 Task: Plan a trip to Gujar Khan, Pakistan from 28th December, 2023 to 30th December, 2023 for 2 adults. Place can be private room with 1  bedroom having 1 bed and 1 bathroom. Property type can be flathotel.
Action: Mouse moved to (414, 110)
Screenshot: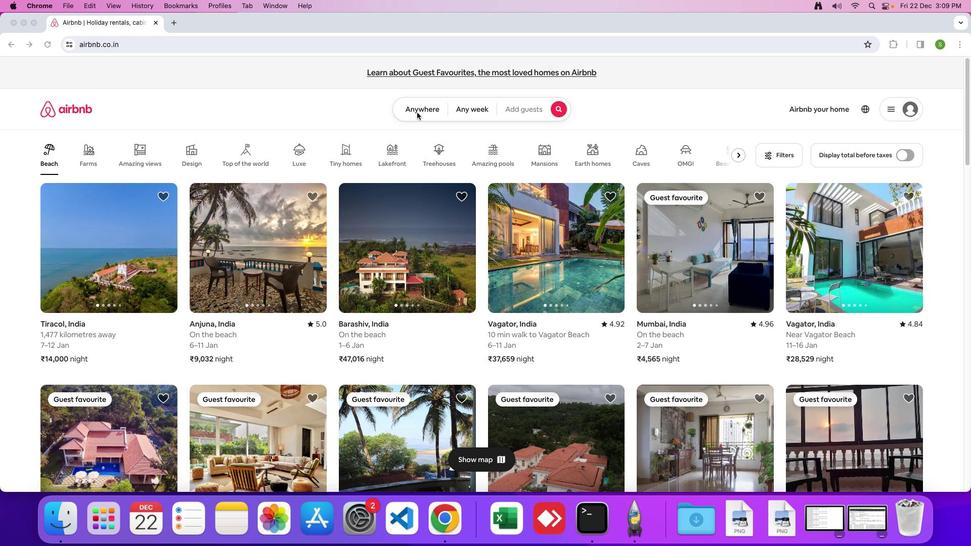 
Action: Mouse pressed left at (414, 110)
Screenshot: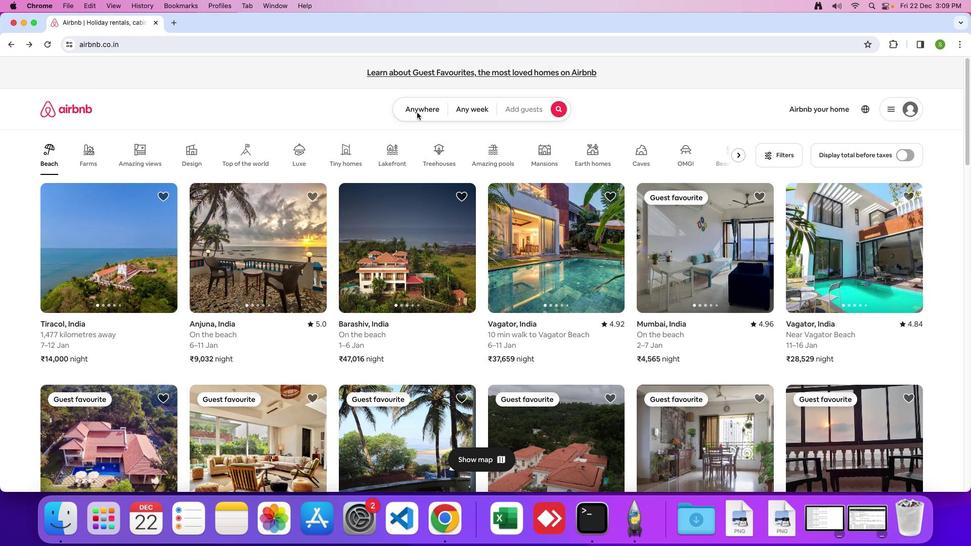 
Action: Mouse moved to (412, 108)
Screenshot: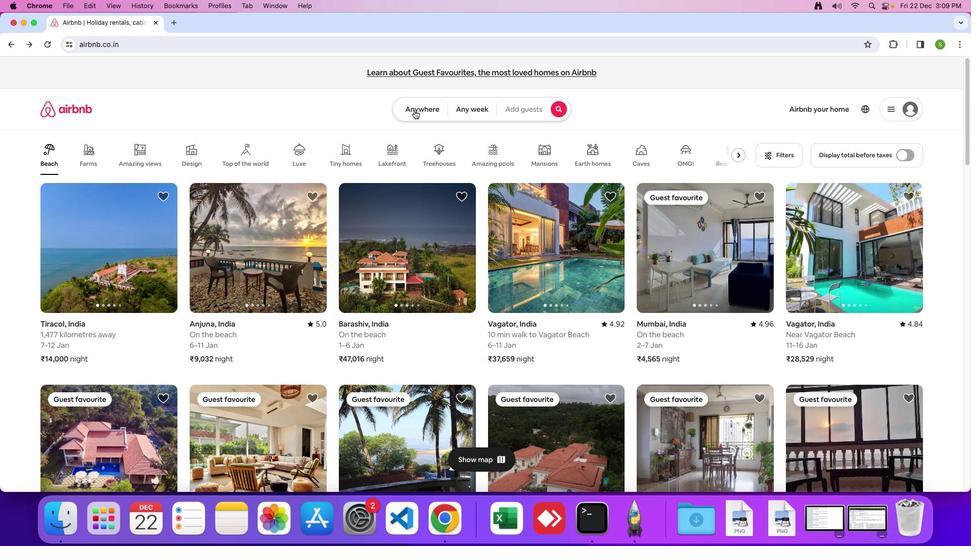 
Action: Mouse pressed left at (412, 108)
Screenshot: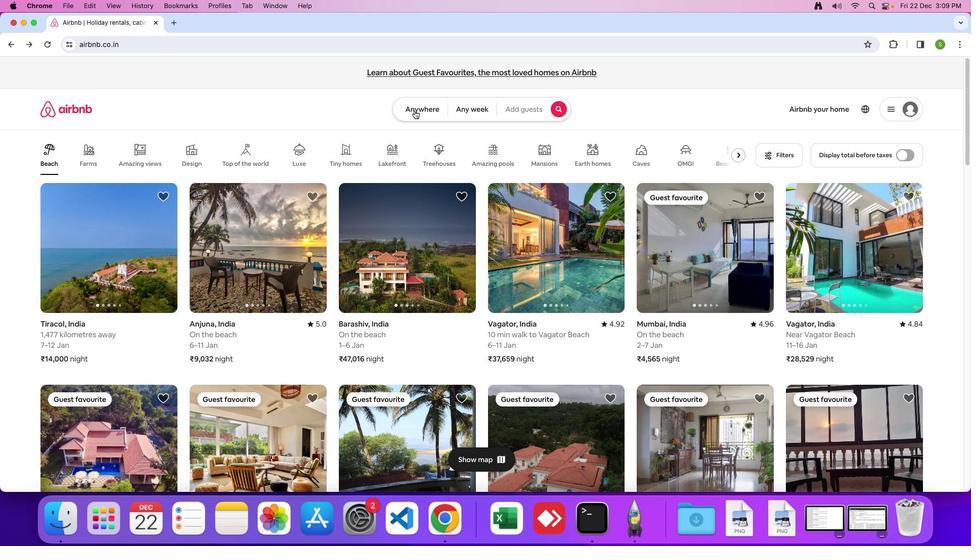 
Action: Mouse moved to (334, 138)
Screenshot: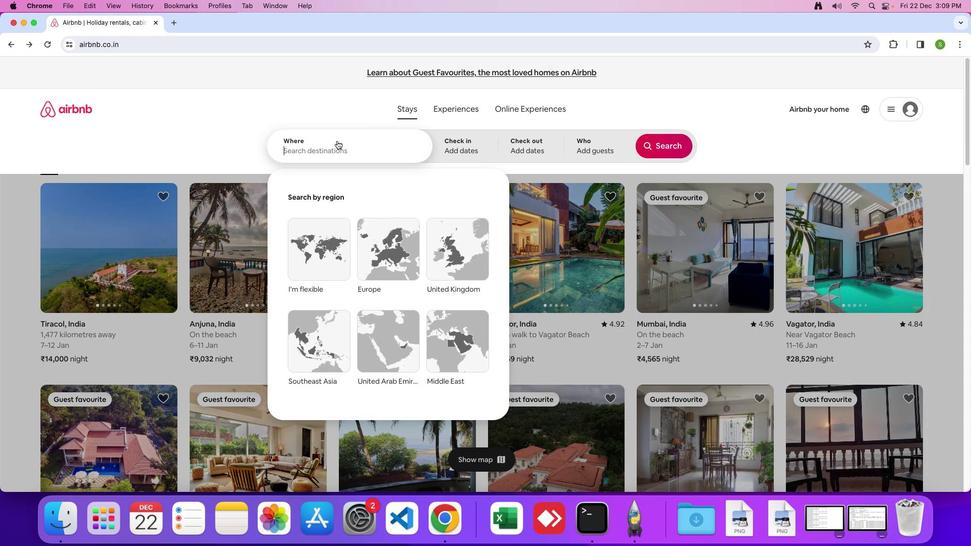 
Action: Mouse pressed left at (334, 138)
Screenshot: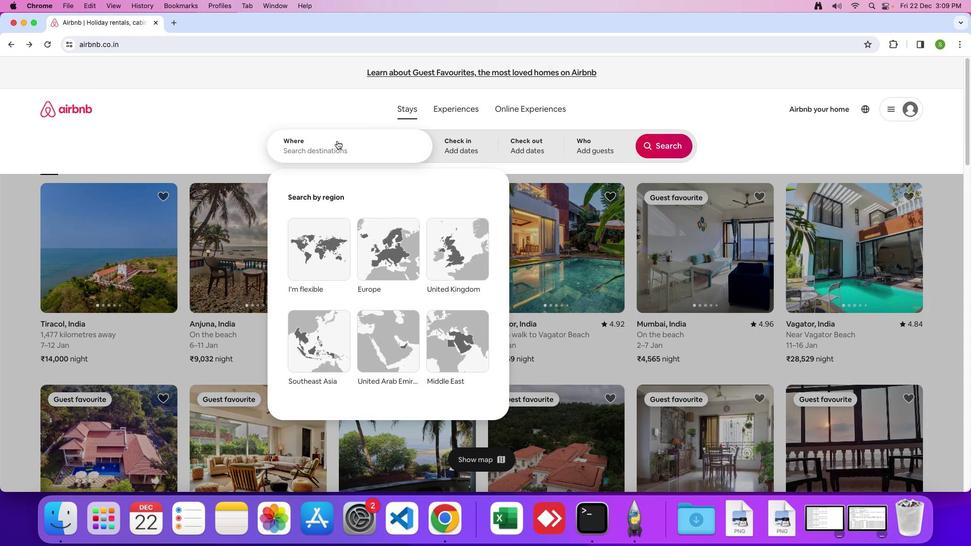 
Action: Key pressed 'G'Key.caps_lock'u''j''a''r'Key.spaceKey.shift'K''h''a''n'','Key.spaceKey.shift'P''a''k''i''s''t''a''n'Key.enter
Screenshot: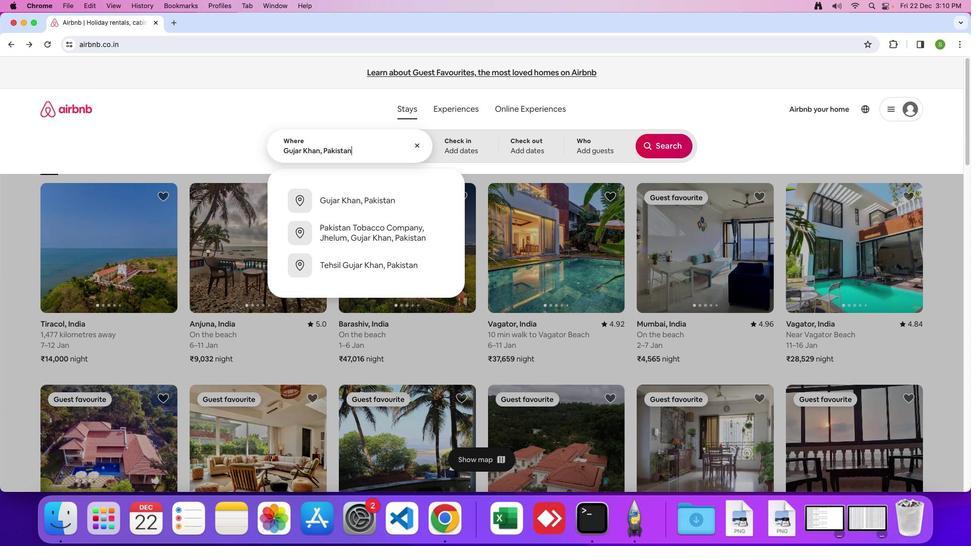 
Action: Mouse moved to (407, 362)
Screenshot: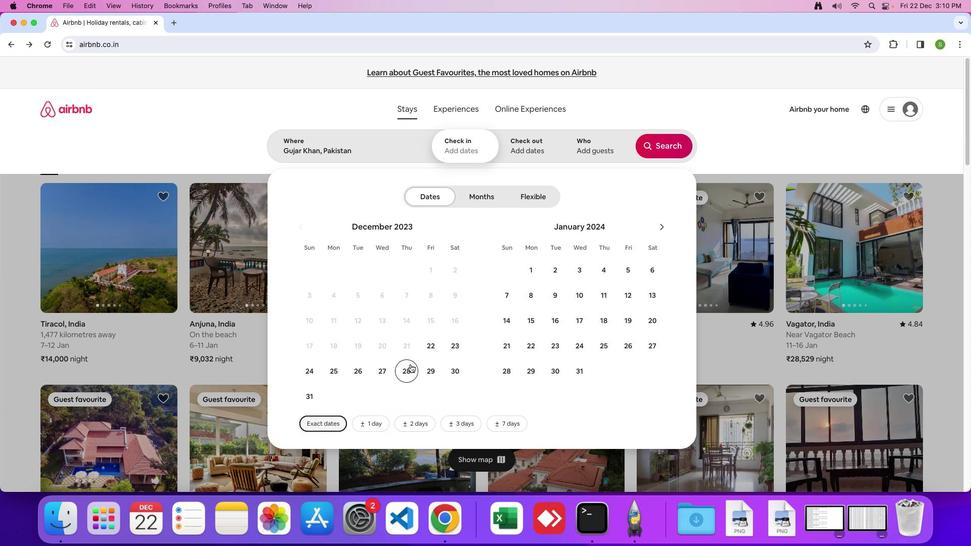 
Action: Mouse pressed left at (407, 362)
Screenshot: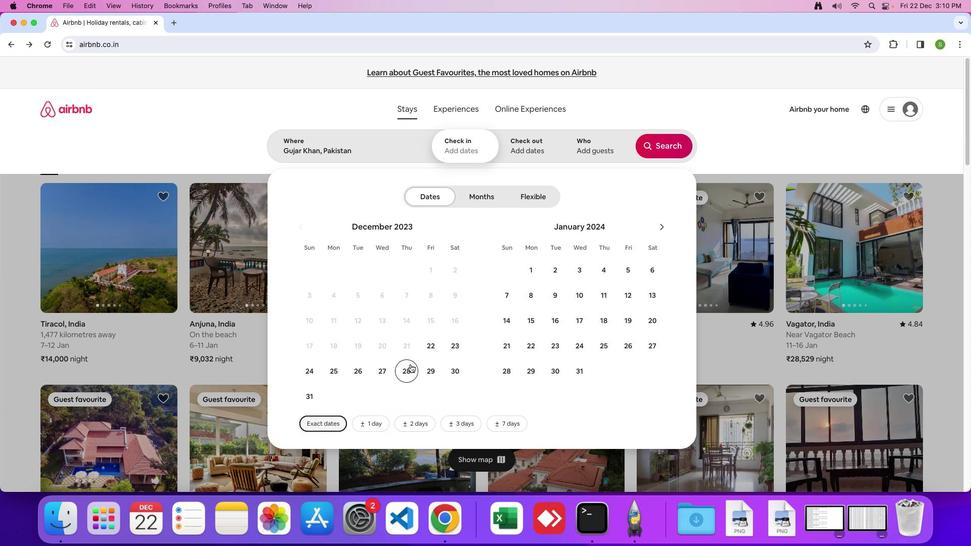 
Action: Mouse moved to (449, 371)
Screenshot: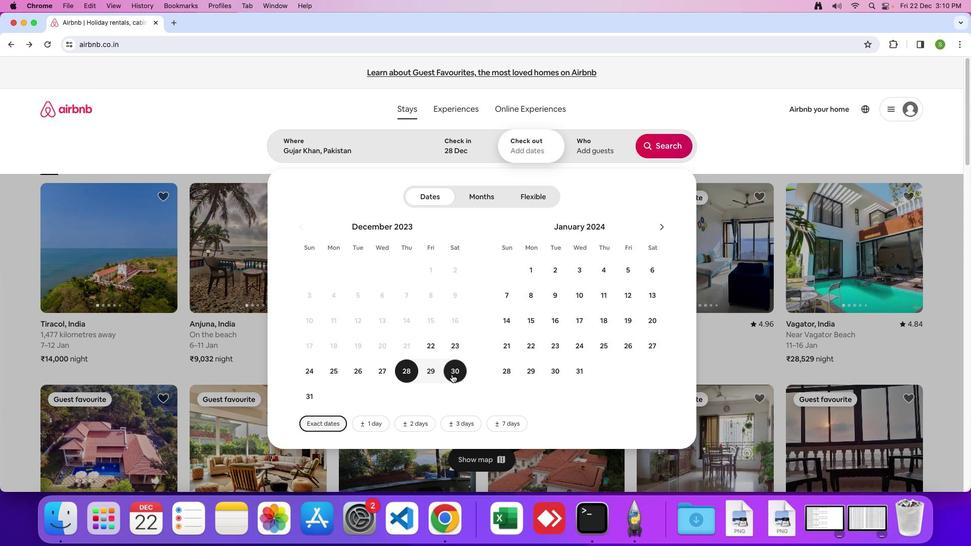 
Action: Mouse pressed left at (449, 371)
Screenshot: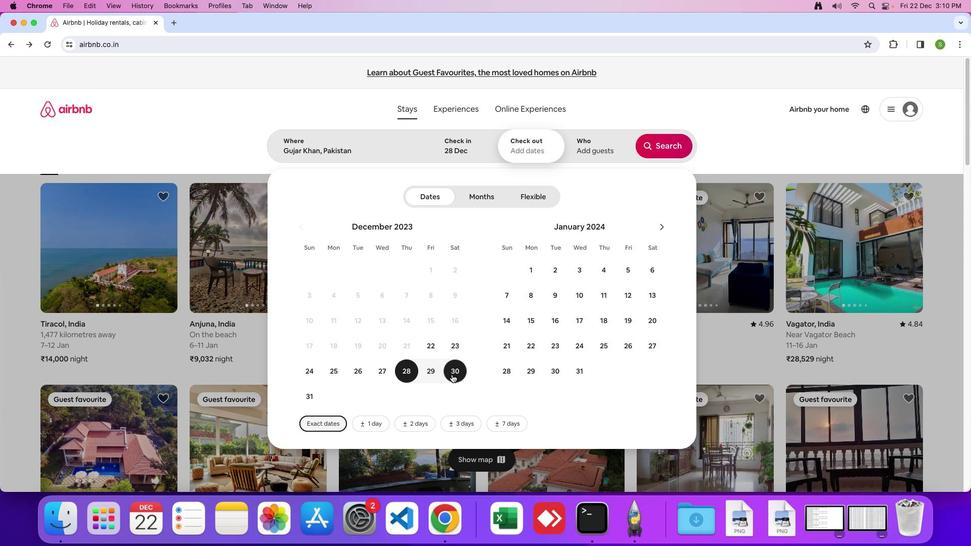 
Action: Mouse moved to (586, 147)
Screenshot: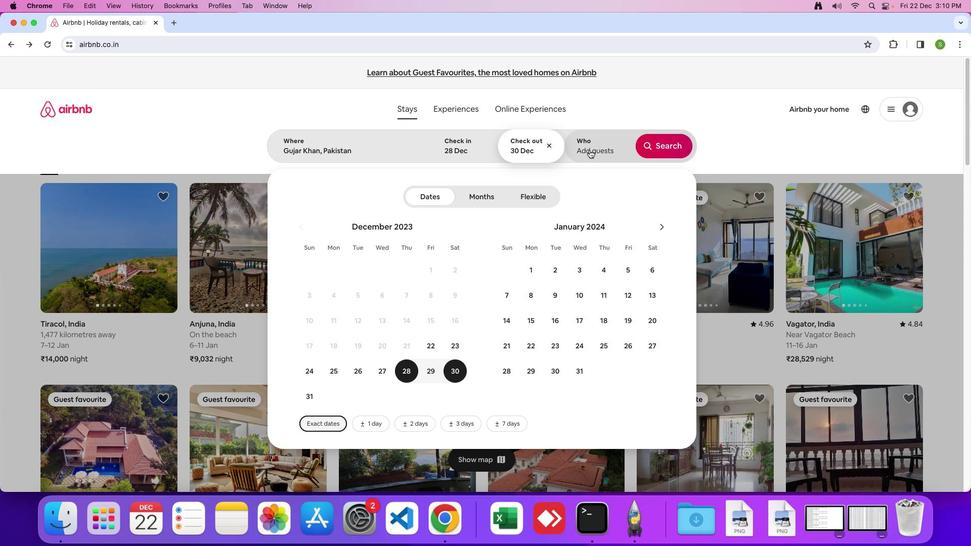 
Action: Mouse pressed left at (586, 147)
Screenshot: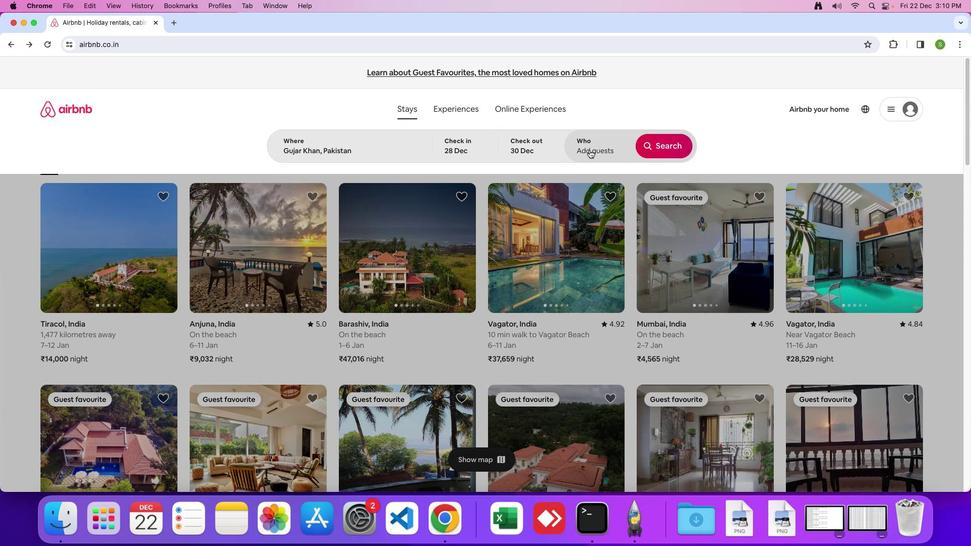 
Action: Mouse moved to (664, 194)
Screenshot: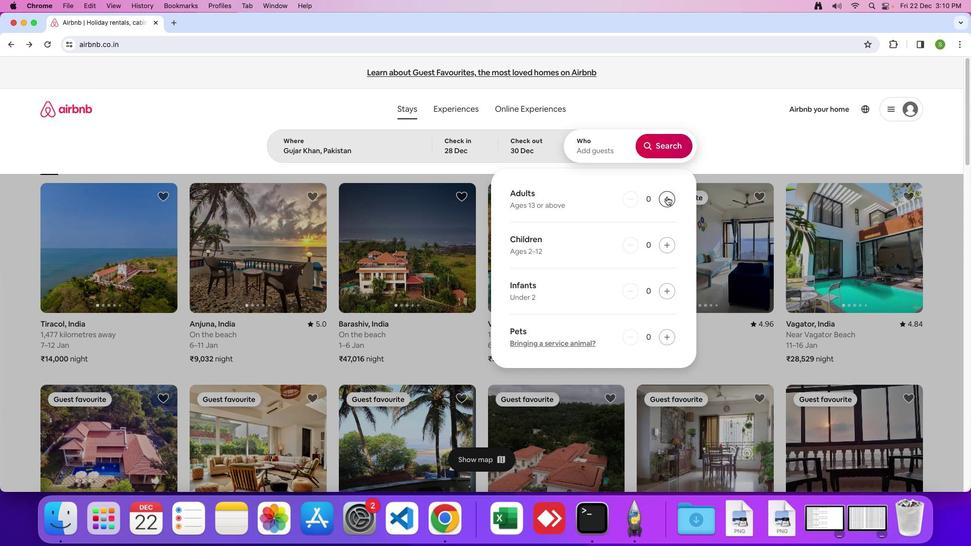 
Action: Mouse pressed left at (664, 194)
Screenshot: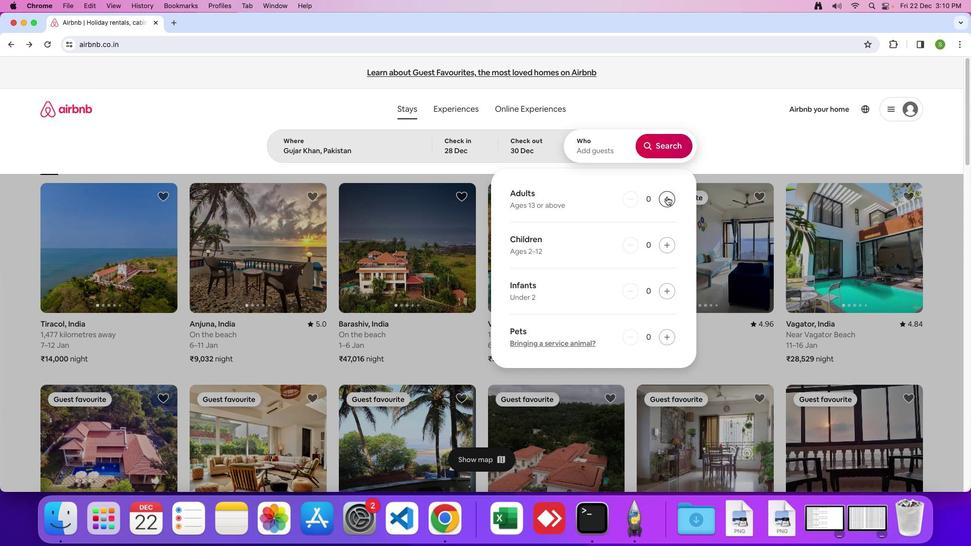 
Action: Mouse pressed left at (664, 194)
Screenshot: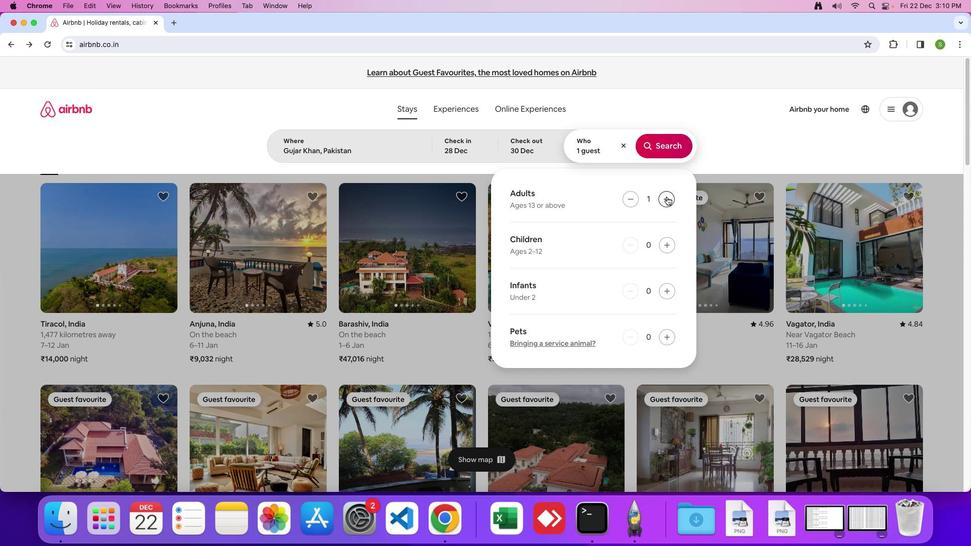 
Action: Mouse moved to (660, 142)
Screenshot: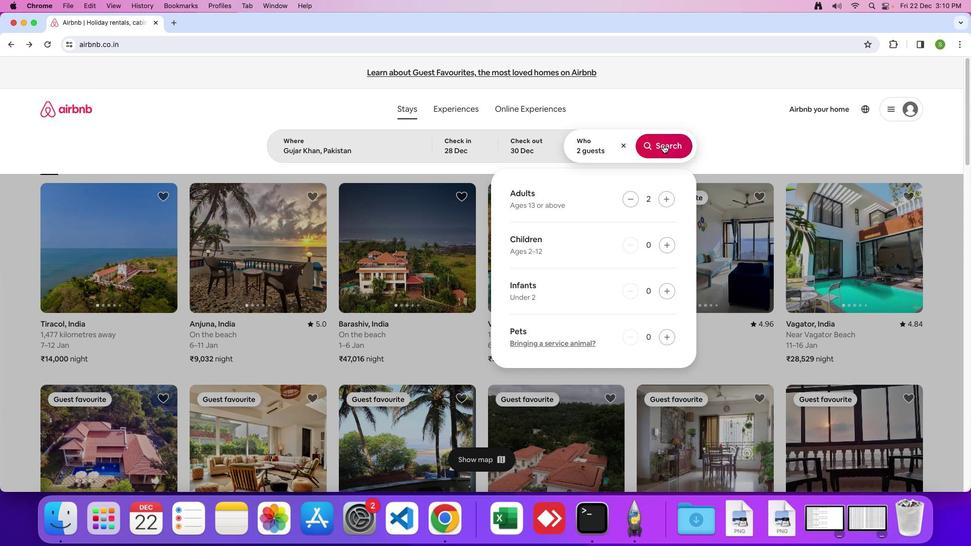 
Action: Mouse pressed left at (660, 142)
Screenshot: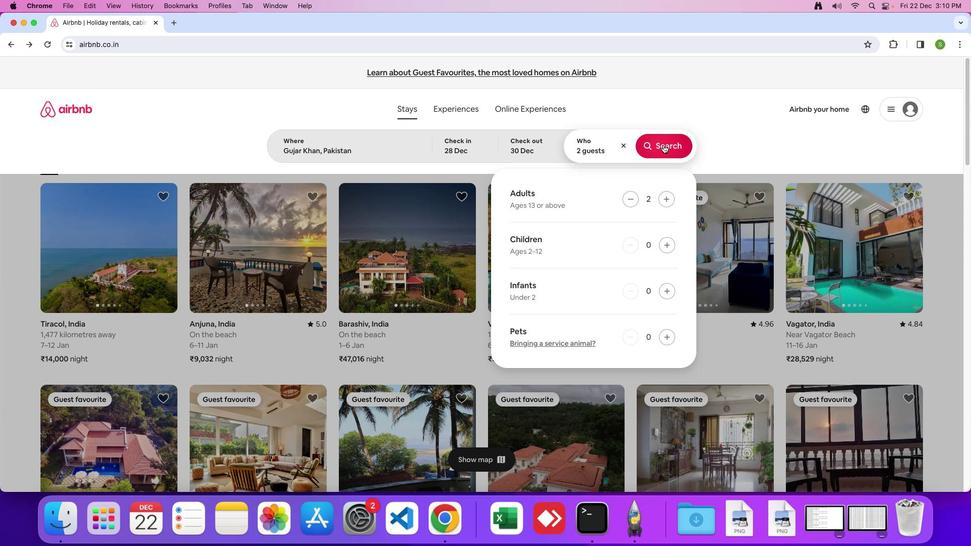 
Action: Mouse moved to (791, 112)
Screenshot: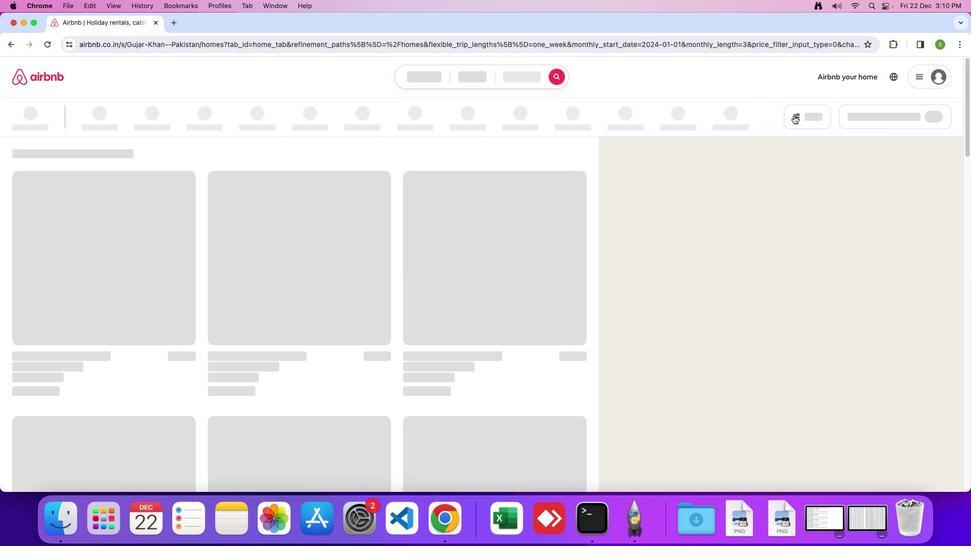 
Action: Mouse pressed left at (791, 112)
Screenshot: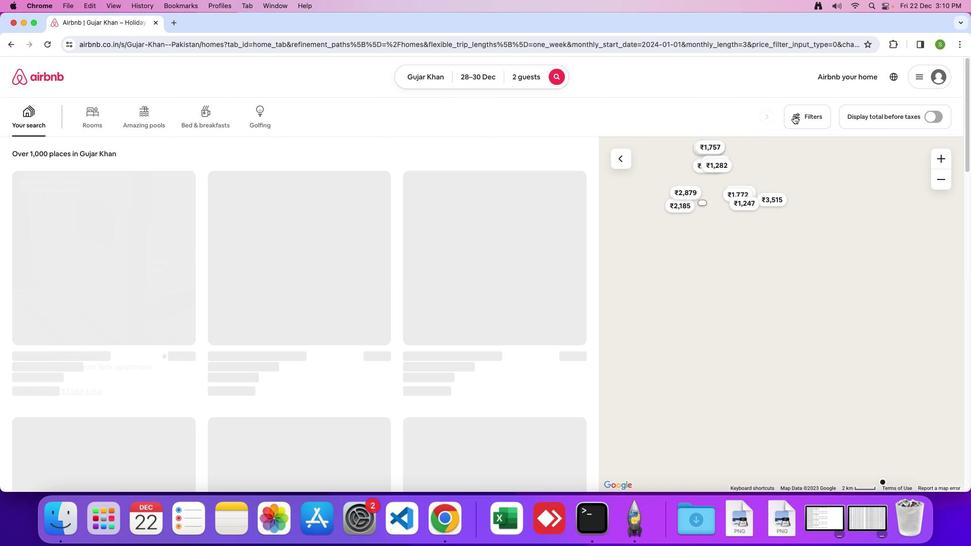 
Action: Mouse moved to (493, 262)
Screenshot: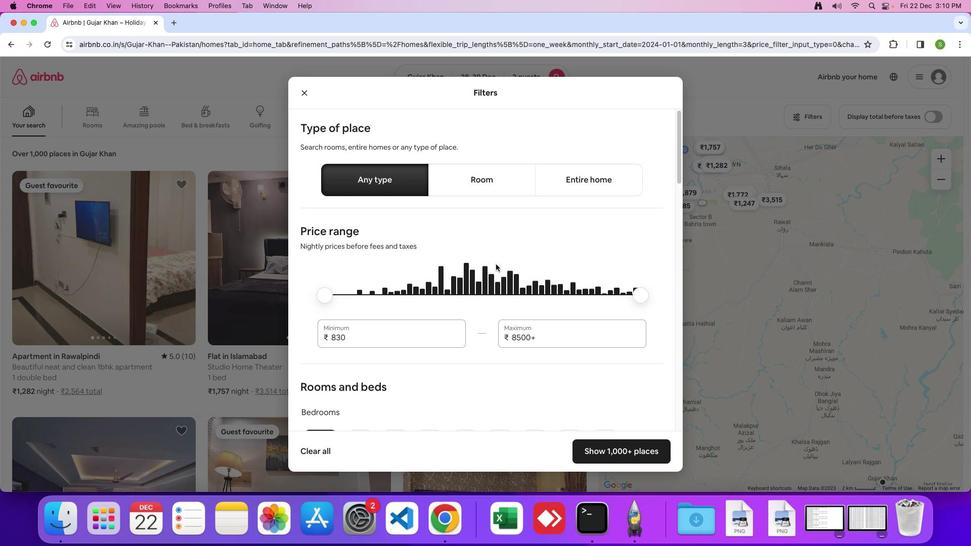 
Action: Mouse scrolled (493, 262) with delta (-2, -2)
Screenshot: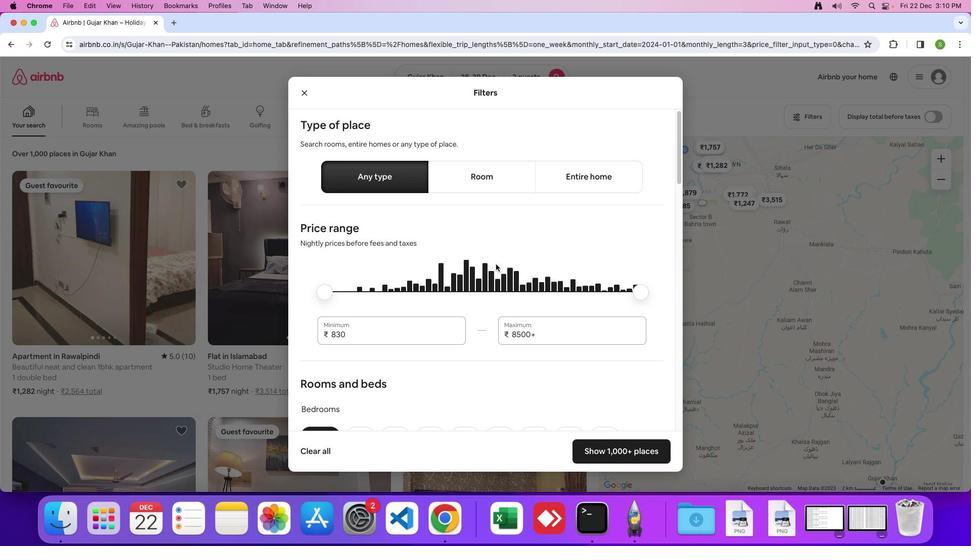 
Action: Mouse scrolled (493, 262) with delta (-2, -2)
Screenshot: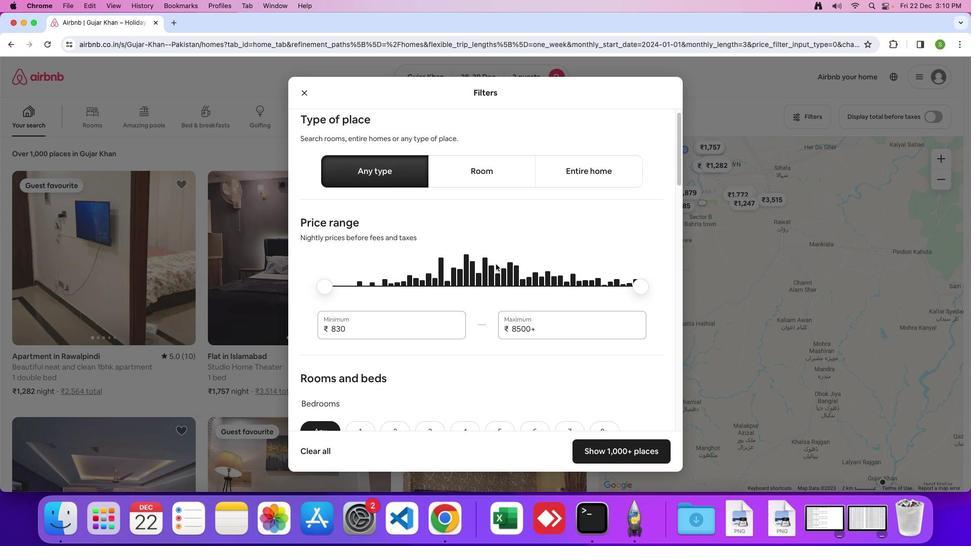 
Action: Mouse scrolled (493, 262) with delta (-2, -3)
Screenshot: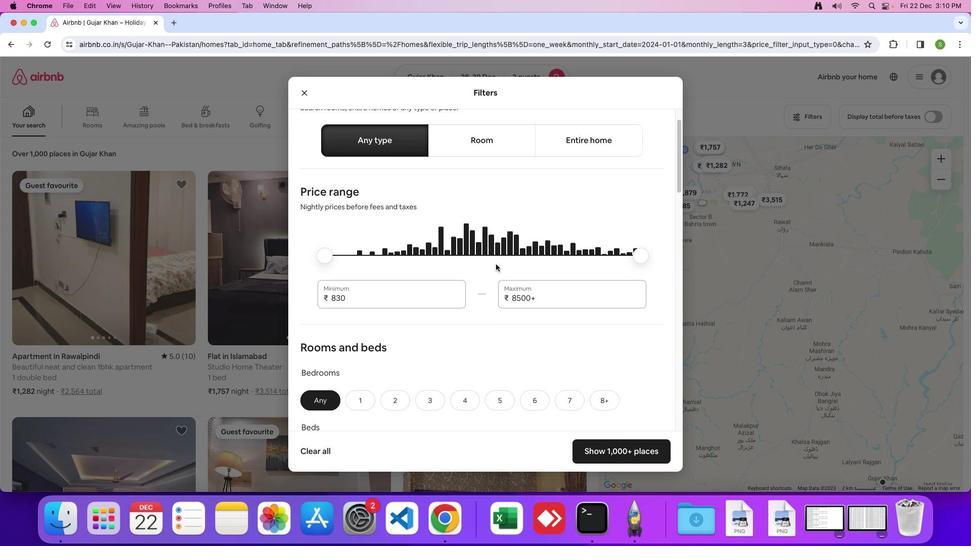 
Action: Mouse scrolled (493, 262) with delta (-2, -3)
Screenshot: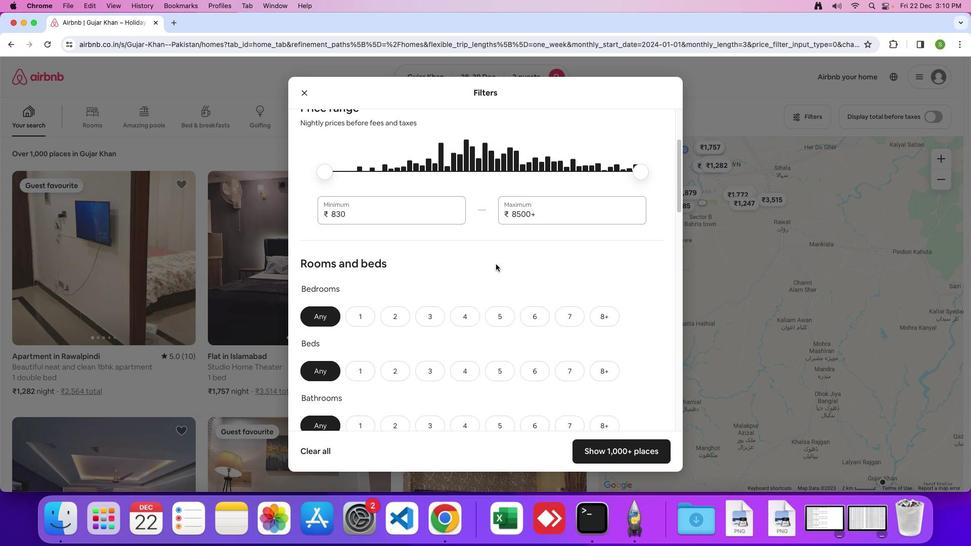 
Action: Mouse scrolled (493, 262) with delta (-2, -2)
Screenshot: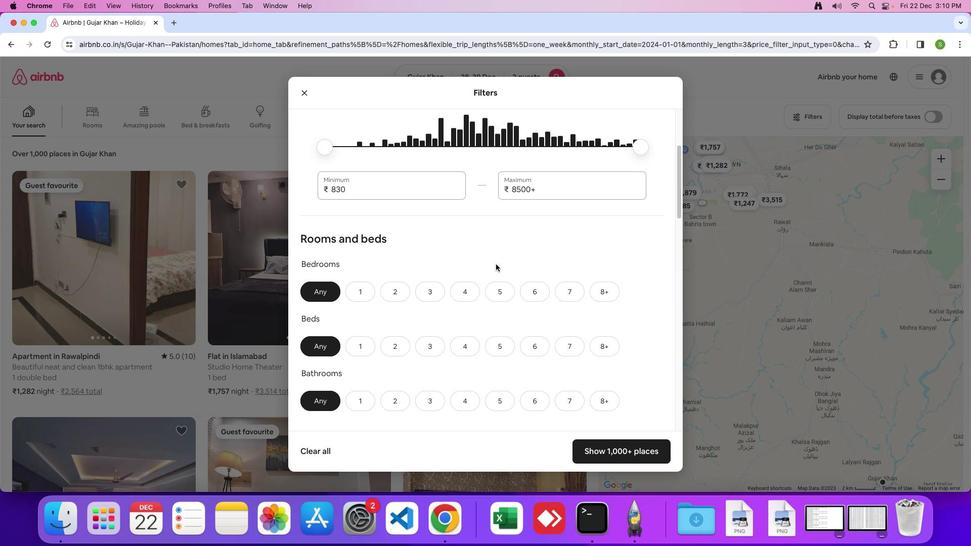 
Action: Mouse scrolled (493, 262) with delta (-2, -2)
Screenshot: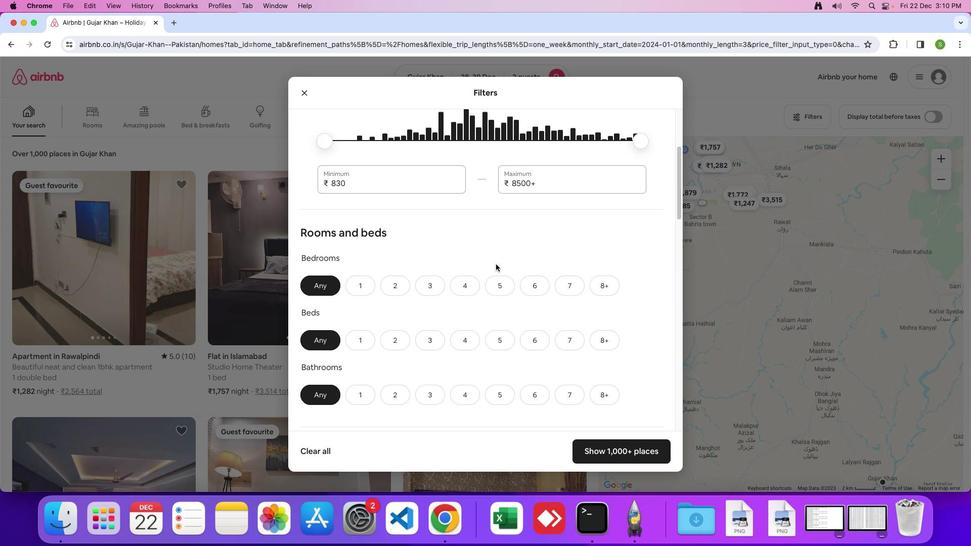 
Action: Mouse scrolled (493, 262) with delta (-2, -2)
Screenshot: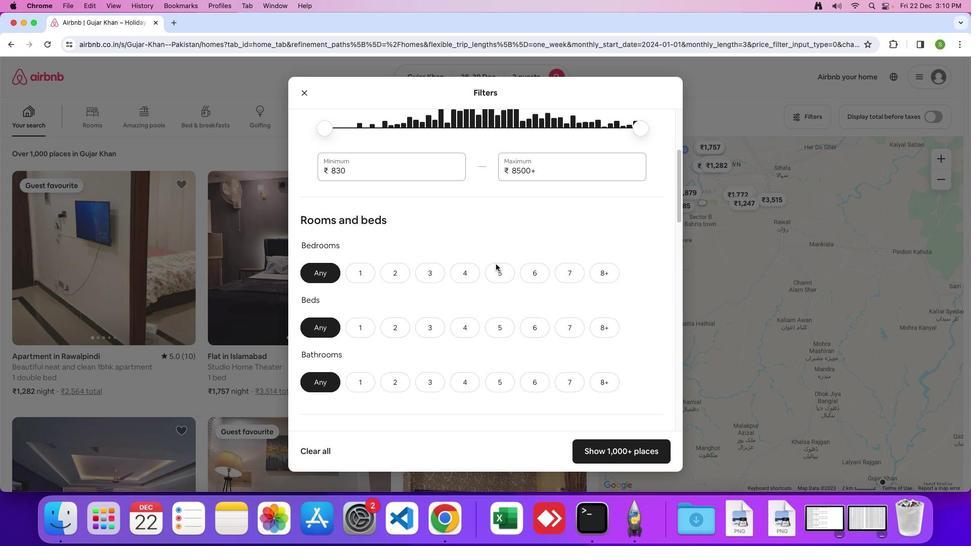 
Action: Mouse scrolled (493, 262) with delta (-2, -2)
Screenshot: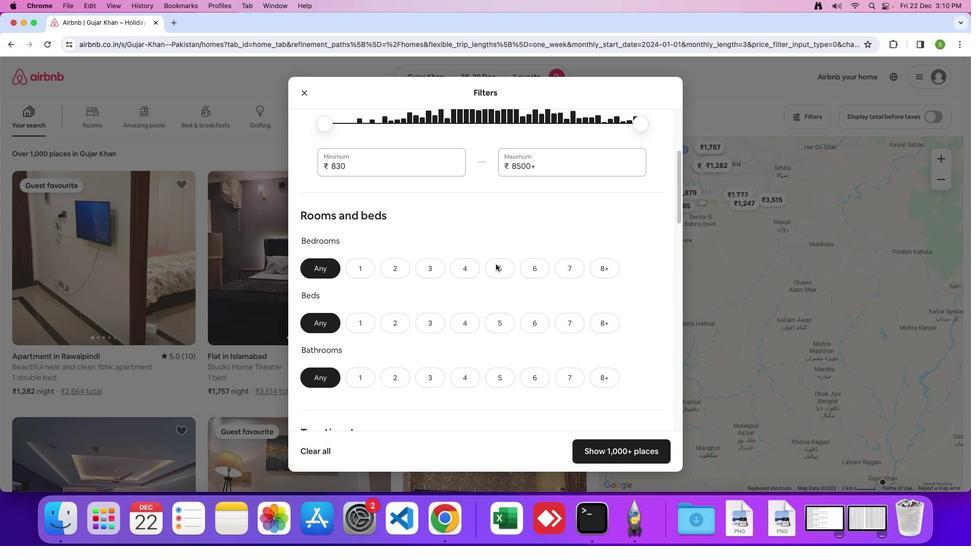 
Action: Mouse scrolled (493, 262) with delta (-2, -2)
Screenshot: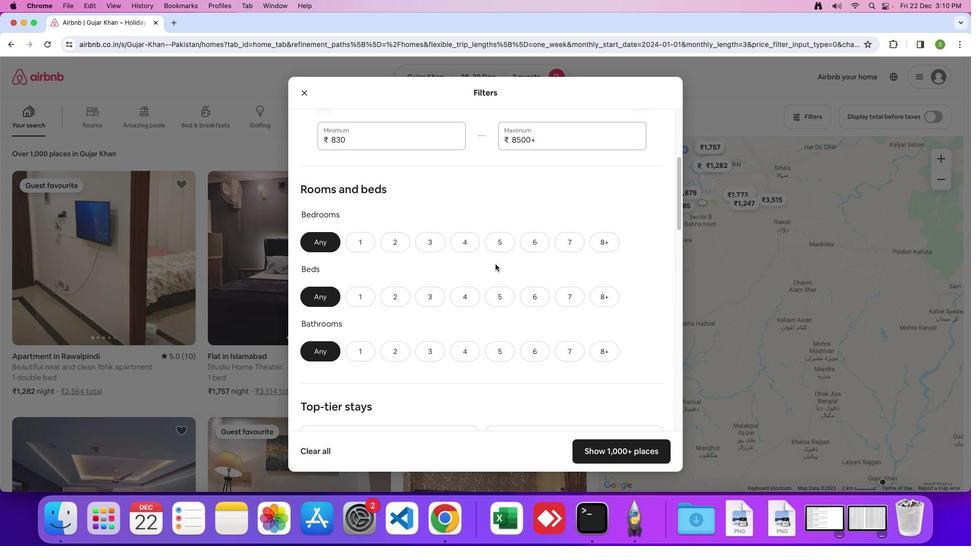 
Action: Mouse moved to (360, 231)
Screenshot: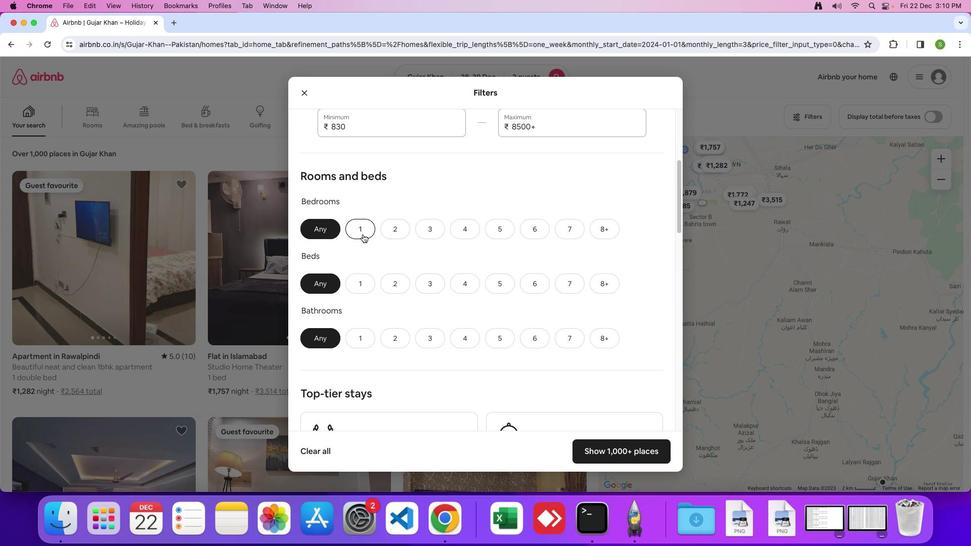 
Action: Mouse pressed left at (360, 231)
Screenshot: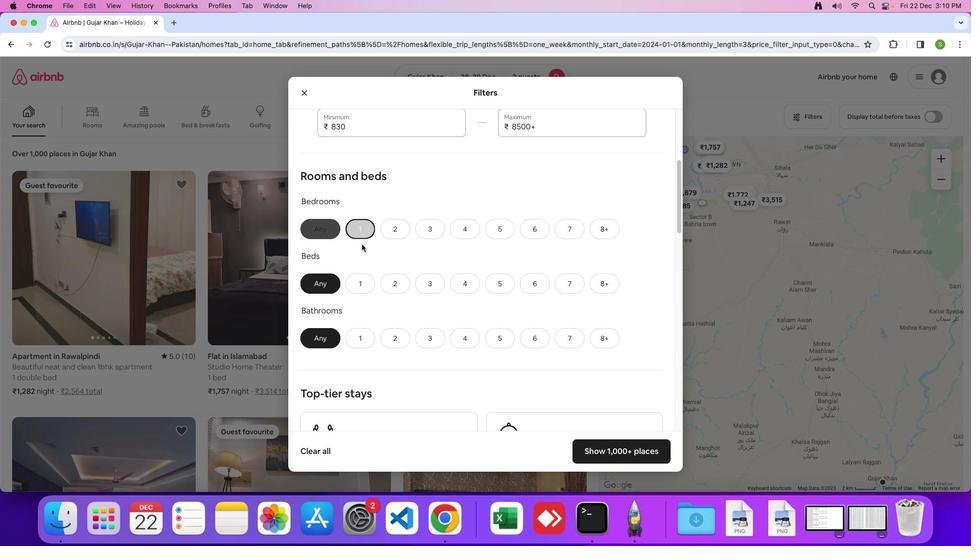 
Action: Mouse moved to (356, 279)
Screenshot: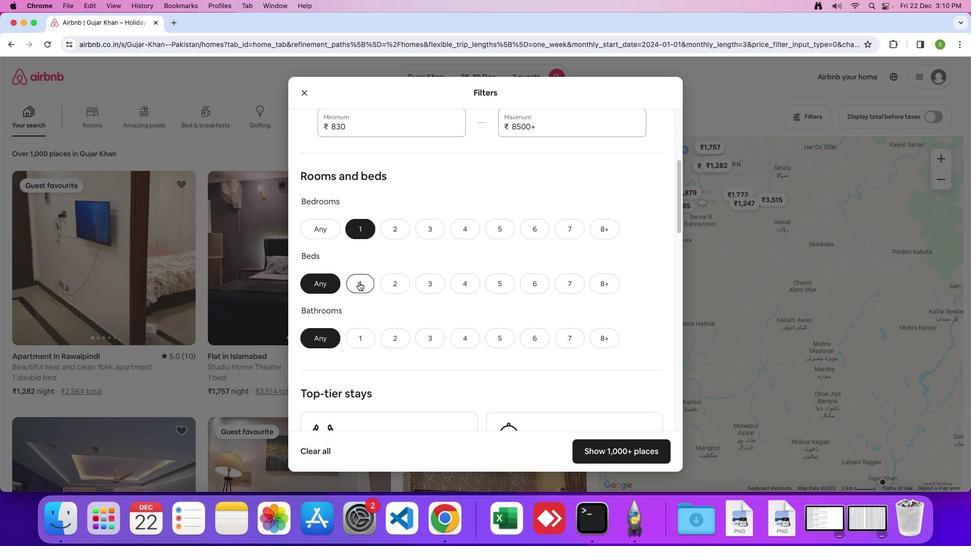 
Action: Mouse pressed left at (356, 279)
Screenshot: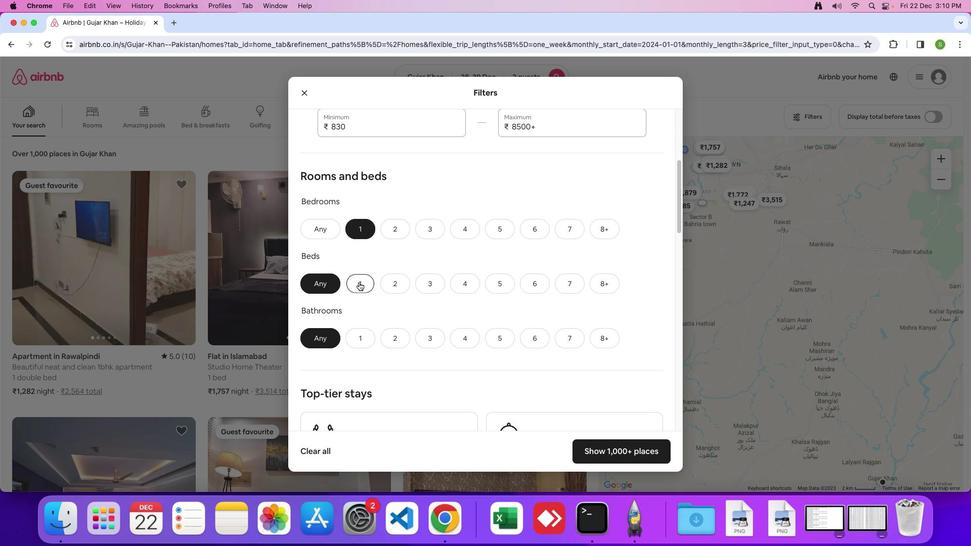 
Action: Mouse moved to (357, 335)
Screenshot: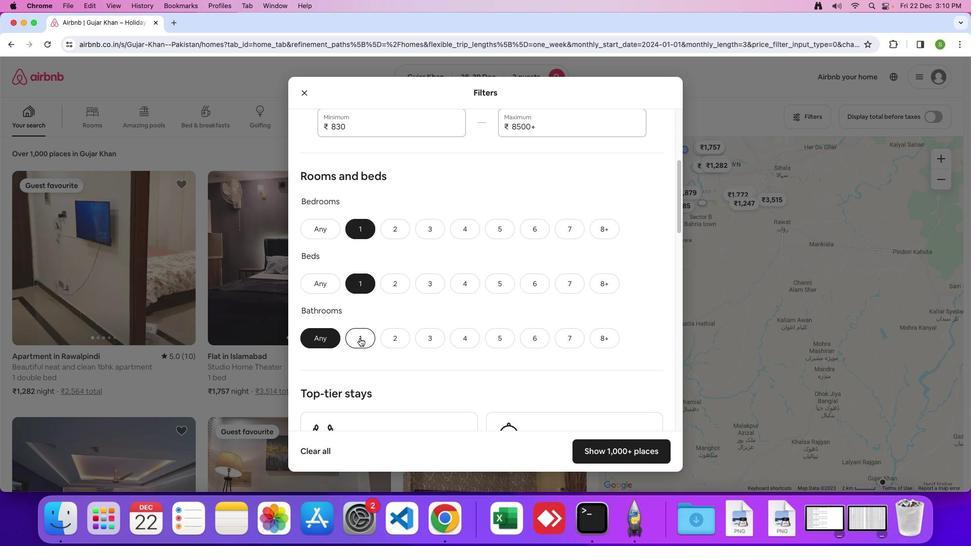 
Action: Mouse pressed left at (357, 335)
Screenshot: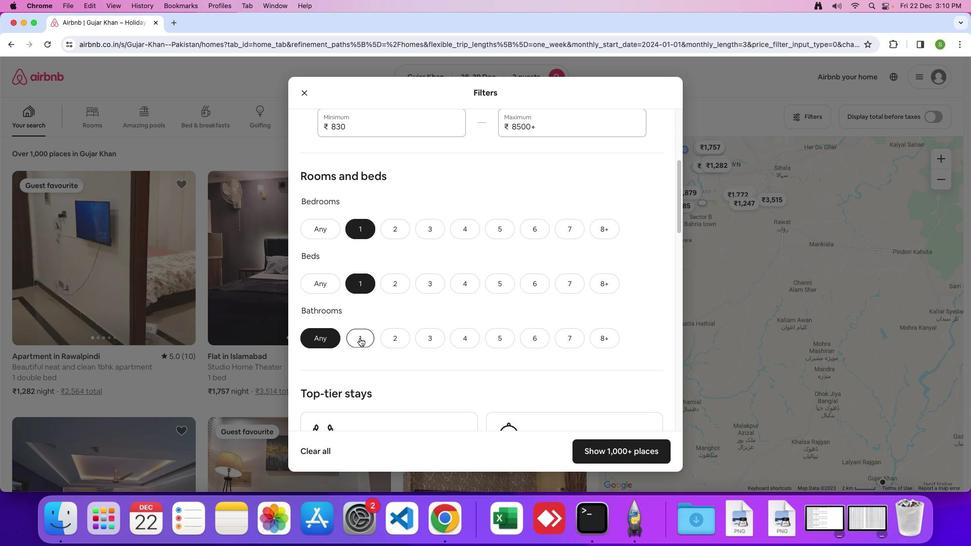 
Action: Mouse moved to (458, 292)
Screenshot: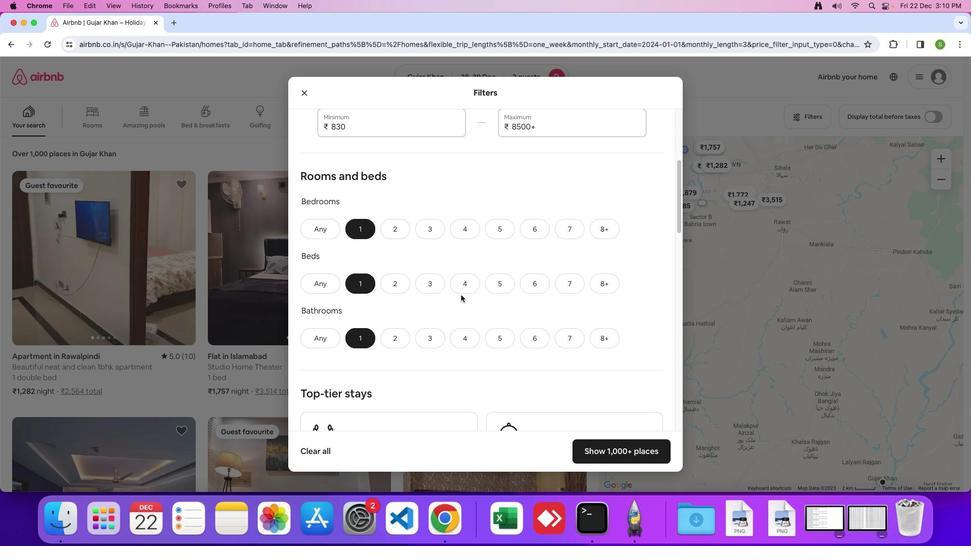 
Action: Mouse scrolled (458, 292) with delta (-2, -2)
Screenshot: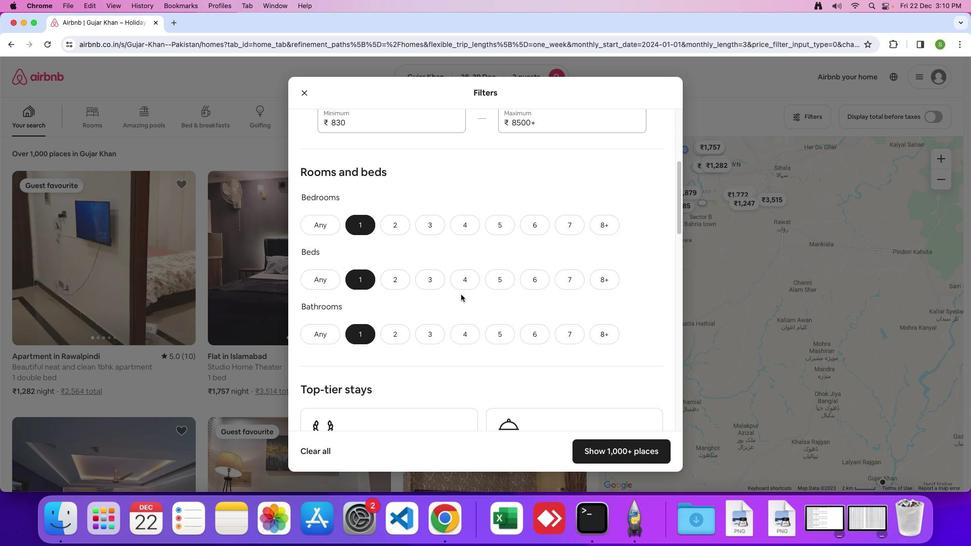 
Action: Mouse scrolled (458, 292) with delta (-2, -2)
Screenshot: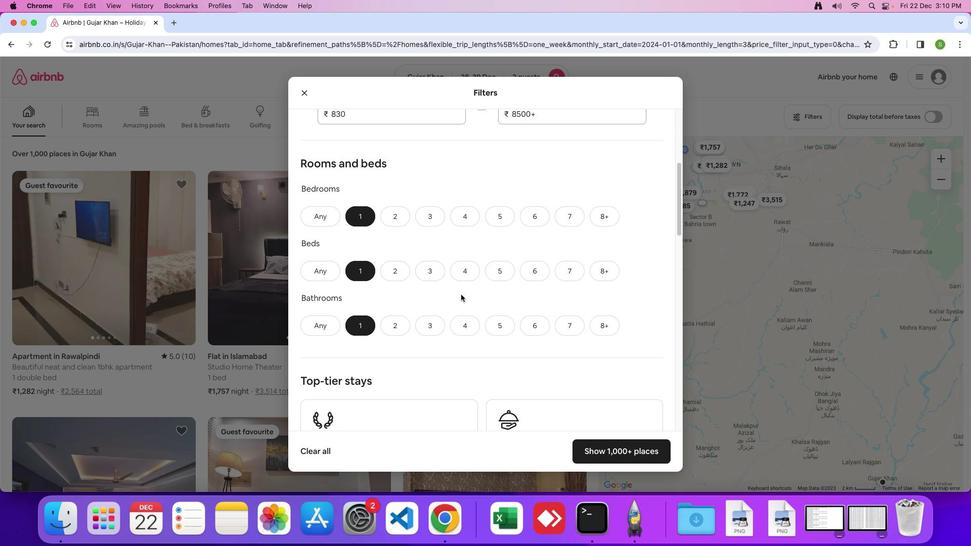 
Action: Mouse moved to (458, 291)
Screenshot: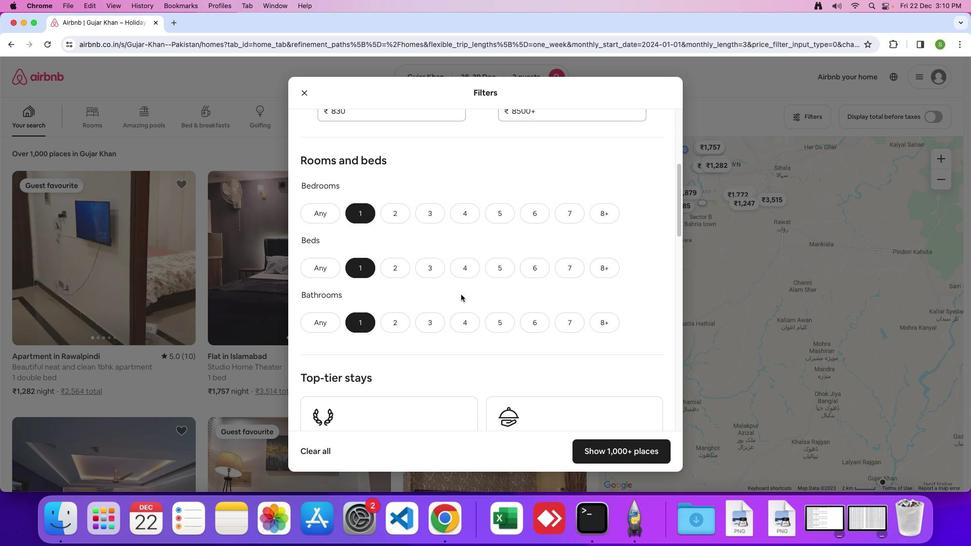 
Action: Mouse scrolled (458, 291) with delta (-2, -2)
Screenshot: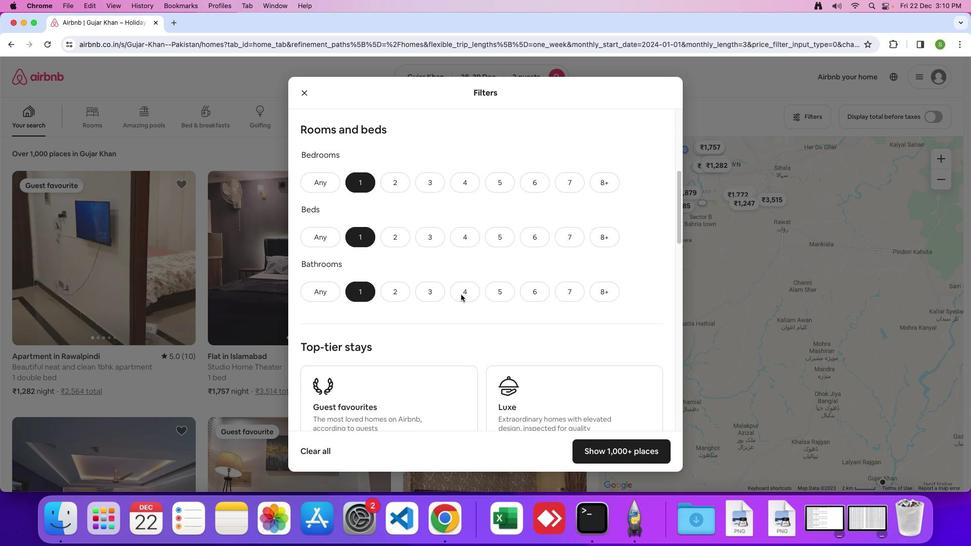 
Action: Mouse moved to (458, 291)
Screenshot: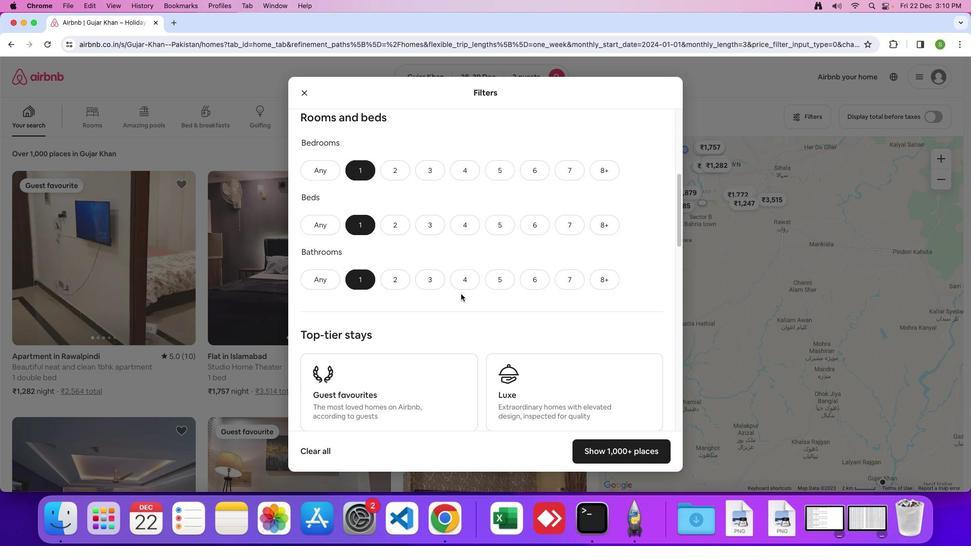 
Action: Mouse scrolled (458, 291) with delta (-2, -2)
Screenshot: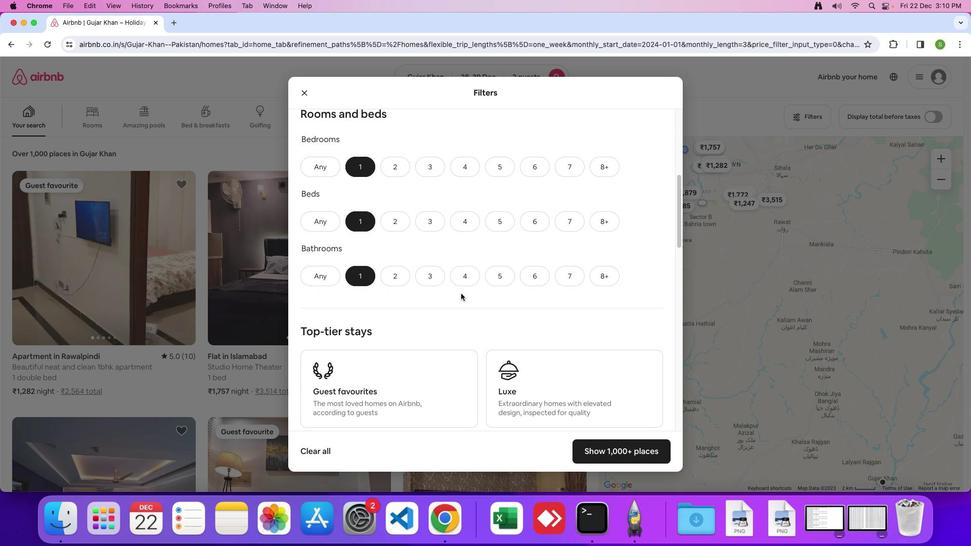 
Action: Mouse moved to (458, 291)
Screenshot: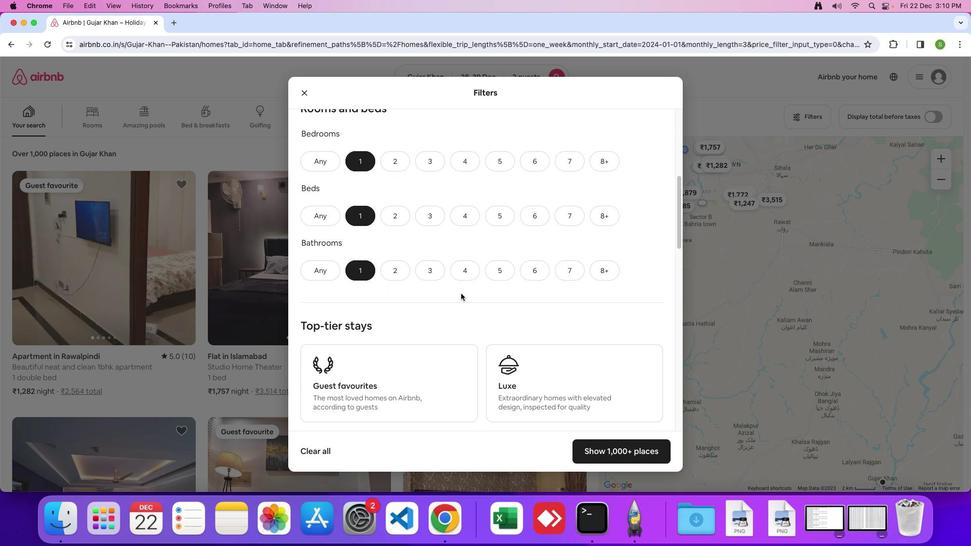 
Action: Mouse scrolled (458, 291) with delta (-2, -2)
Screenshot: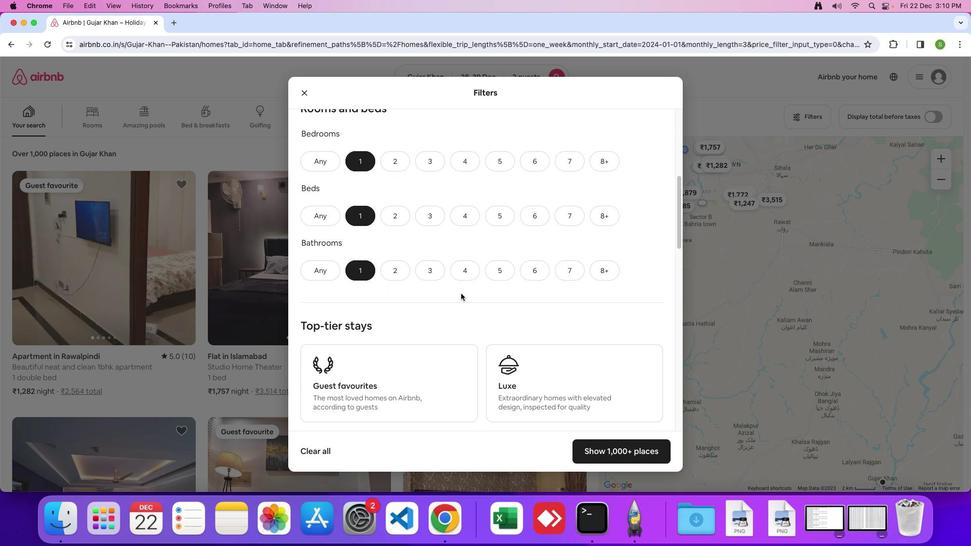 
Action: Mouse moved to (458, 290)
Screenshot: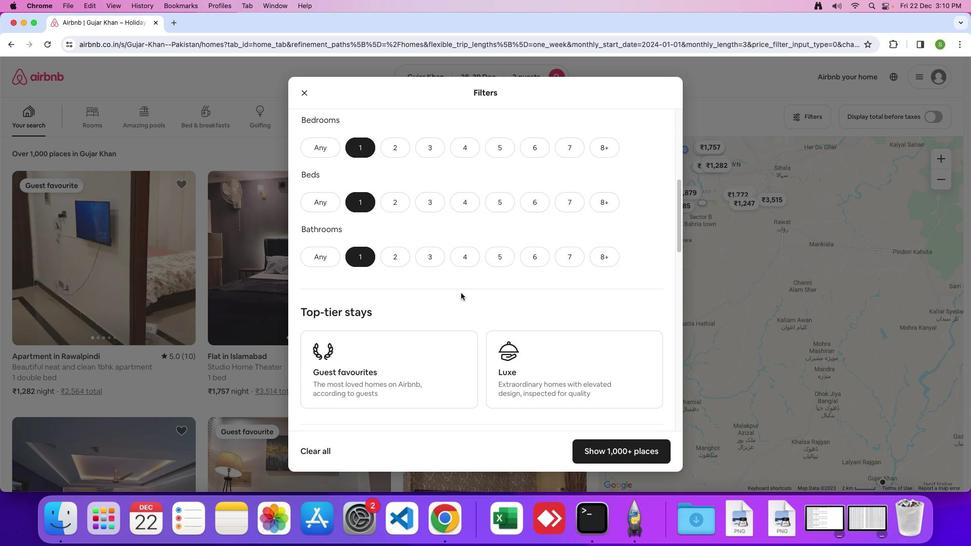 
Action: Mouse scrolled (458, 290) with delta (-2, -2)
Screenshot: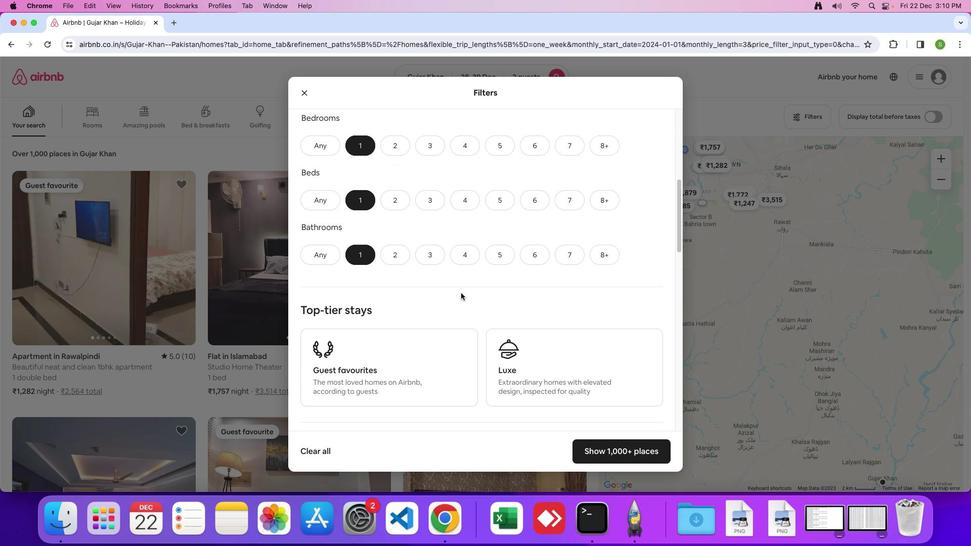 
Action: Mouse scrolled (458, 290) with delta (-2, -2)
Screenshot: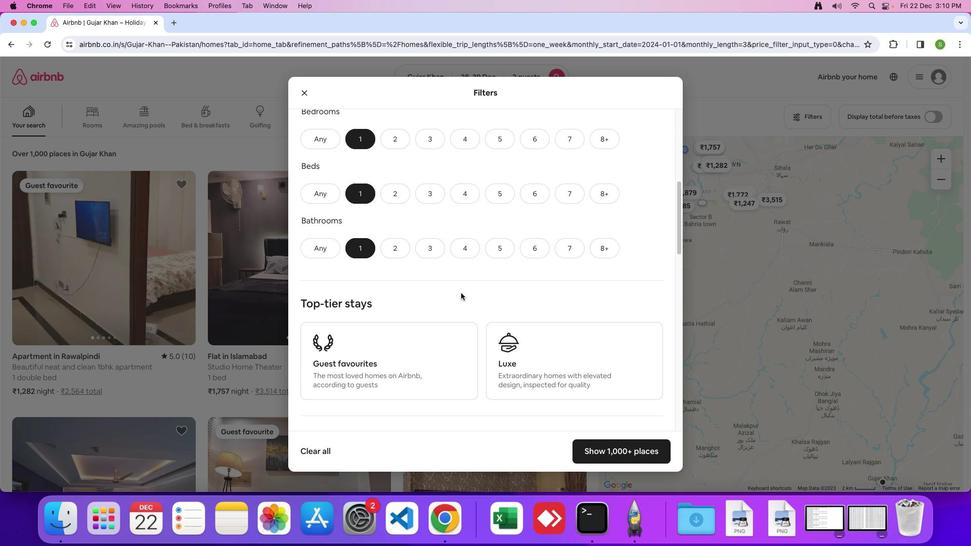 
Action: Mouse scrolled (458, 290) with delta (-2, -2)
Screenshot: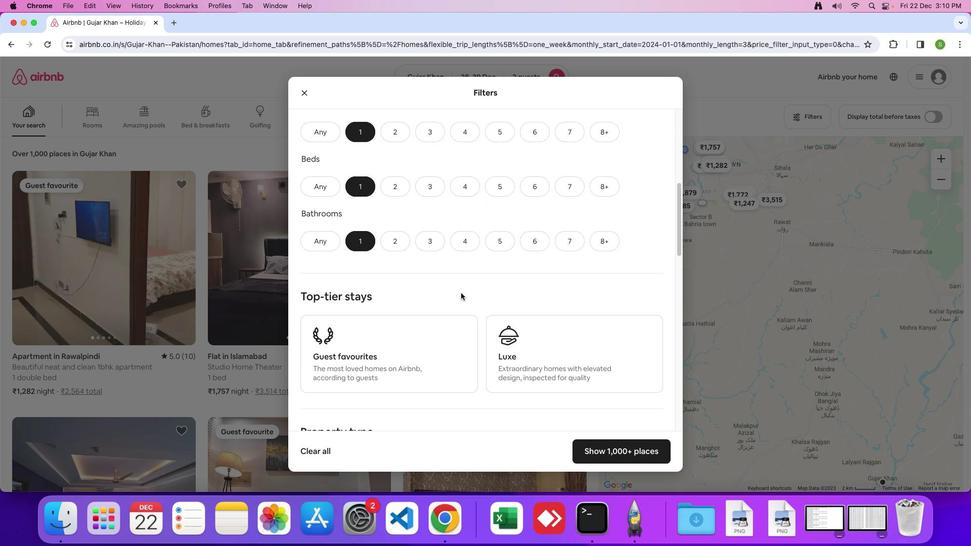 
Action: Mouse scrolled (458, 290) with delta (-2, -2)
Screenshot: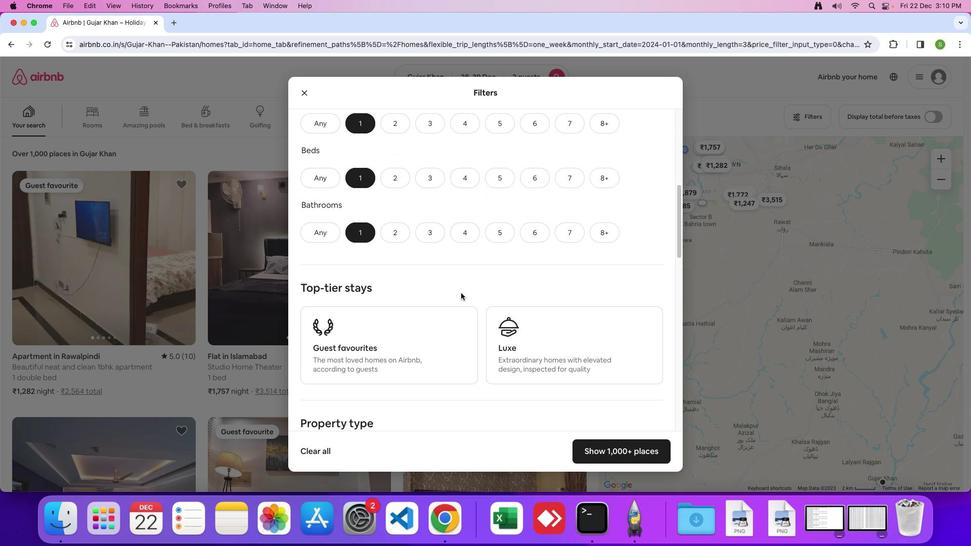 
Action: Mouse scrolled (458, 290) with delta (-2, -2)
Screenshot: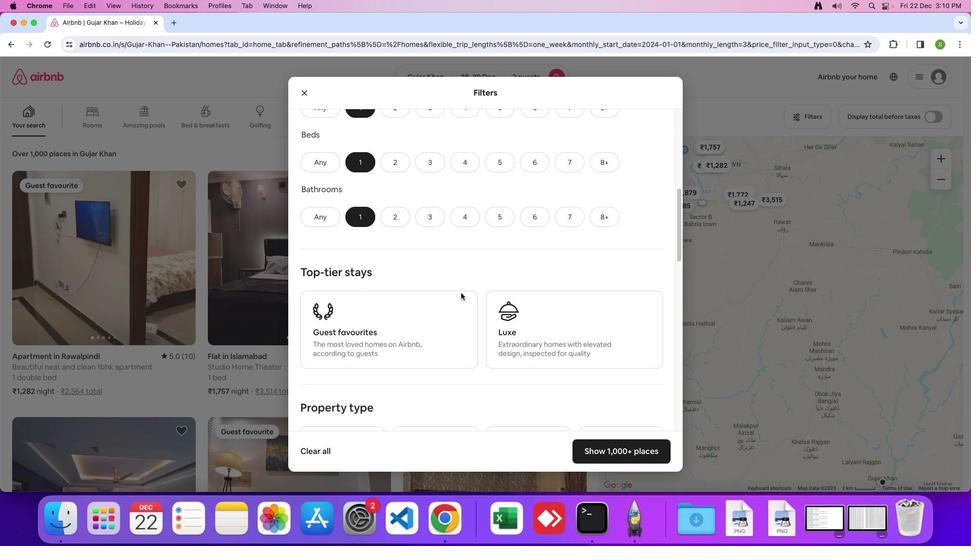 
Action: Mouse scrolled (458, 290) with delta (-2, -2)
Screenshot: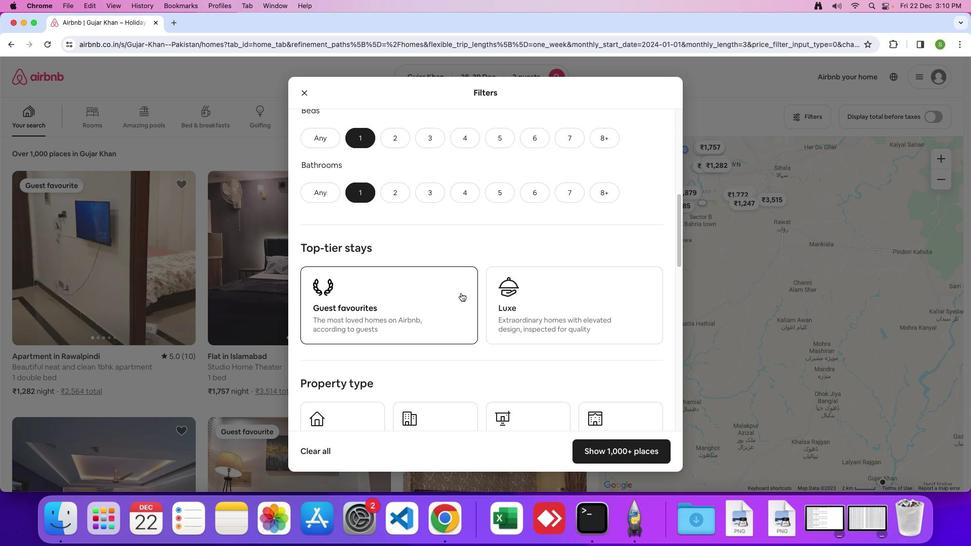 
Action: Mouse scrolled (458, 290) with delta (-2, -2)
Screenshot: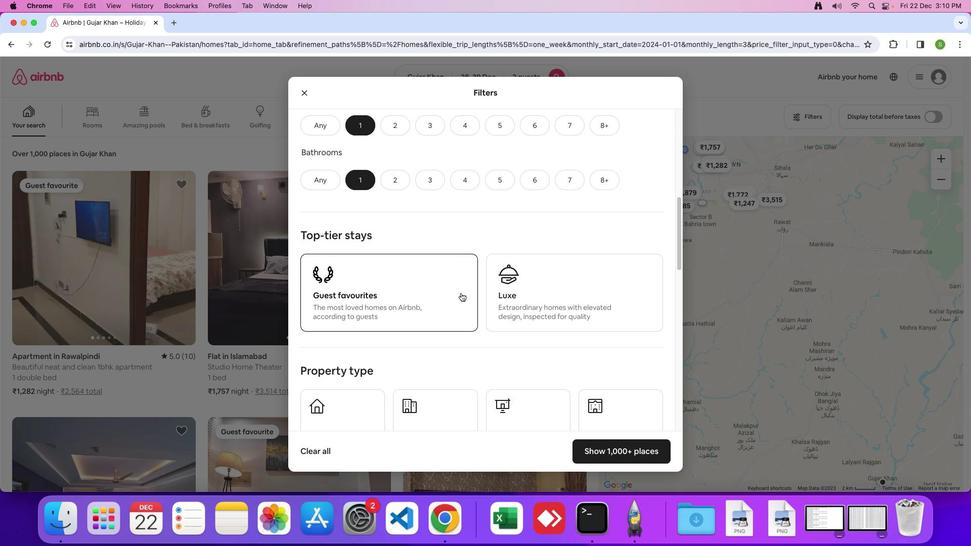 
Action: Mouse scrolled (458, 290) with delta (-2, -3)
Screenshot: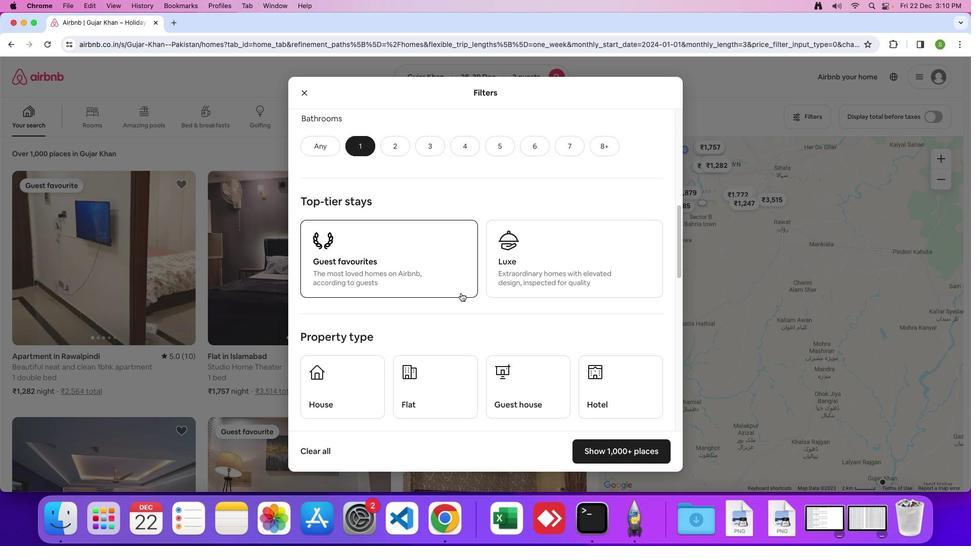 
Action: Mouse scrolled (458, 290) with delta (-2, -2)
Screenshot: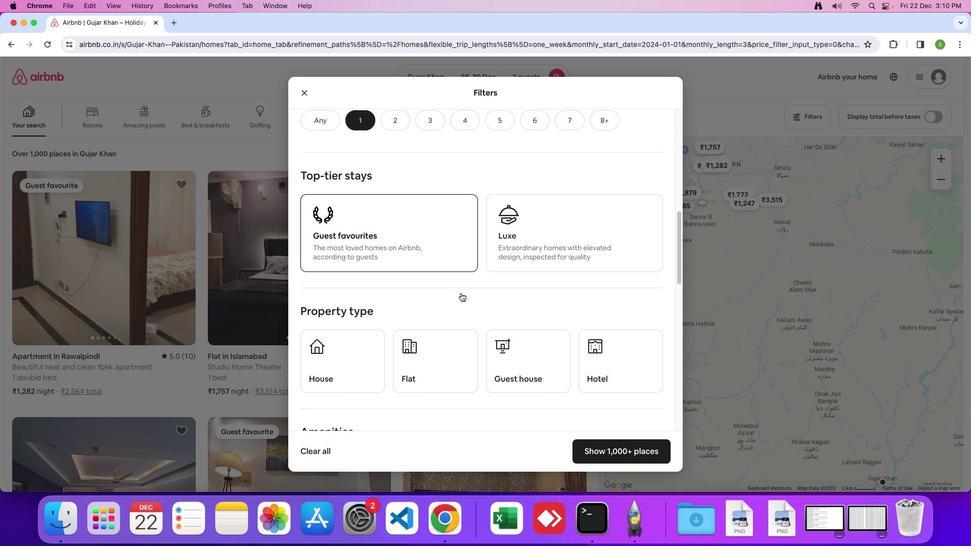 
Action: Mouse scrolled (458, 290) with delta (-2, -2)
Screenshot: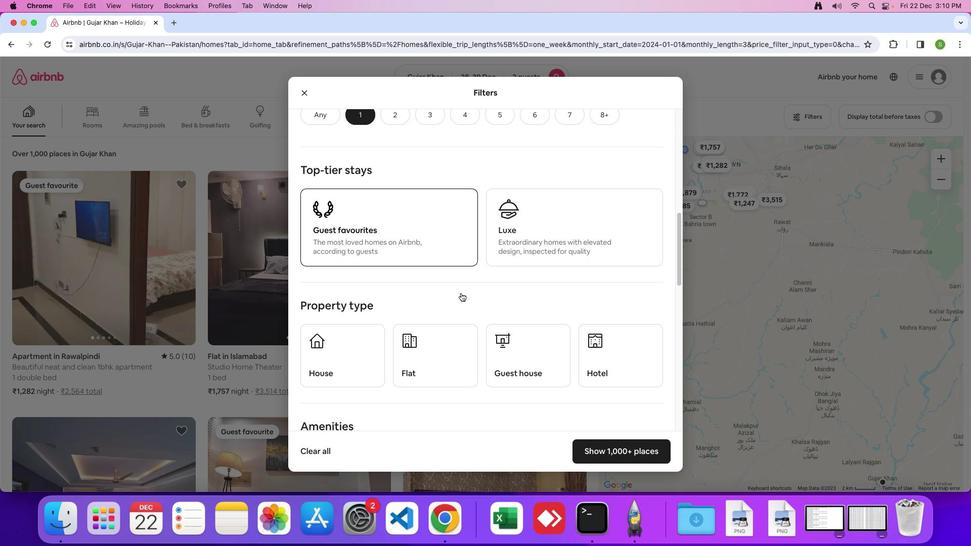 
Action: Mouse scrolled (458, 290) with delta (-2, -2)
Screenshot: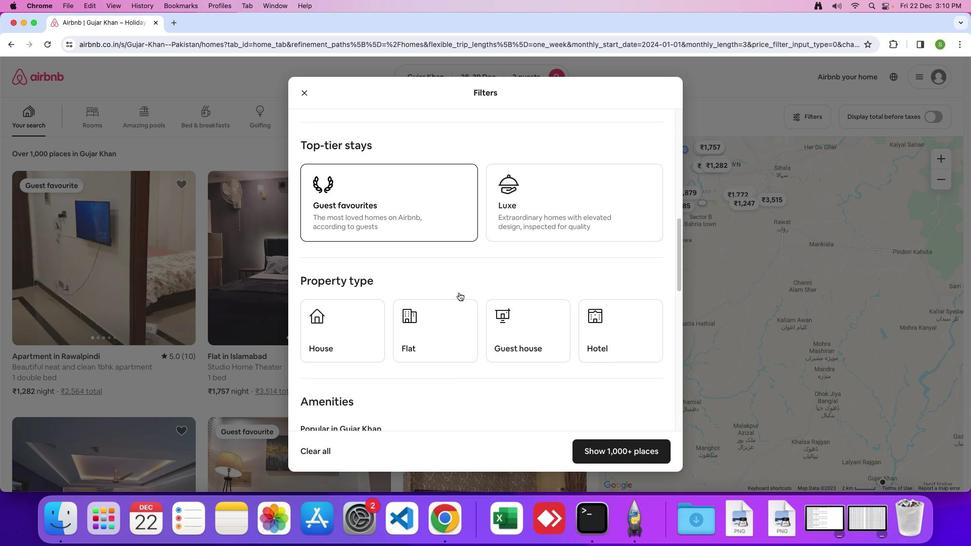 
Action: Mouse moved to (413, 302)
Screenshot: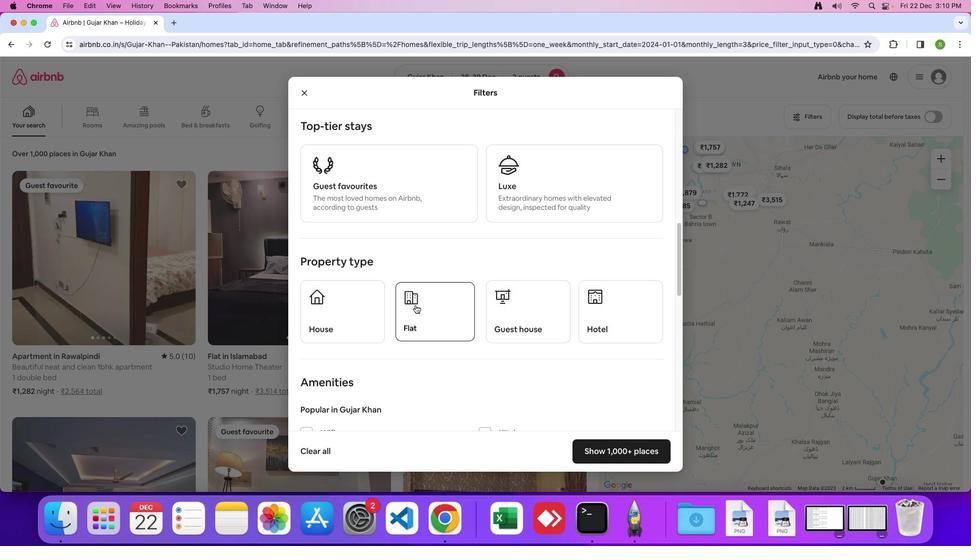 
Action: Mouse pressed left at (413, 302)
Screenshot: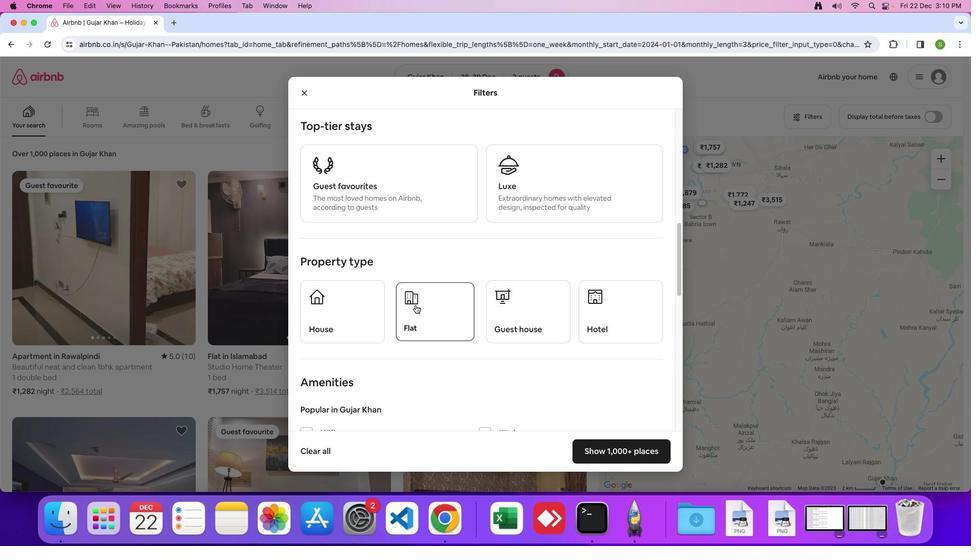 
Action: Mouse moved to (594, 321)
Screenshot: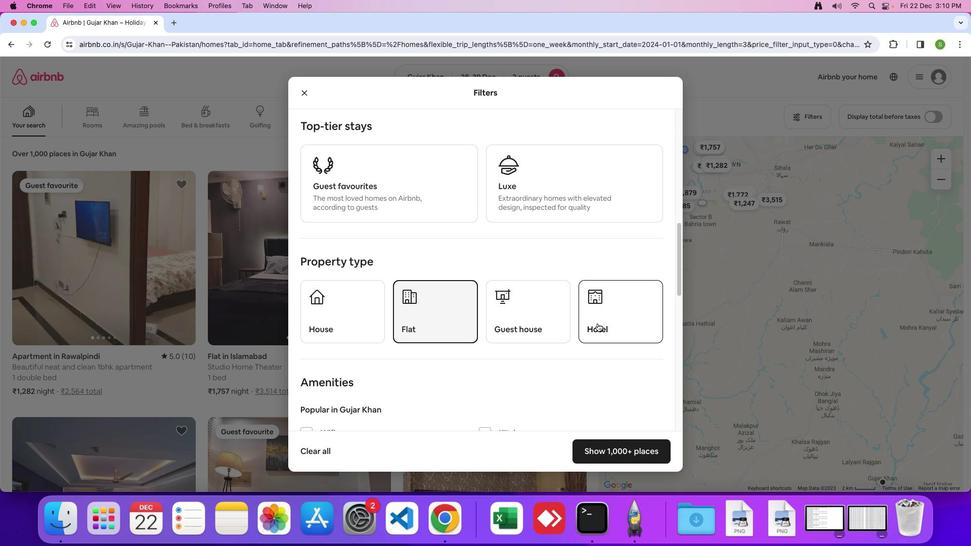 
Action: Mouse pressed left at (594, 321)
Screenshot: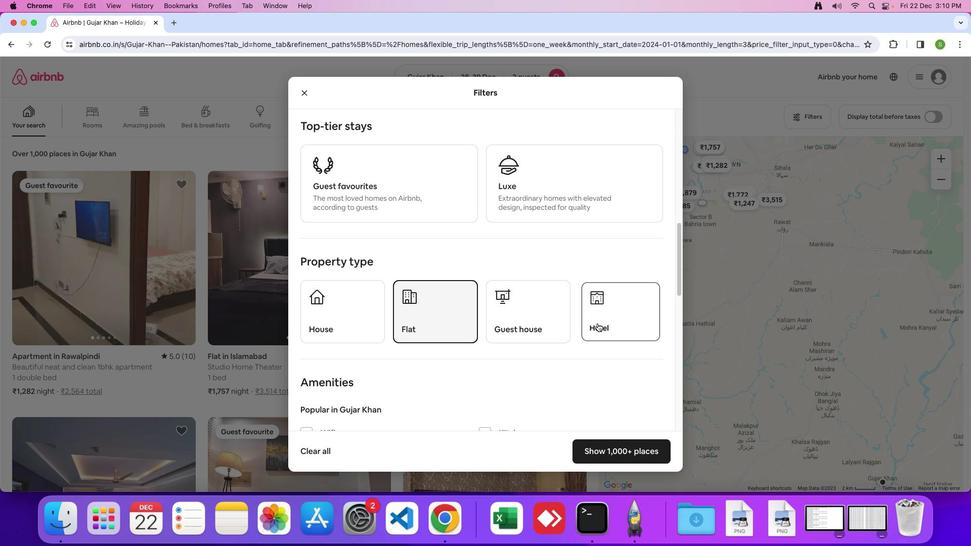 
Action: Mouse moved to (431, 281)
Screenshot: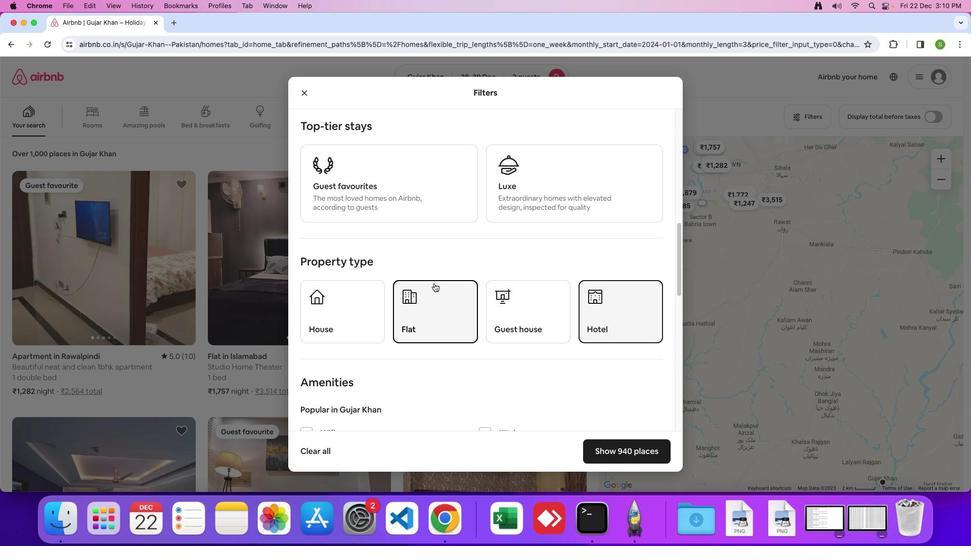 
Action: Mouse scrolled (431, 281) with delta (-2, -2)
Screenshot: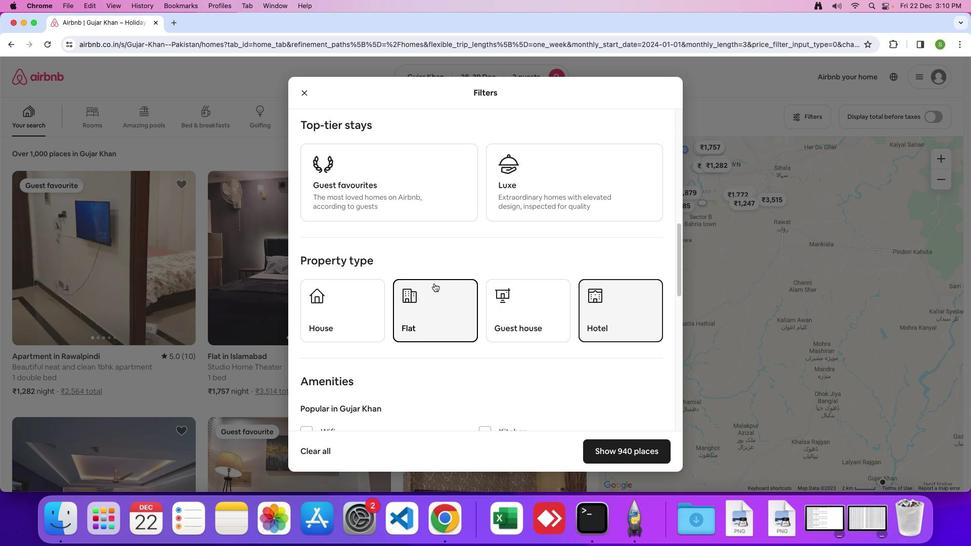 
Action: Mouse scrolled (431, 281) with delta (-2, -2)
Screenshot: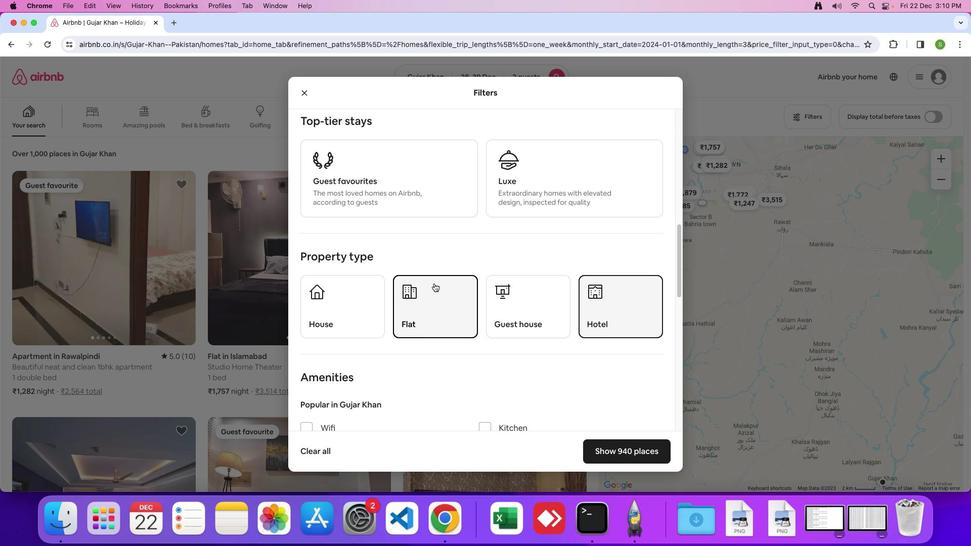 
Action: Mouse scrolled (431, 281) with delta (-2, -2)
Screenshot: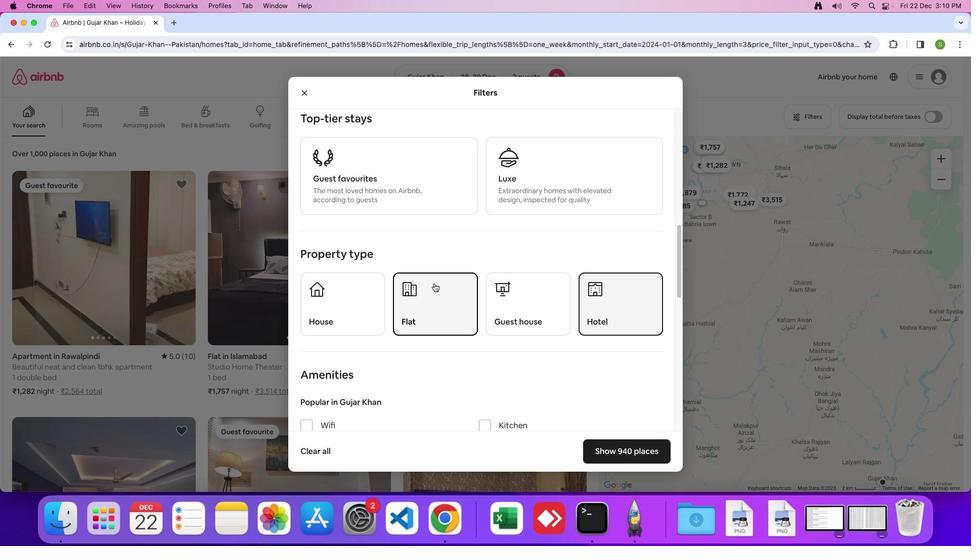 
Action: Mouse scrolled (431, 281) with delta (-2, -2)
Screenshot: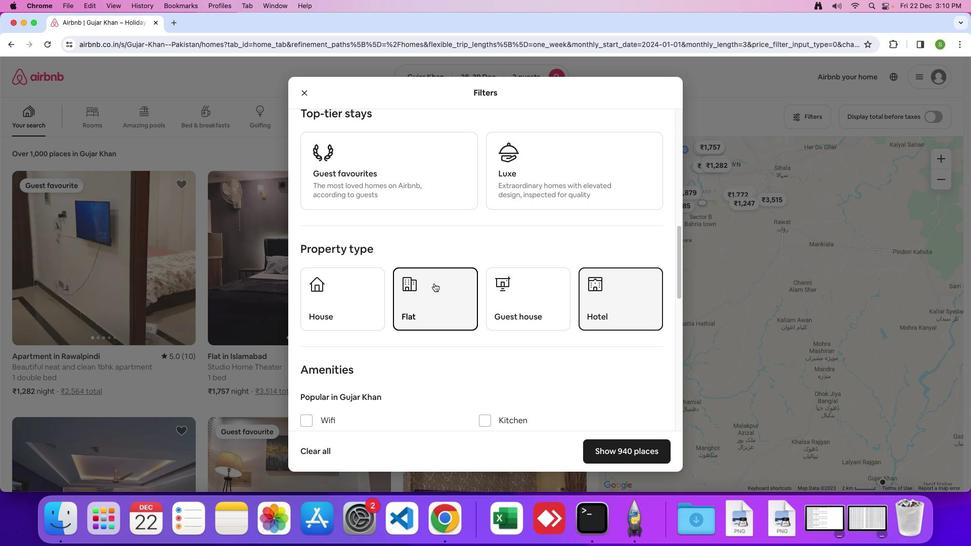 
Action: Mouse scrolled (431, 281) with delta (-2, -2)
Screenshot: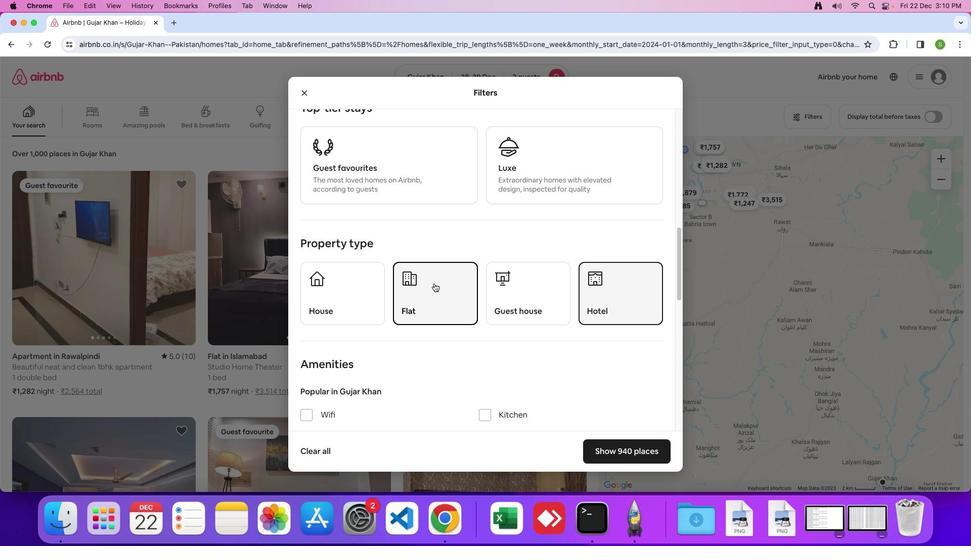 
Action: Mouse scrolled (431, 281) with delta (-2, -2)
Screenshot: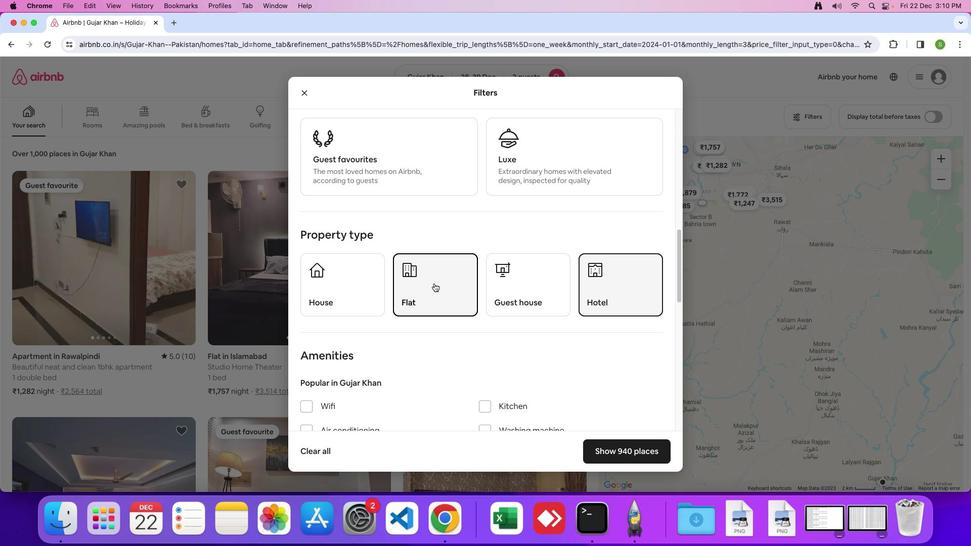 
Action: Mouse scrolled (431, 281) with delta (-2, -2)
Screenshot: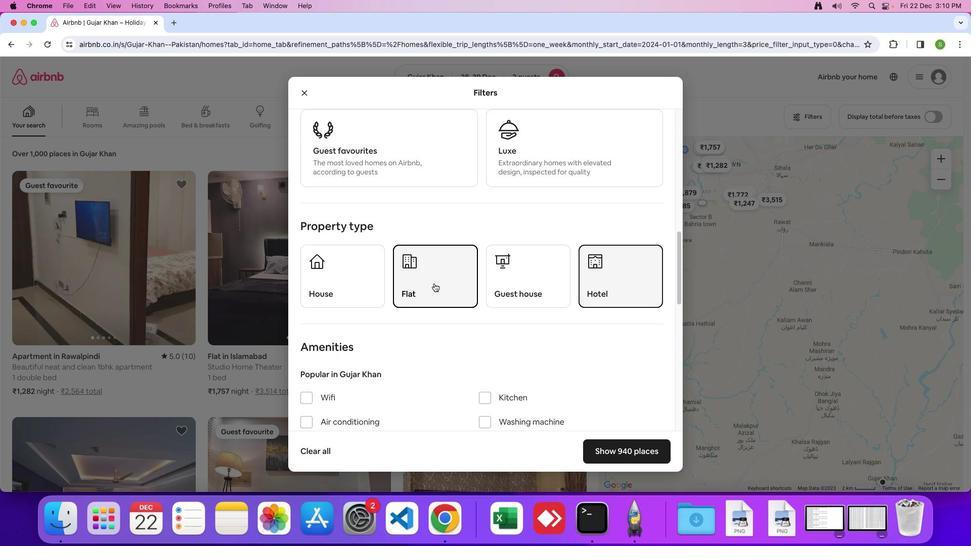 
Action: Mouse scrolled (431, 281) with delta (-2, -2)
Screenshot: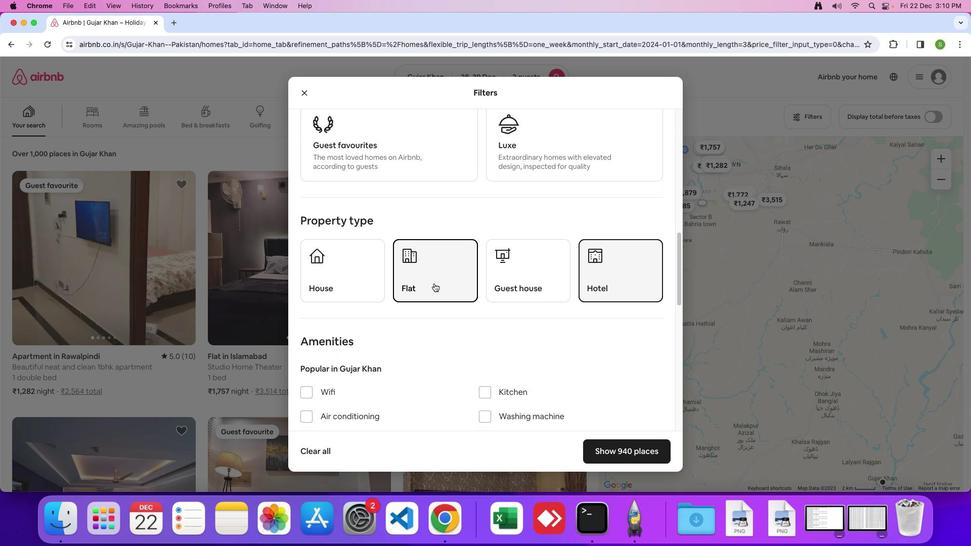 
Action: Mouse scrolled (431, 281) with delta (-2, -2)
Screenshot: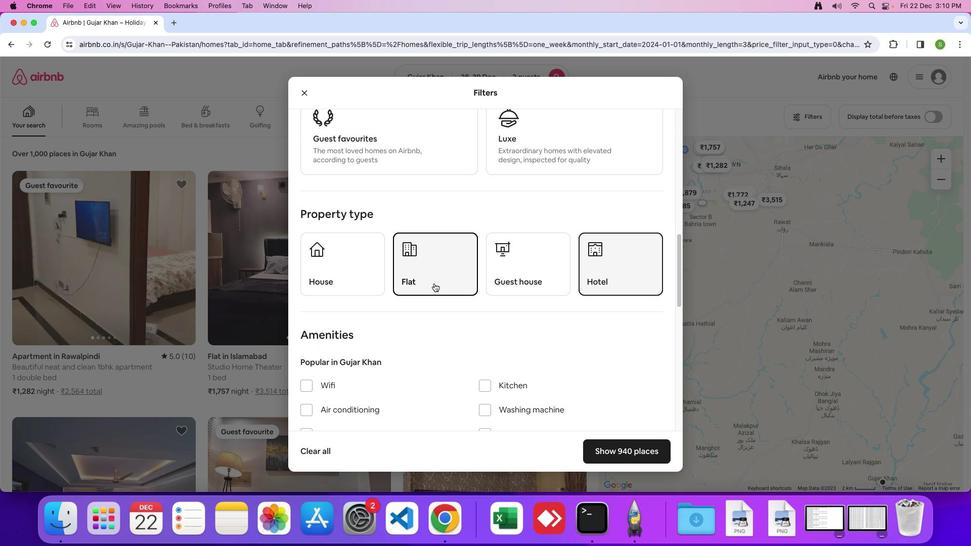 
Action: Mouse scrolled (431, 281) with delta (-2, -2)
Screenshot: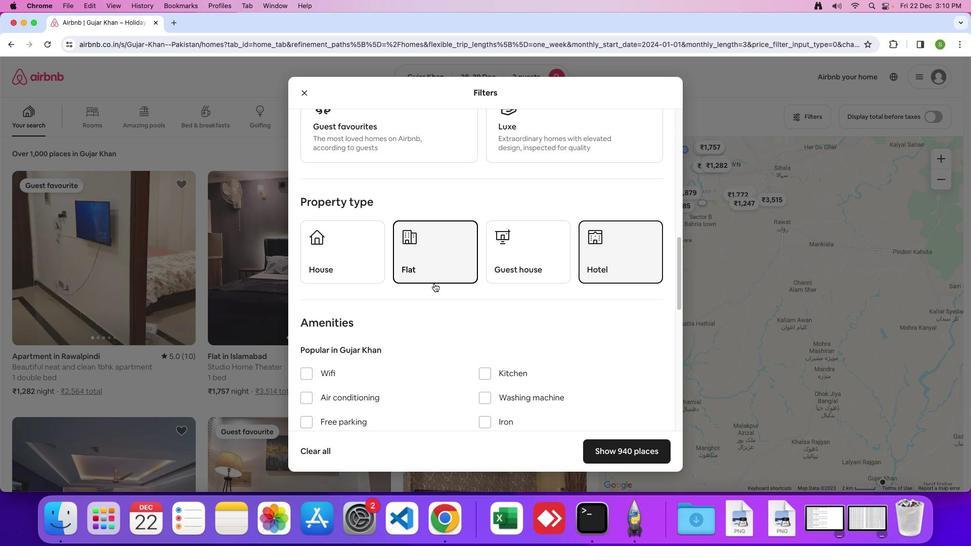 
Action: Mouse scrolled (431, 281) with delta (-2, -3)
Screenshot: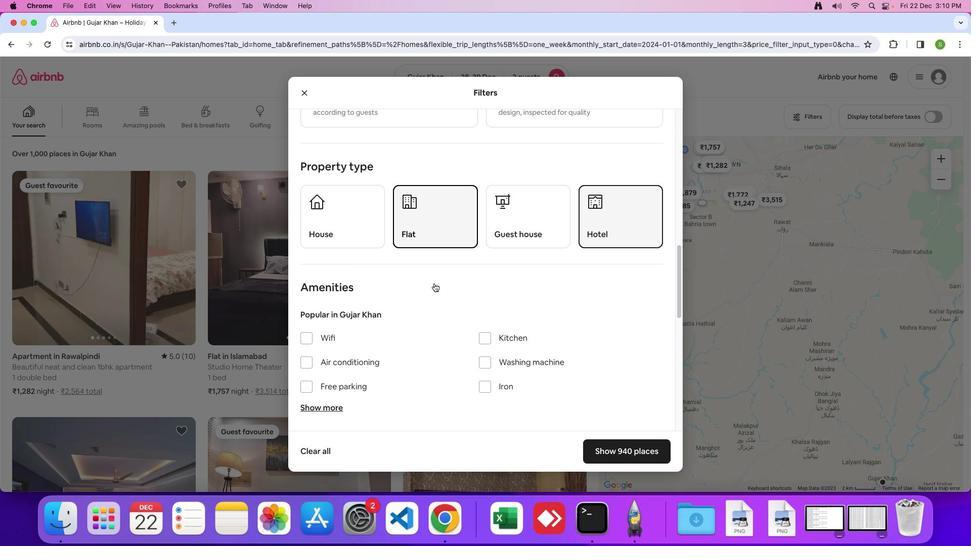 
Action: Mouse scrolled (431, 281) with delta (-2, -2)
Screenshot: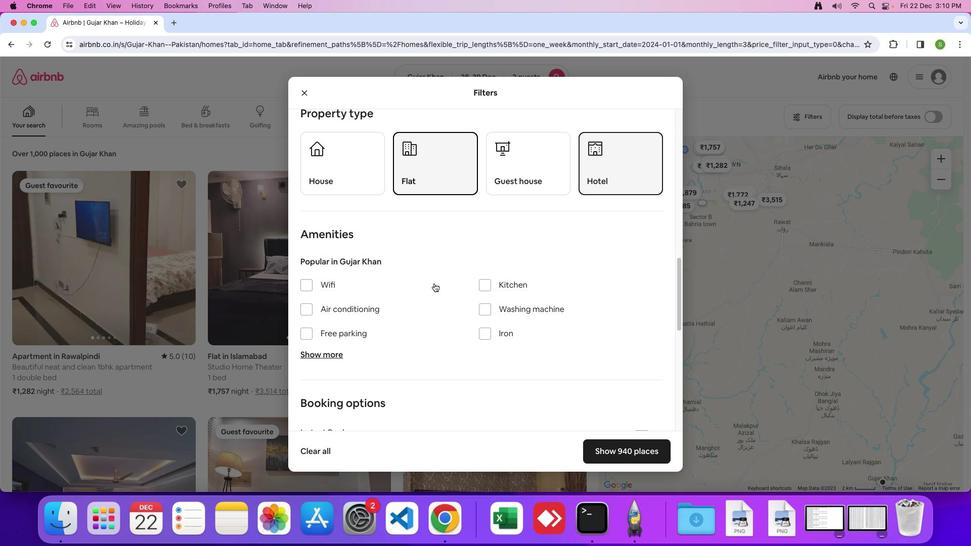 
Action: Mouse scrolled (431, 281) with delta (-2, -2)
Screenshot: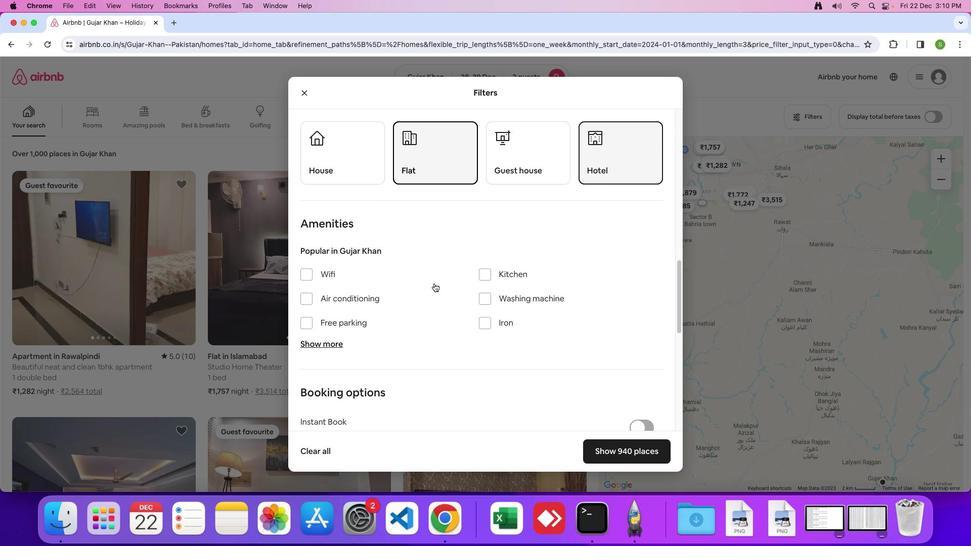 
Action: Mouse scrolled (431, 281) with delta (-2, -3)
Screenshot: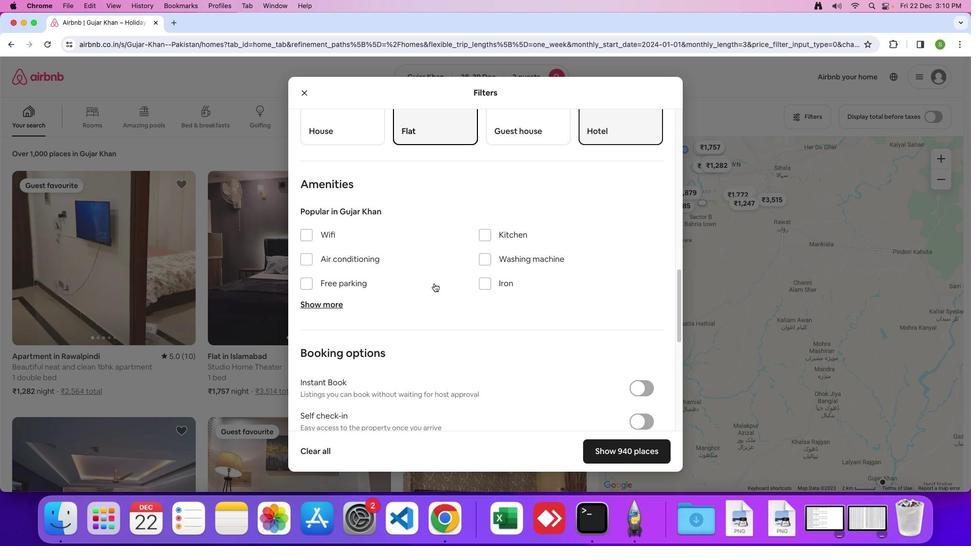 
Action: Mouse scrolled (431, 281) with delta (-2, -2)
Screenshot: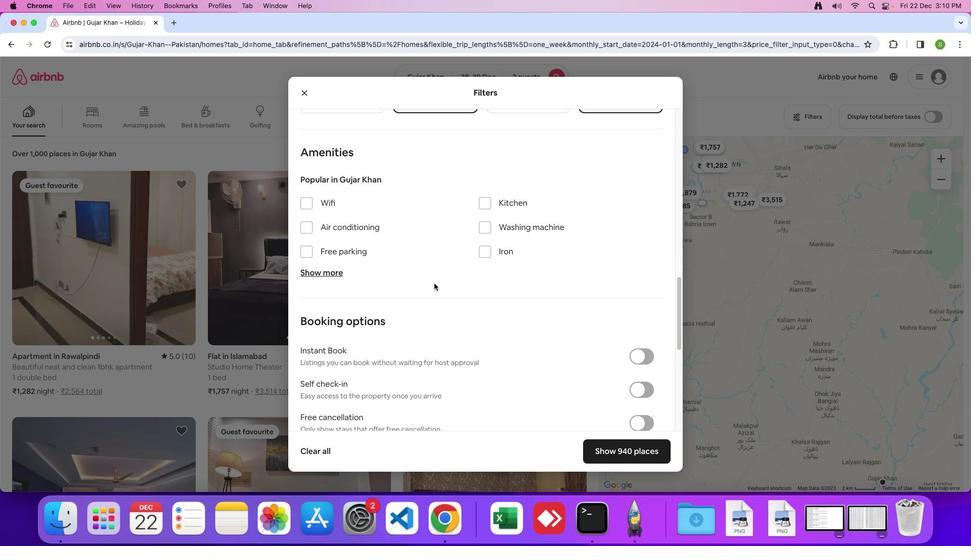 
Action: Mouse scrolled (431, 281) with delta (-2, -2)
Screenshot: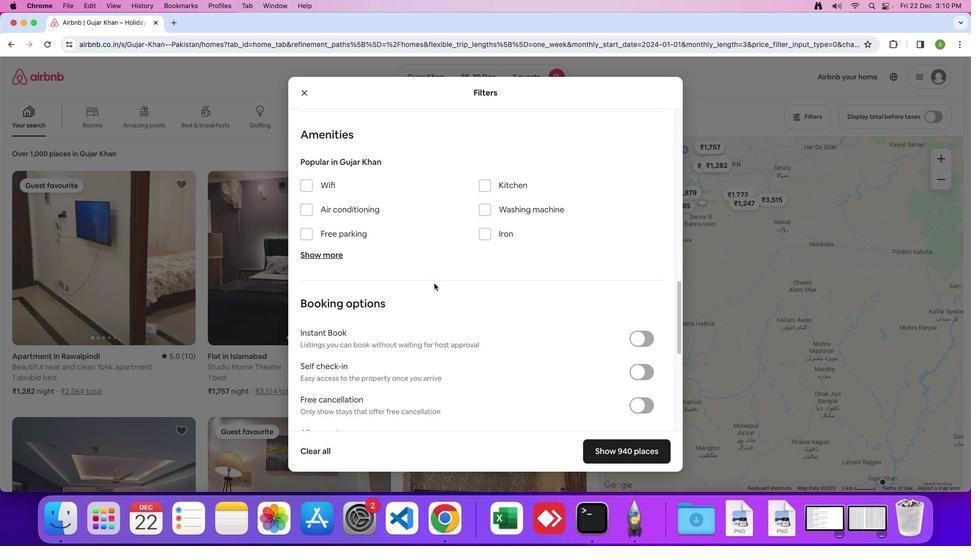 
Action: Mouse scrolled (431, 281) with delta (-2, -3)
Screenshot: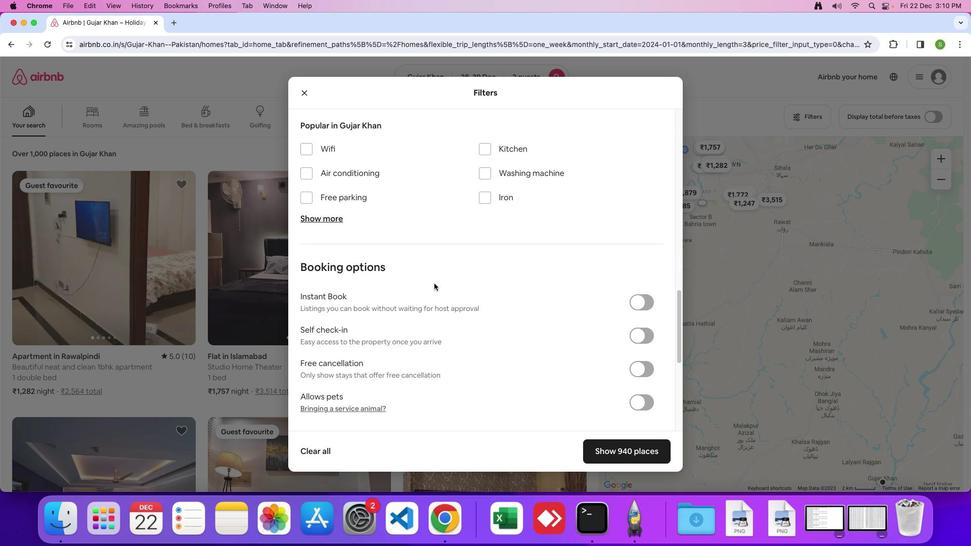
Action: Mouse scrolled (431, 281) with delta (-2, -2)
Screenshot: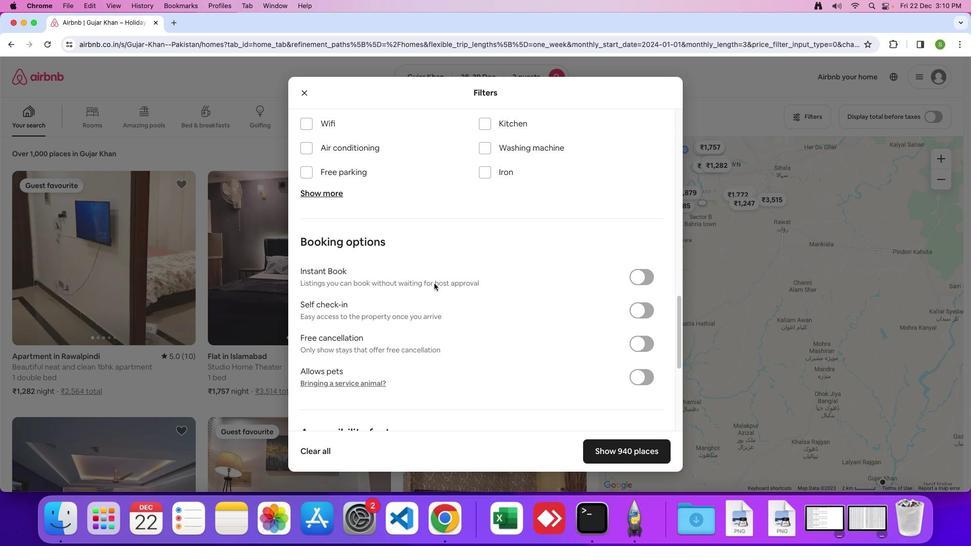 
Action: Mouse scrolled (431, 281) with delta (-2, -2)
Screenshot: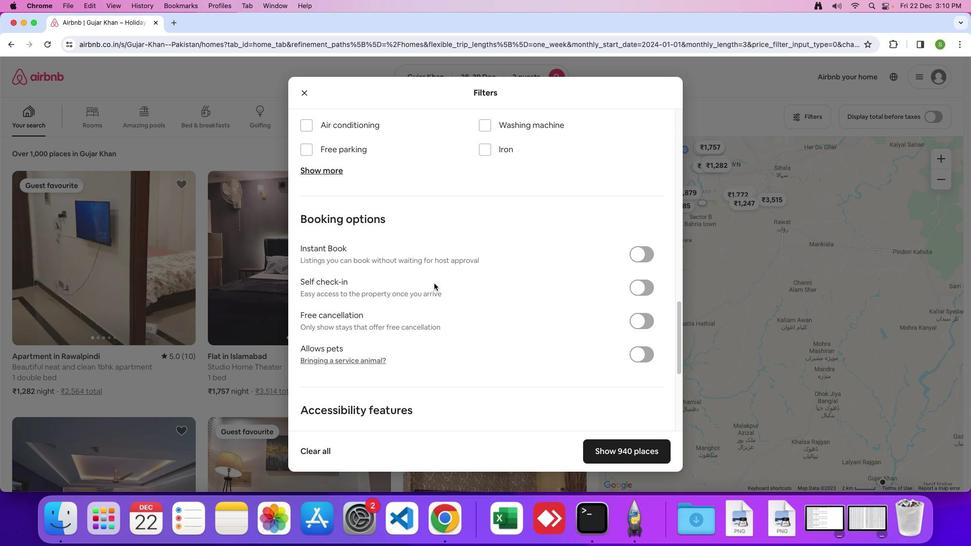 
Action: Mouse scrolled (431, 281) with delta (-2, -3)
Screenshot: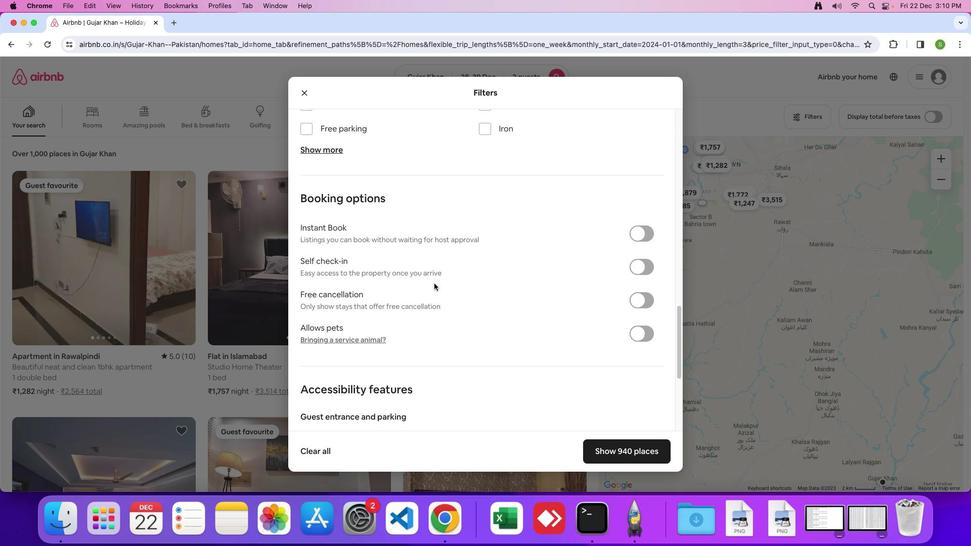 
Action: Mouse scrolled (431, 281) with delta (-2, -2)
Screenshot: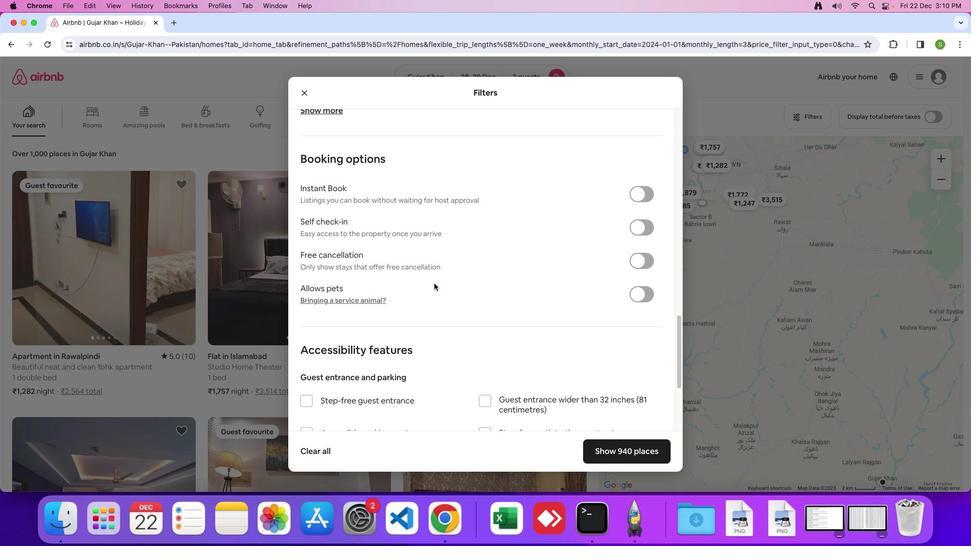 
Action: Mouse scrolled (431, 281) with delta (-2, -2)
Screenshot: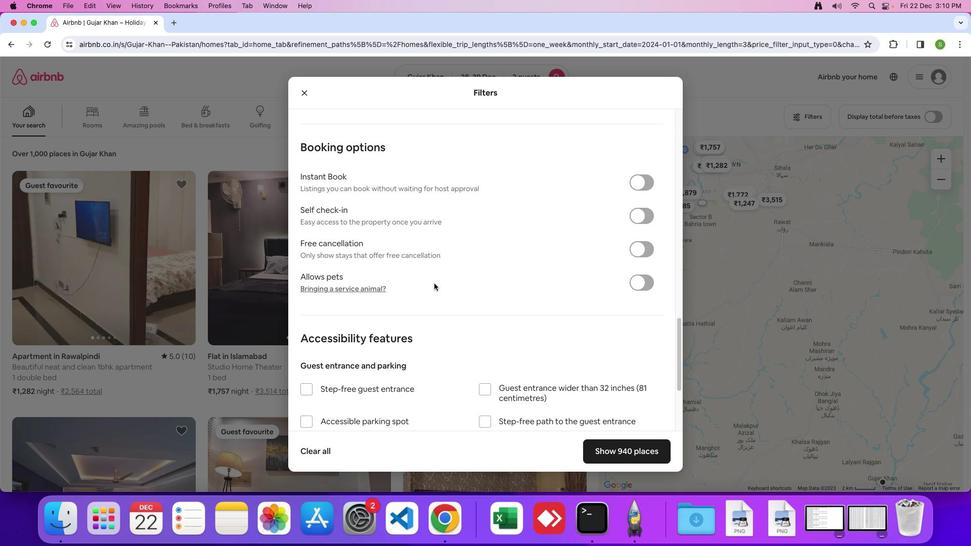 
Action: Mouse scrolled (431, 281) with delta (-2, -2)
Screenshot: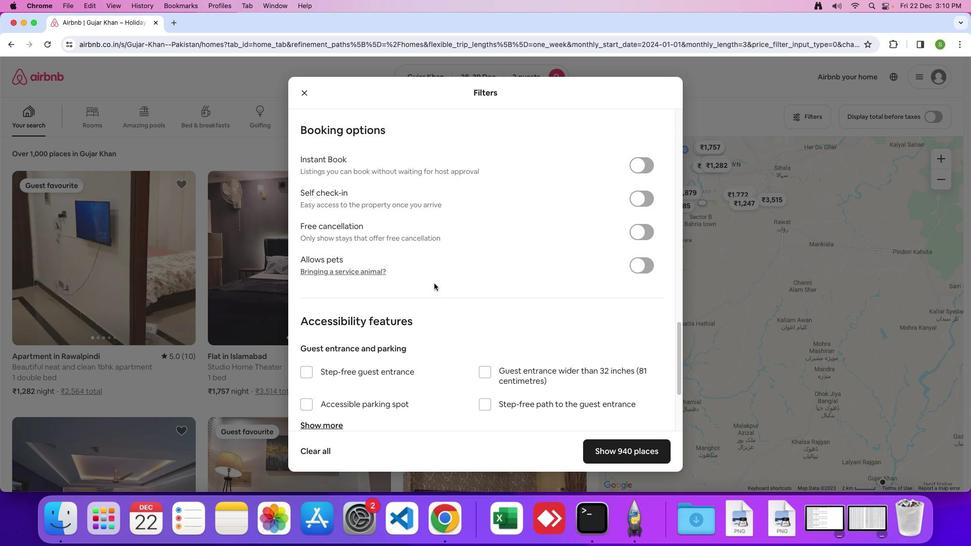 
Action: Mouse scrolled (431, 281) with delta (-2, -2)
Screenshot: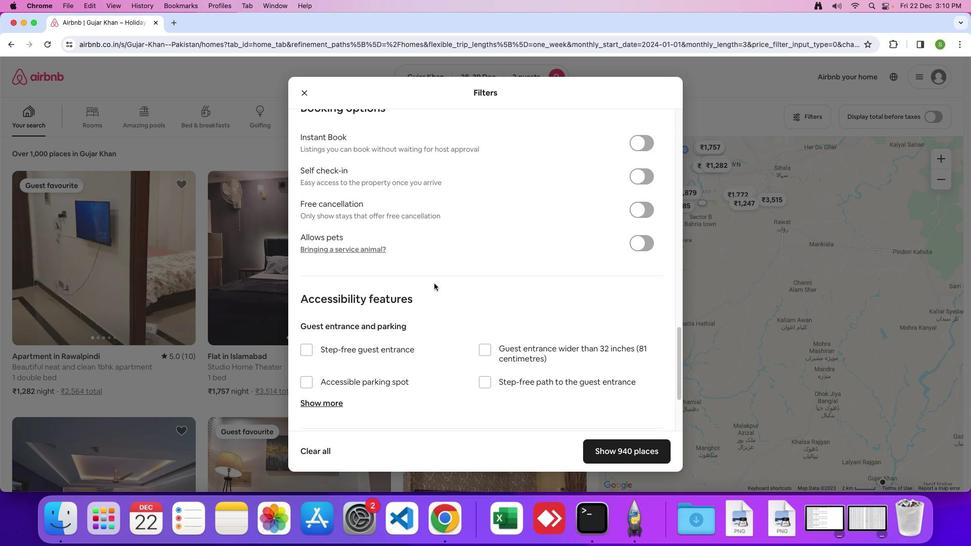 
Action: Mouse scrolled (431, 281) with delta (-2, -3)
Screenshot: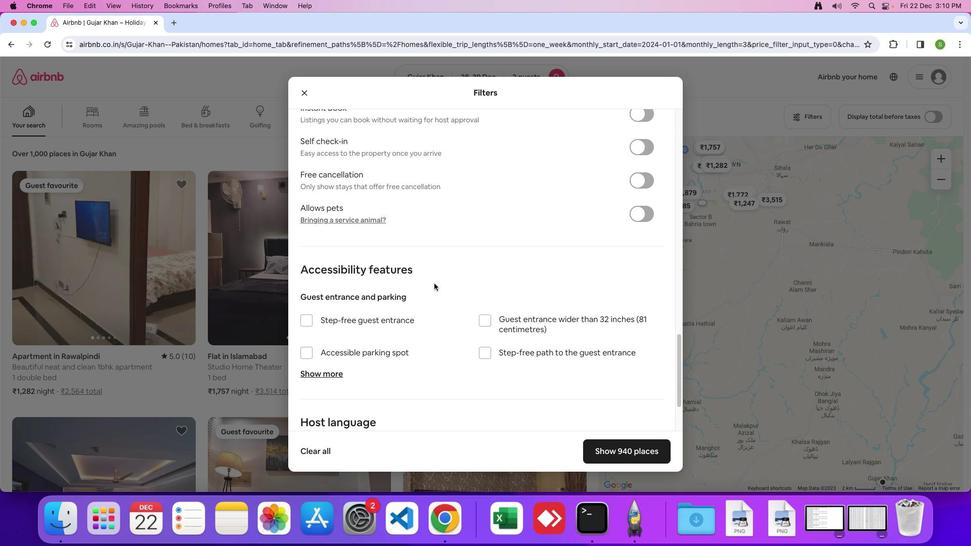 
Action: Mouse scrolled (431, 281) with delta (-2, -2)
Screenshot: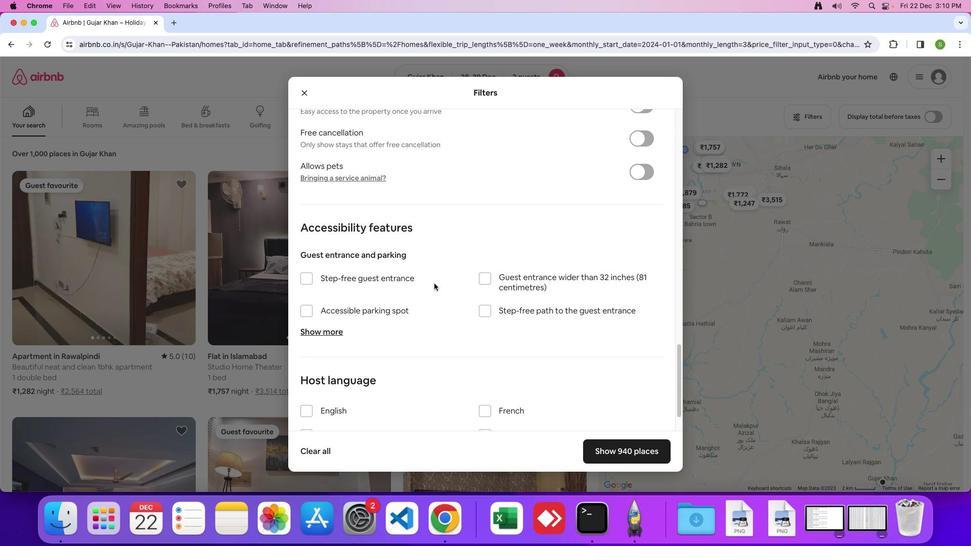 
Action: Mouse scrolled (431, 281) with delta (-2, -2)
Screenshot: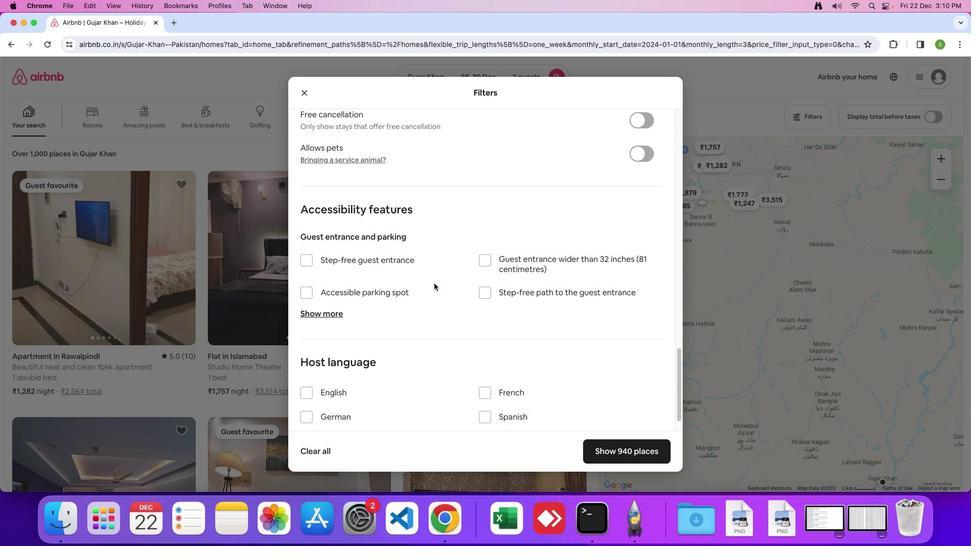 
Action: Mouse scrolled (431, 281) with delta (-2, -3)
Screenshot: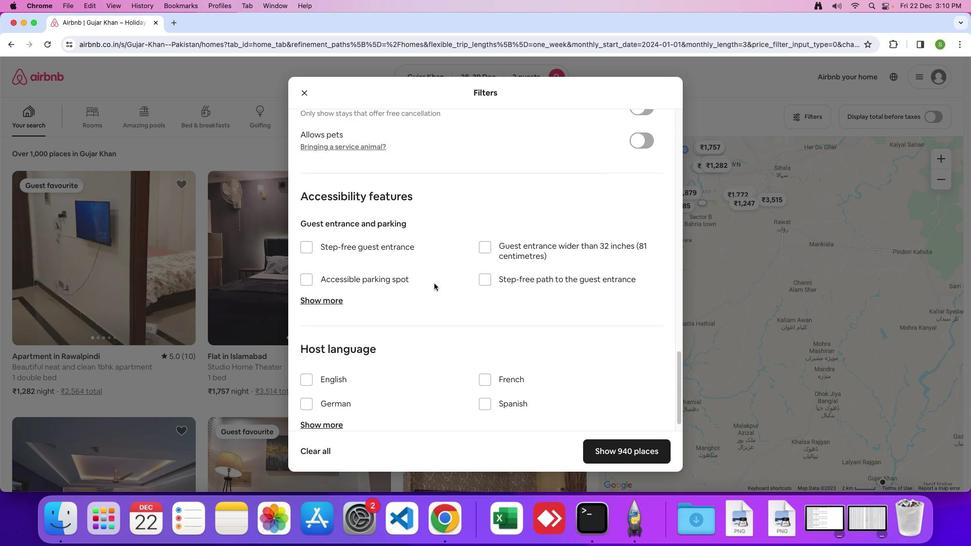 
Action: Mouse scrolled (431, 281) with delta (-2, -2)
Screenshot: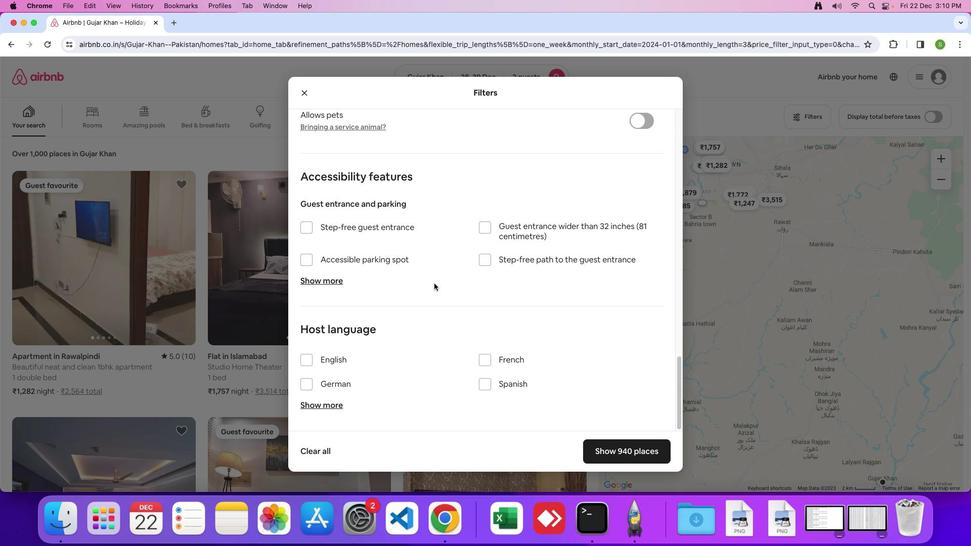 
Action: Mouse scrolled (431, 281) with delta (-2, -2)
Screenshot: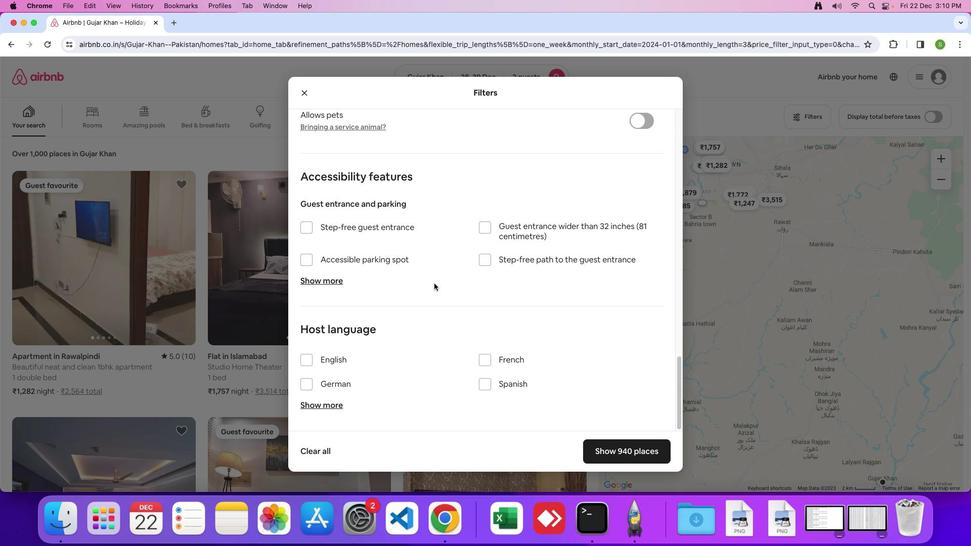 
Action: Mouse scrolled (431, 281) with delta (-2, -3)
Screenshot: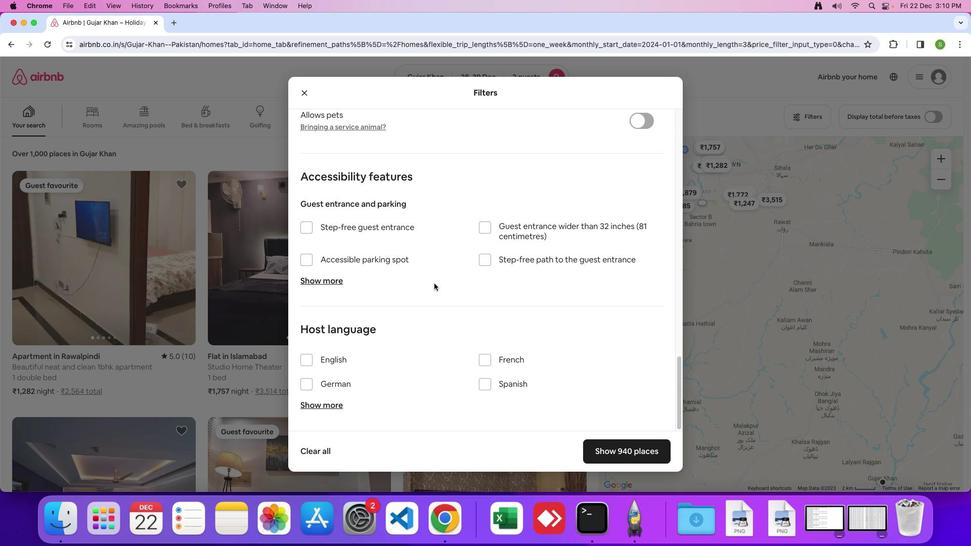 
Action: Mouse scrolled (431, 281) with delta (-2, -2)
Screenshot: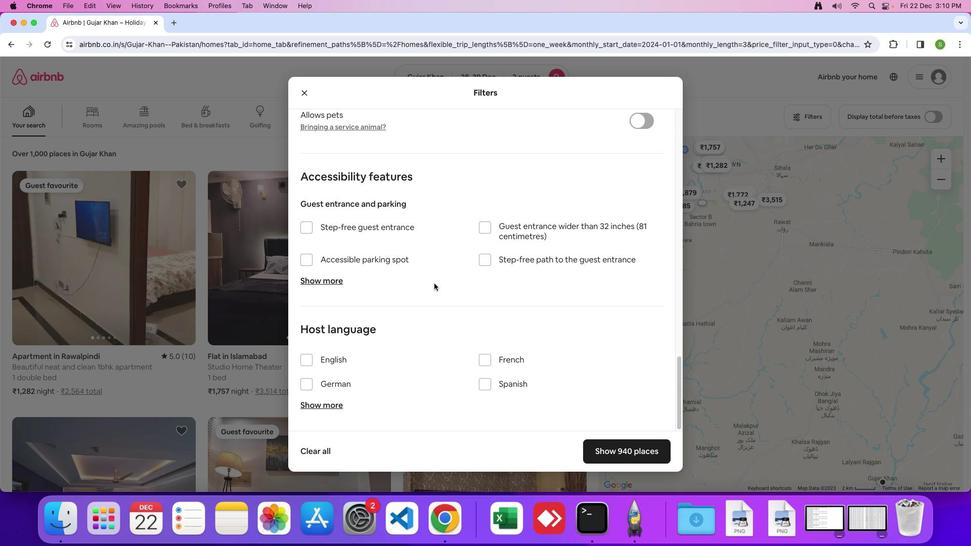 
Action: Mouse scrolled (431, 281) with delta (-2, -2)
Screenshot: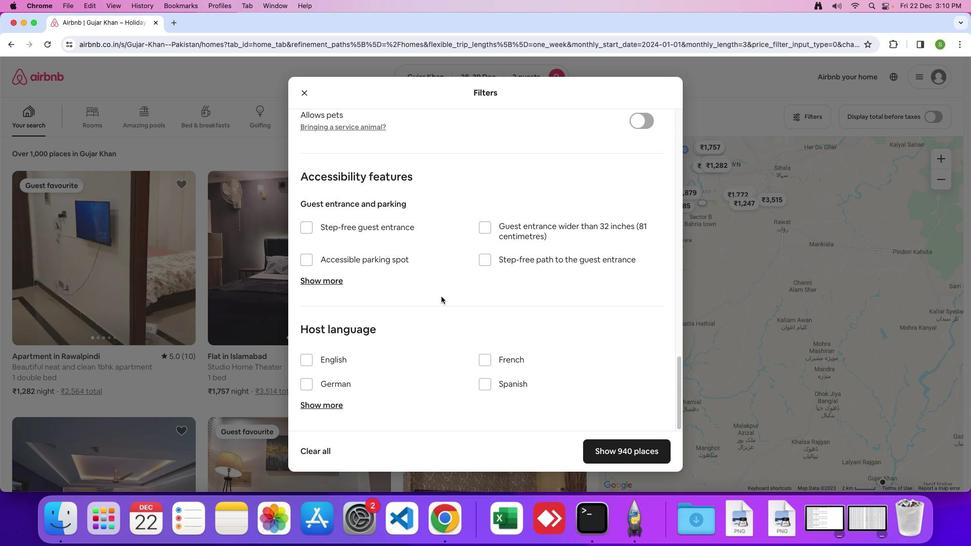 
Action: Mouse moved to (615, 444)
Screenshot: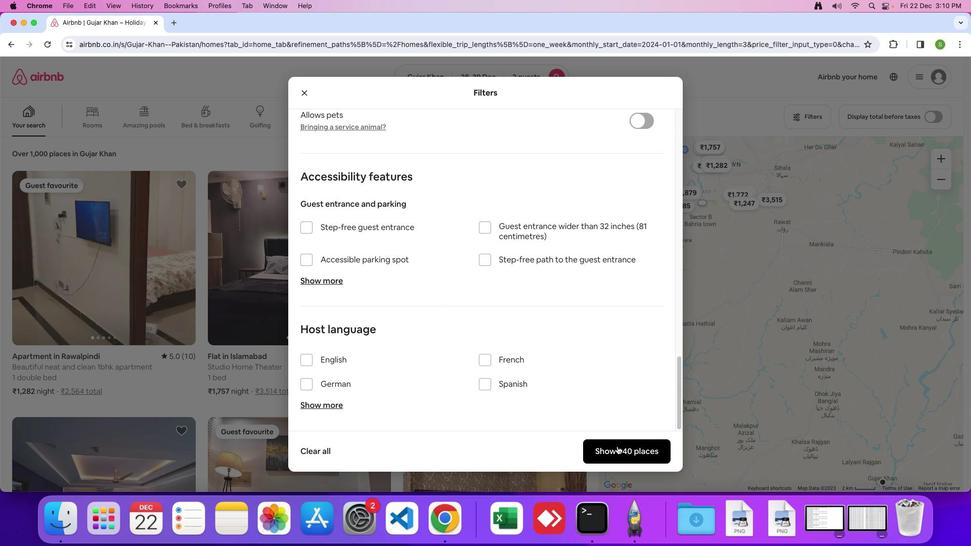 
Action: Mouse pressed left at (615, 444)
Screenshot: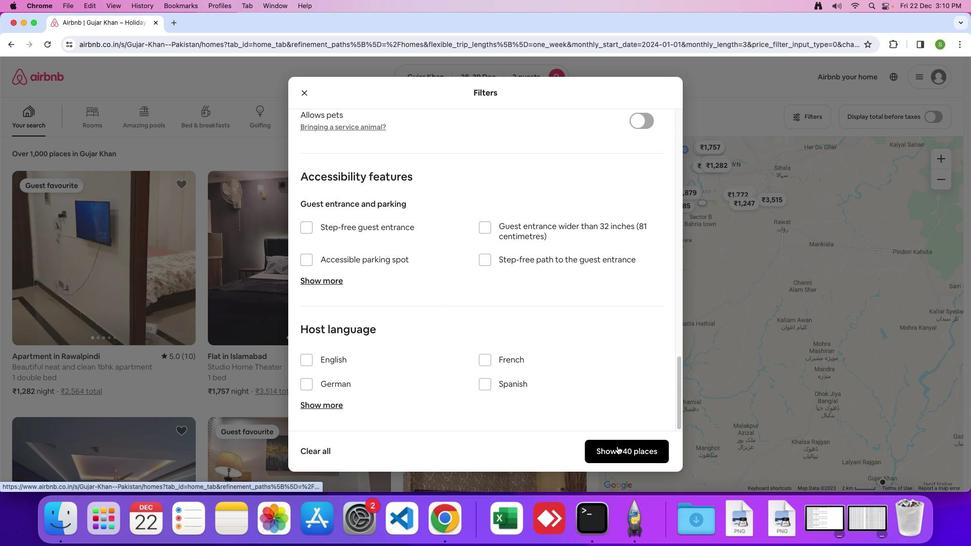 
Action: Mouse moved to (136, 253)
Screenshot: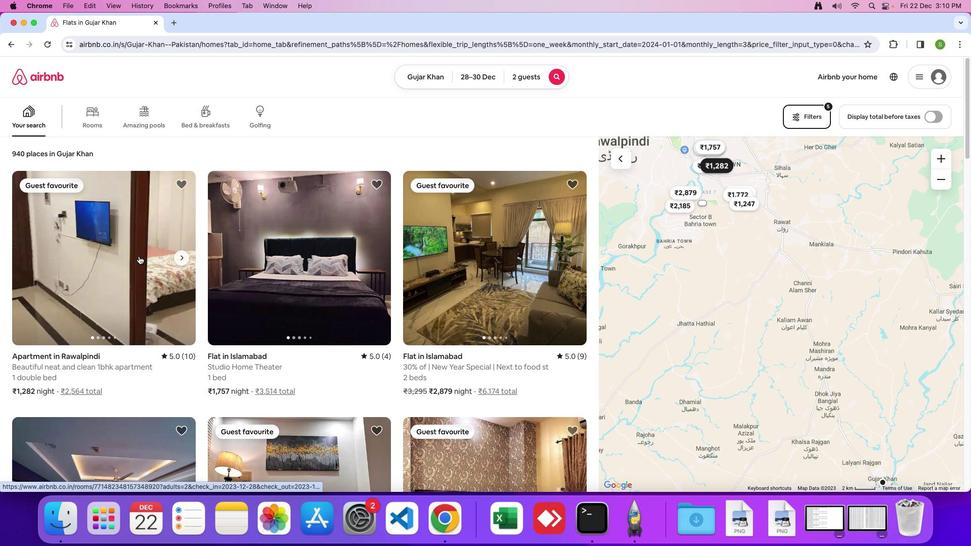 
Action: Mouse pressed left at (136, 253)
Screenshot: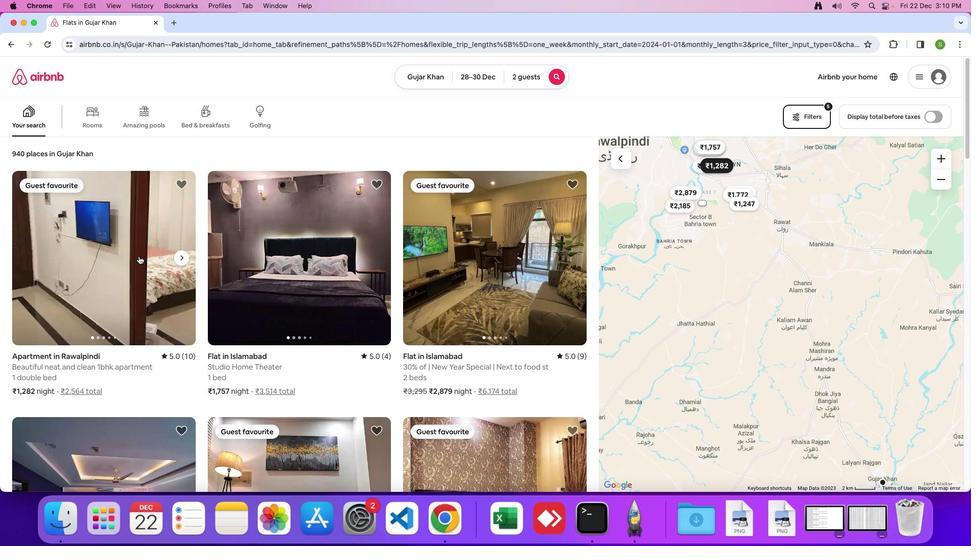 
Action: Mouse moved to (373, 243)
Screenshot: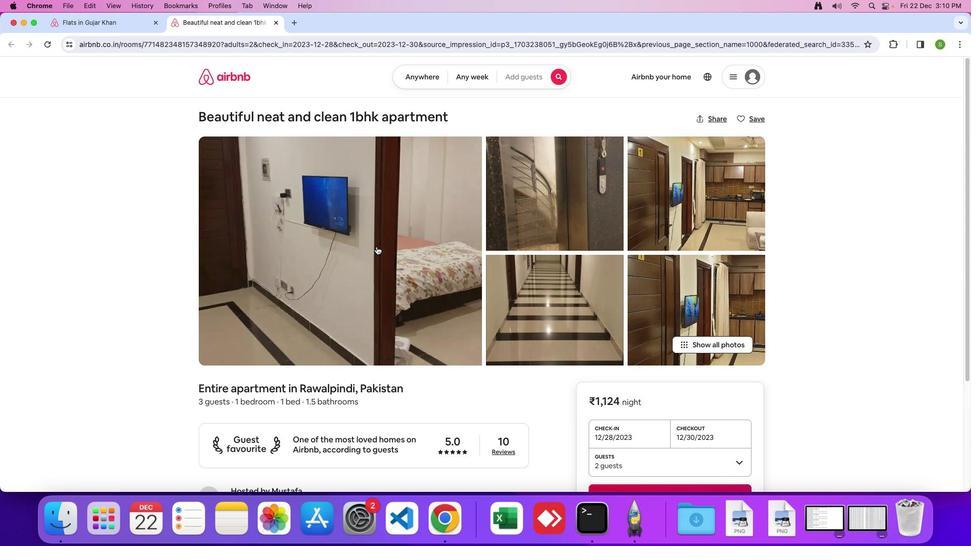 
Action: Mouse pressed left at (373, 243)
Screenshot: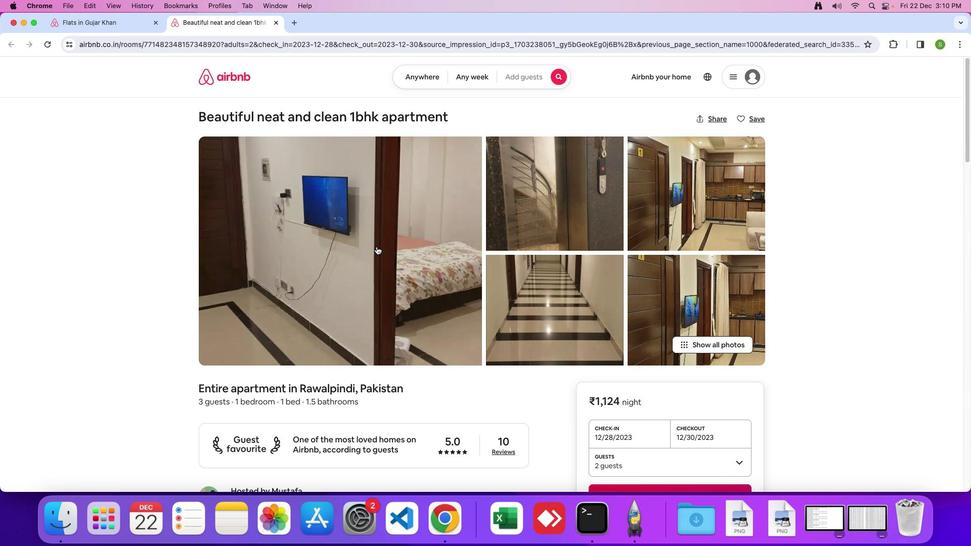 
Action: Mouse moved to (438, 281)
Screenshot: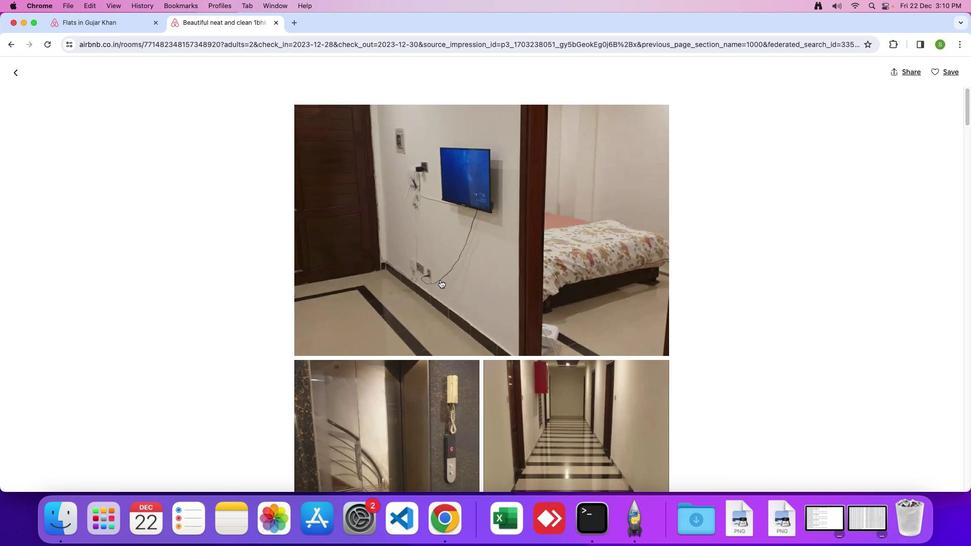
Action: Mouse scrolled (438, 281) with delta (-2, -2)
Screenshot: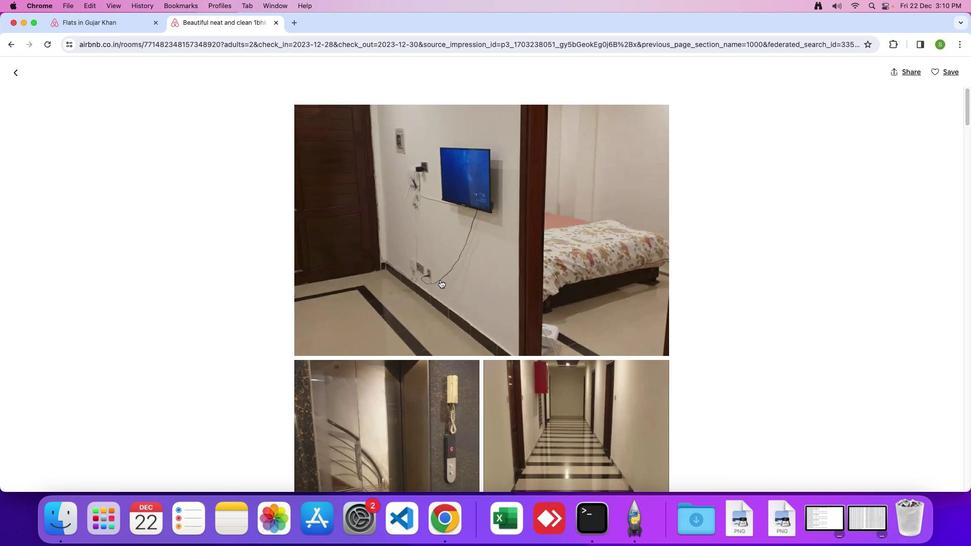 
Action: Mouse moved to (437, 278)
Screenshot: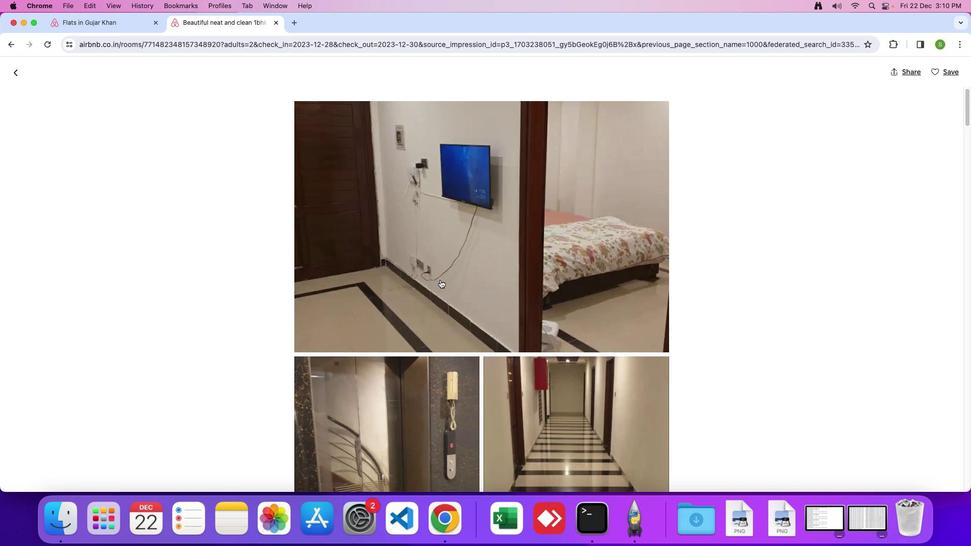 
Action: Mouse scrolled (437, 278) with delta (-2, -2)
Screenshot: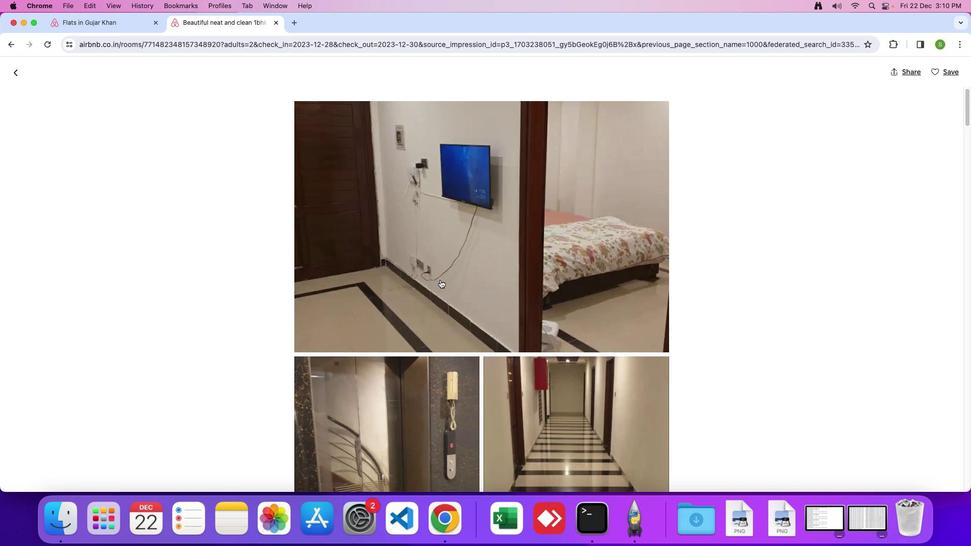
Action: Mouse moved to (437, 277)
Screenshot: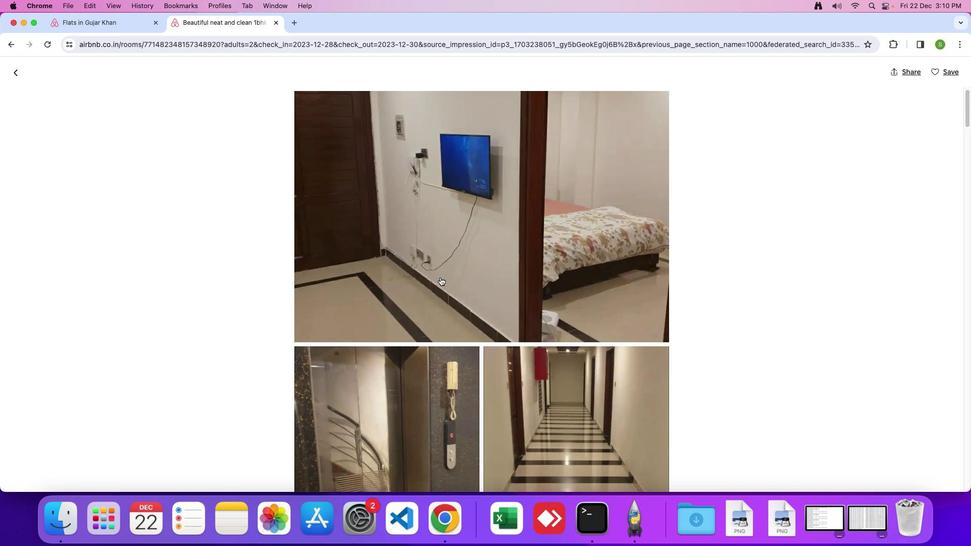 
Action: Mouse scrolled (437, 277) with delta (-2, -2)
Screenshot: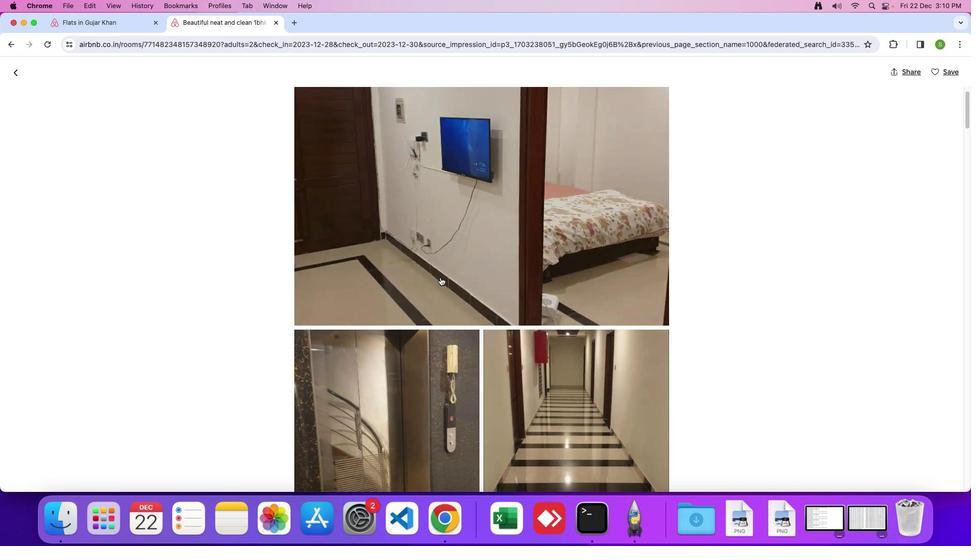 
Action: Mouse moved to (438, 274)
Screenshot: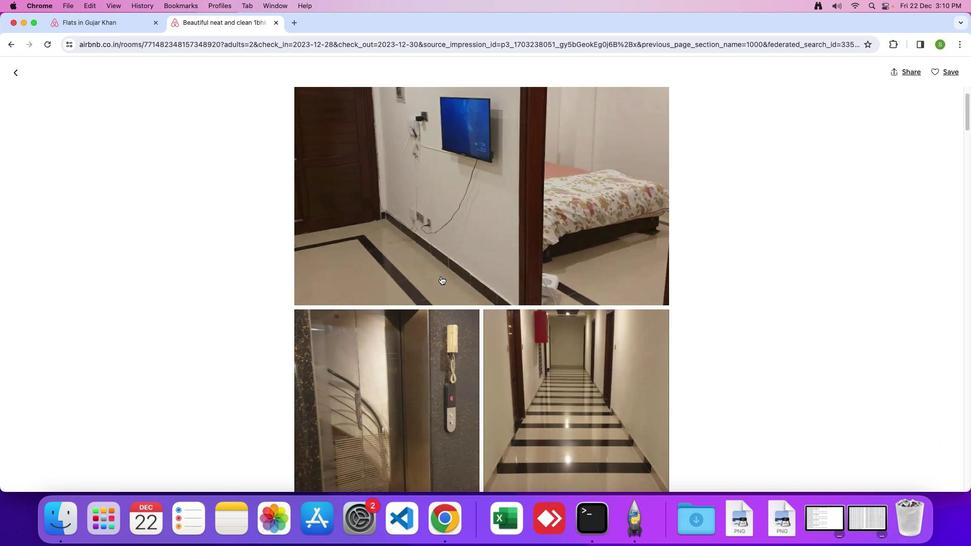 
Action: Mouse scrolled (438, 274) with delta (-2, -2)
Screenshot: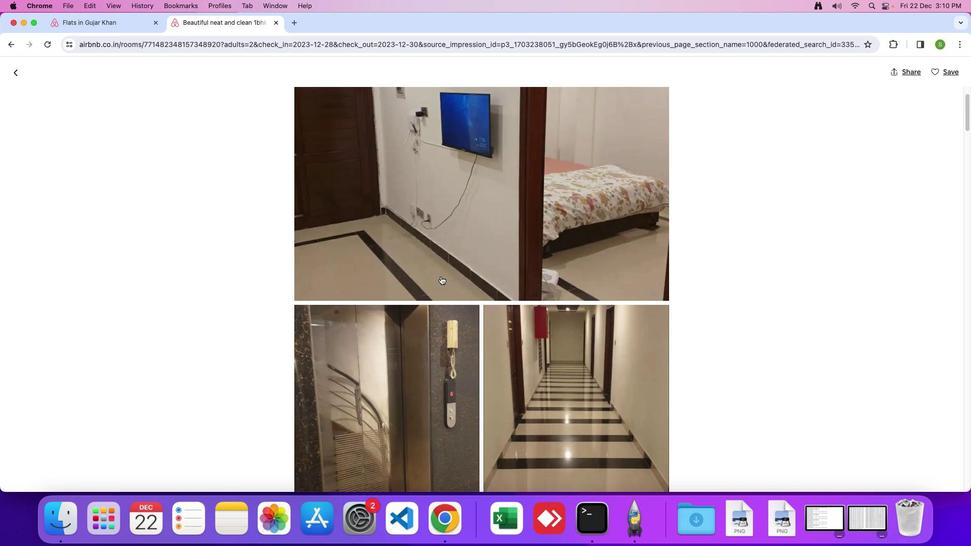 
Action: Mouse scrolled (438, 274) with delta (-2, -2)
Screenshot: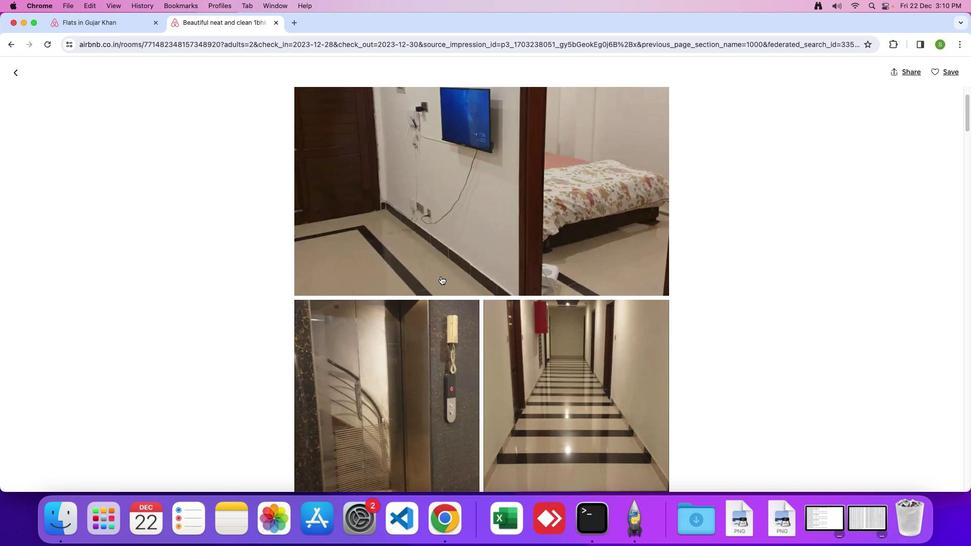 
Action: Mouse scrolled (438, 274) with delta (-2, -2)
Screenshot: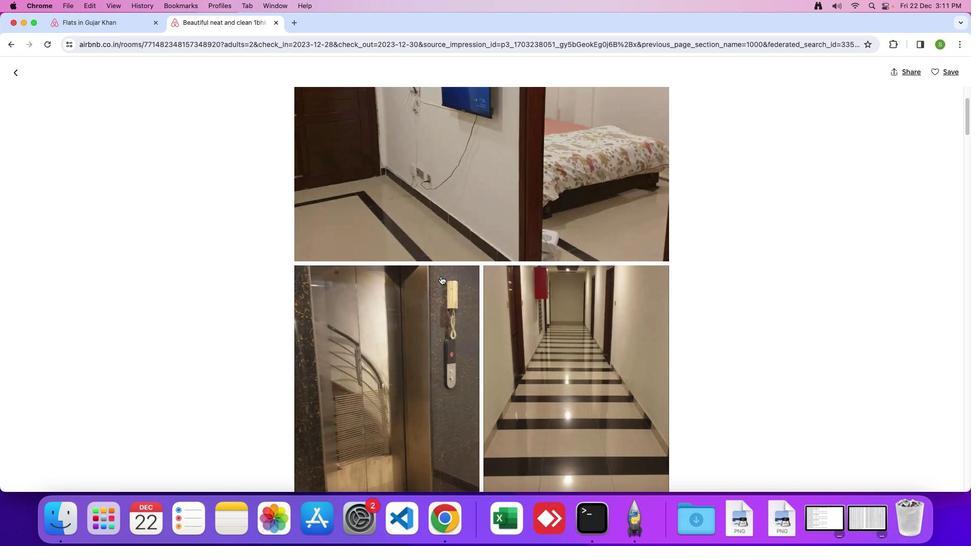 
Action: Mouse moved to (438, 273)
Screenshot: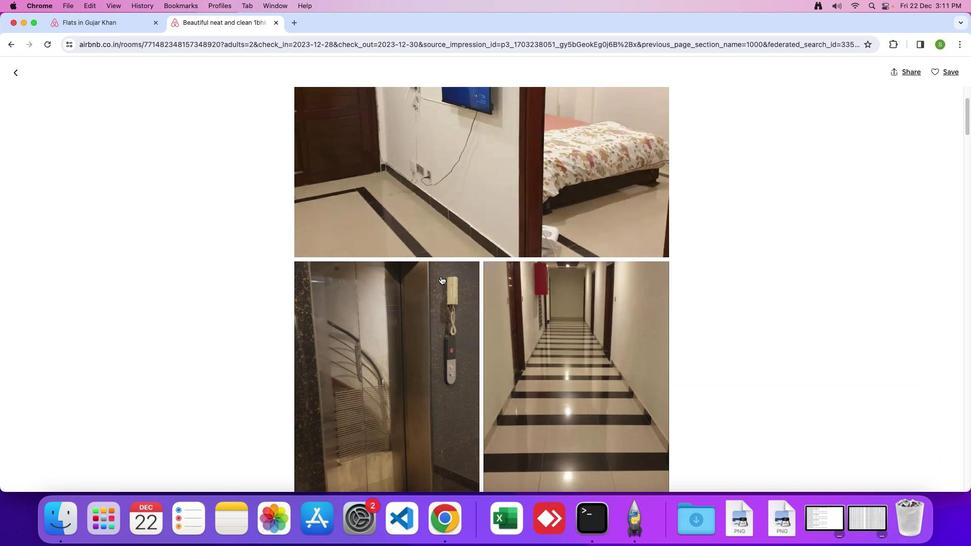 
Action: Mouse scrolled (438, 273) with delta (-2, -2)
Screenshot: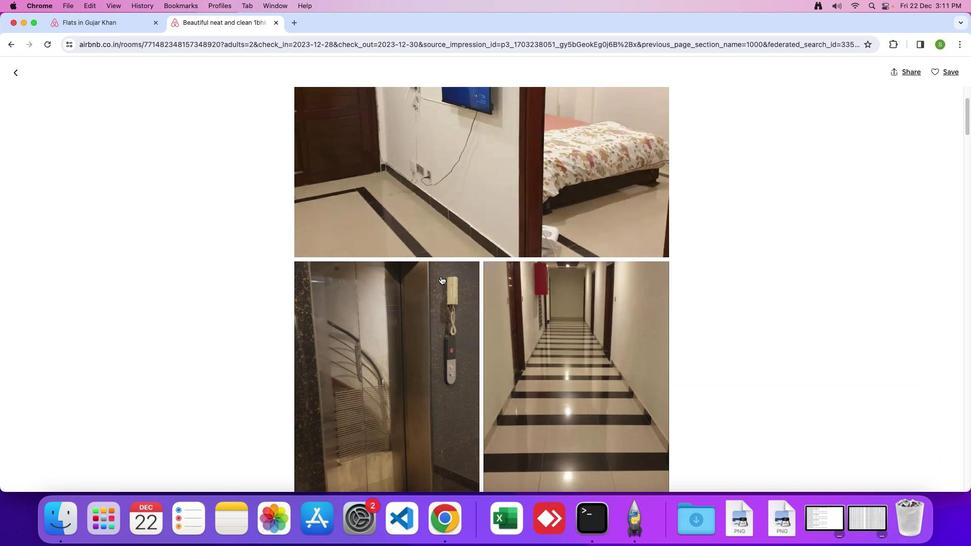 
Action: Mouse scrolled (438, 273) with delta (-2, -2)
Screenshot: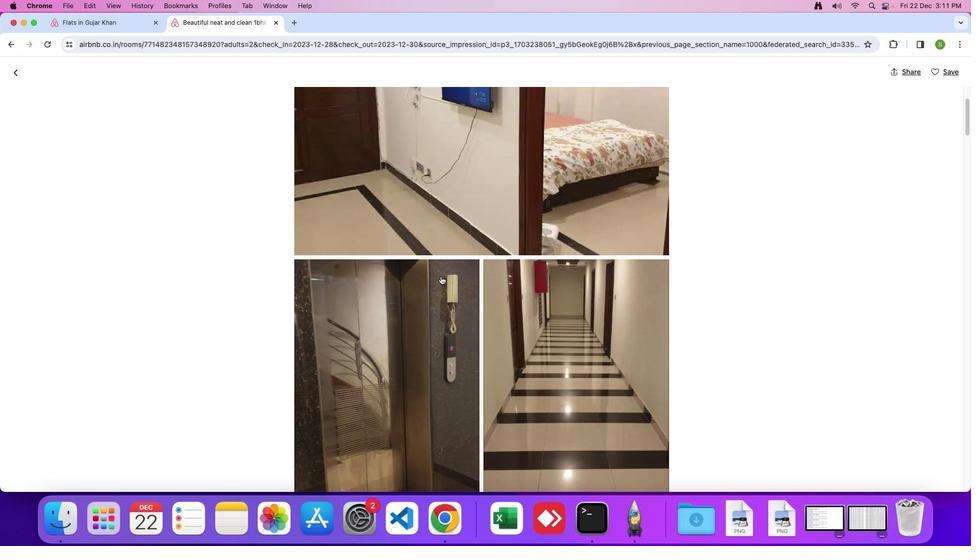 
Action: Mouse scrolled (438, 273) with delta (-2, -3)
Screenshot: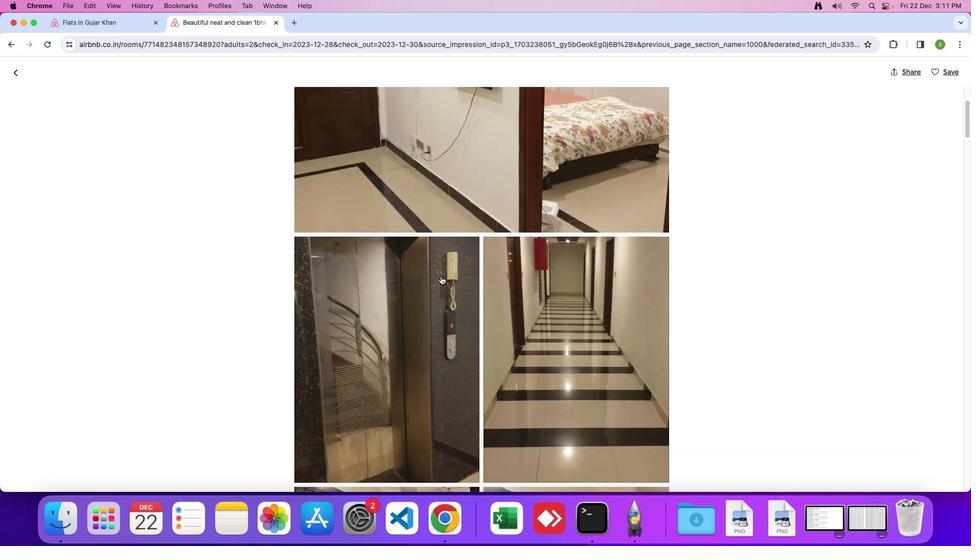 
Action: Mouse moved to (438, 274)
Screenshot: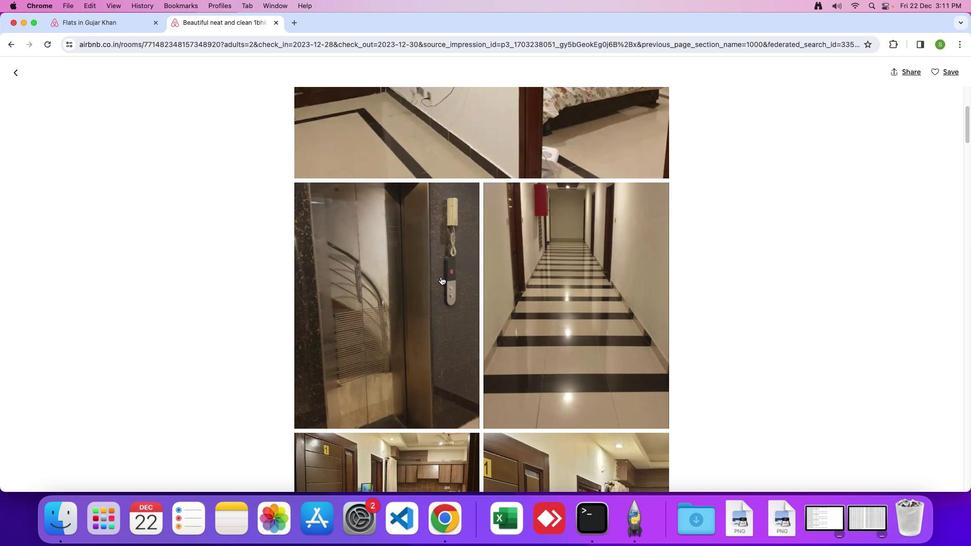 
Action: Mouse scrolled (438, 274) with delta (-2, -2)
Screenshot: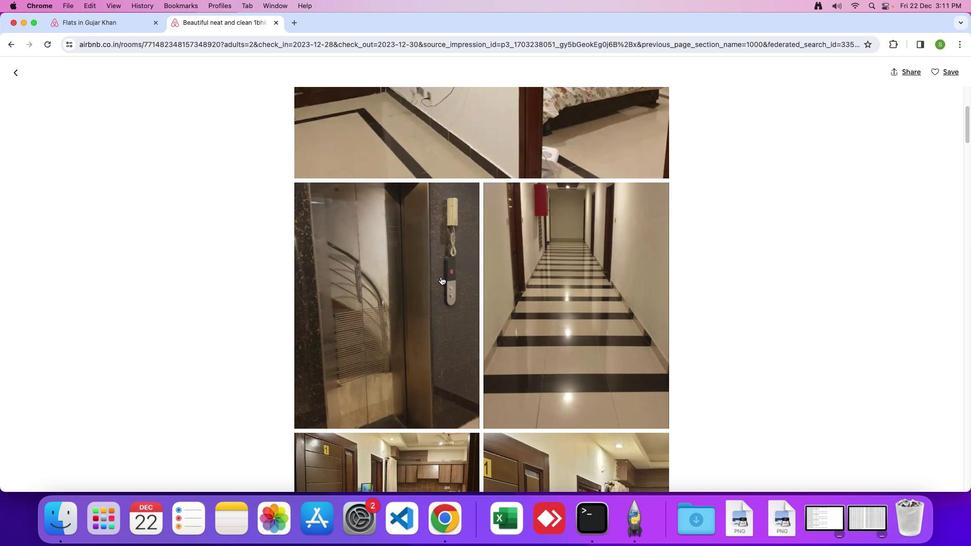 
Action: Mouse moved to (438, 274)
Screenshot: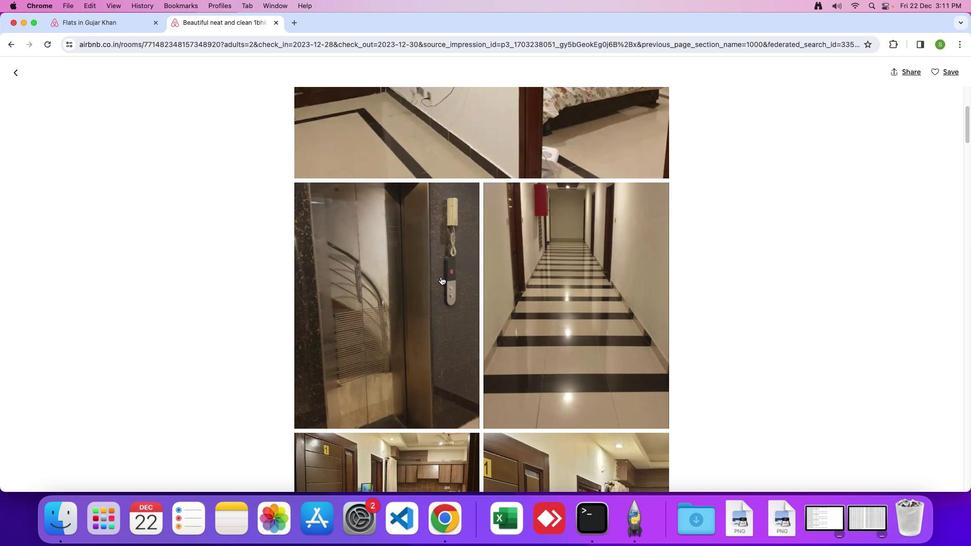 
Action: Mouse scrolled (438, 274) with delta (-2, -2)
Screenshot: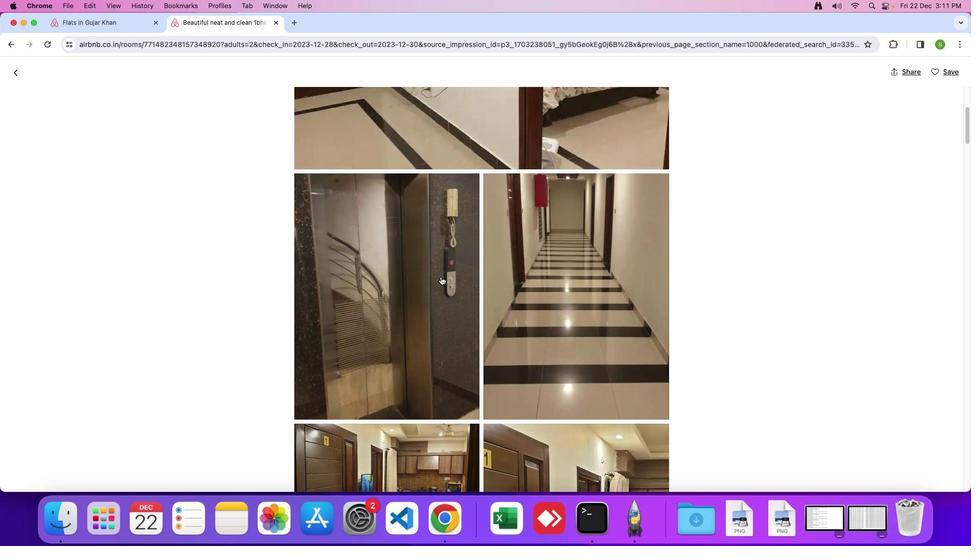 
Action: Mouse scrolled (438, 274) with delta (-2, -3)
Screenshot: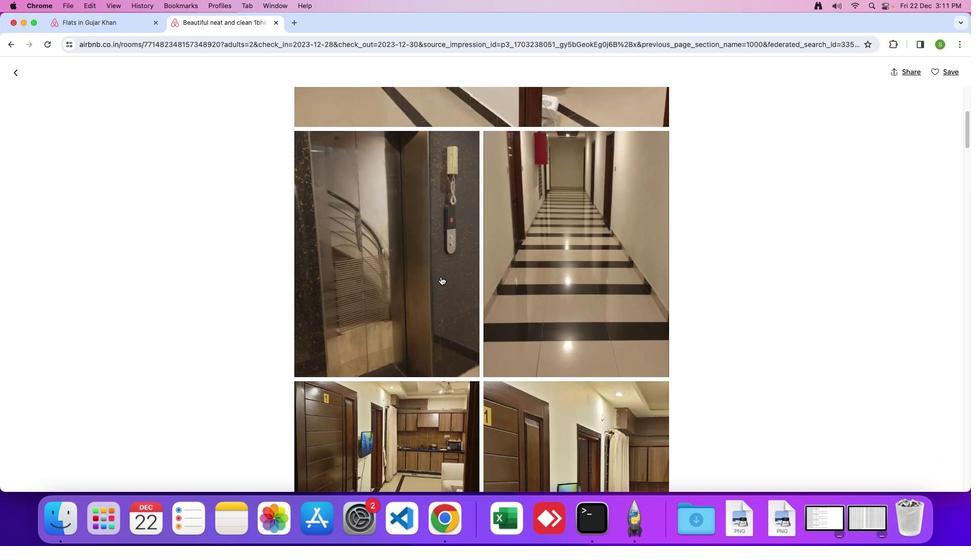 
Action: Mouse moved to (437, 291)
Screenshot: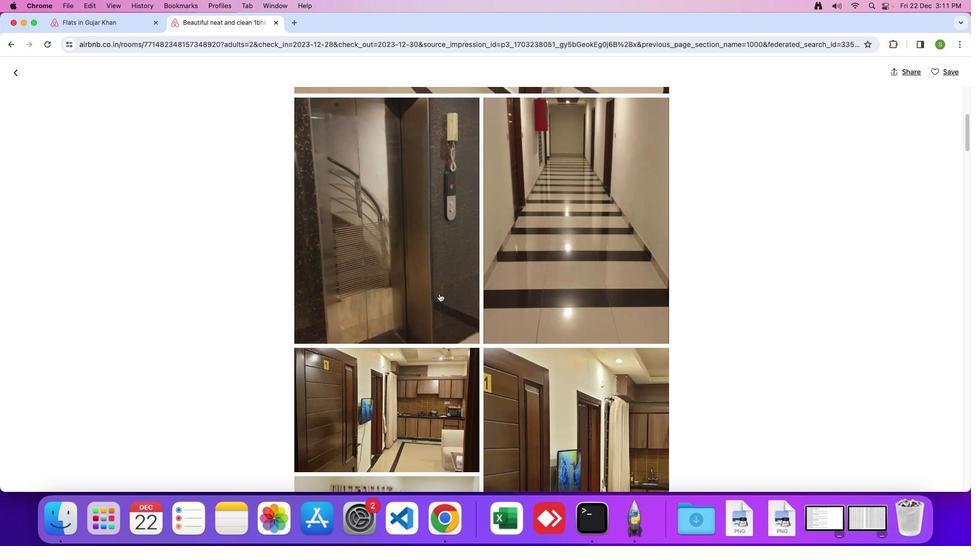 
Action: Mouse scrolled (437, 291) with delta (-2, -1)
Screenshot: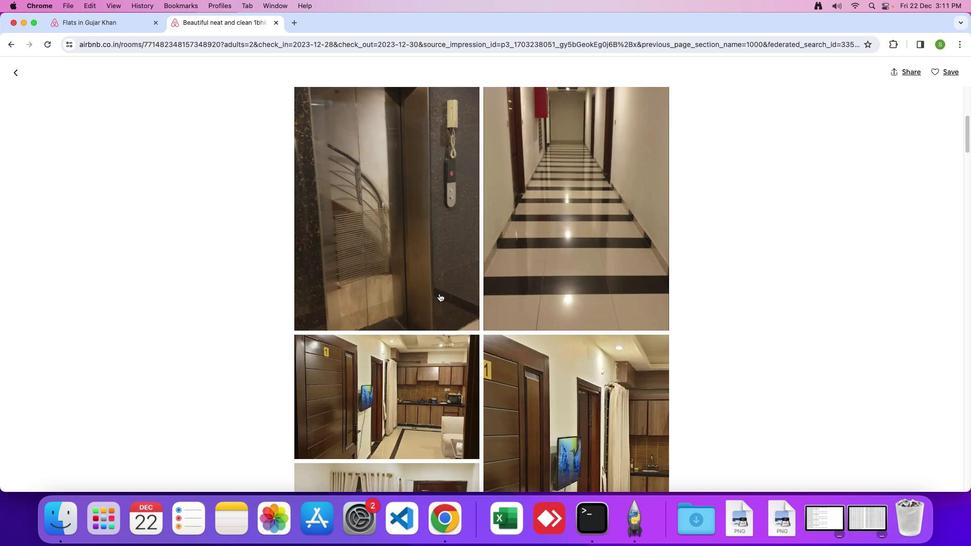 
Action: Mouse scrolled (437, 291) with delta (-2, -3)
Screenshot: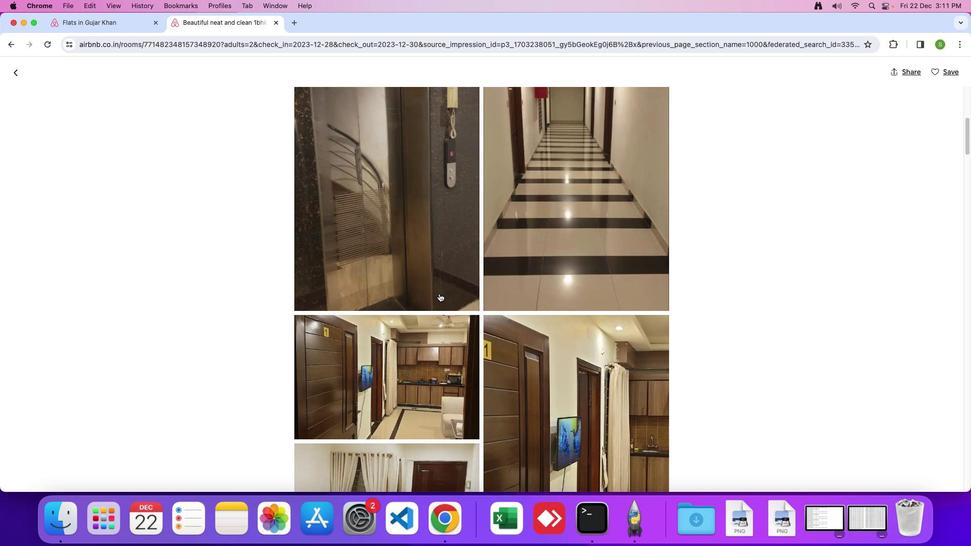 
Action: Mouse scrolled (437, 291) with delta (-2, -3)
Screenshot: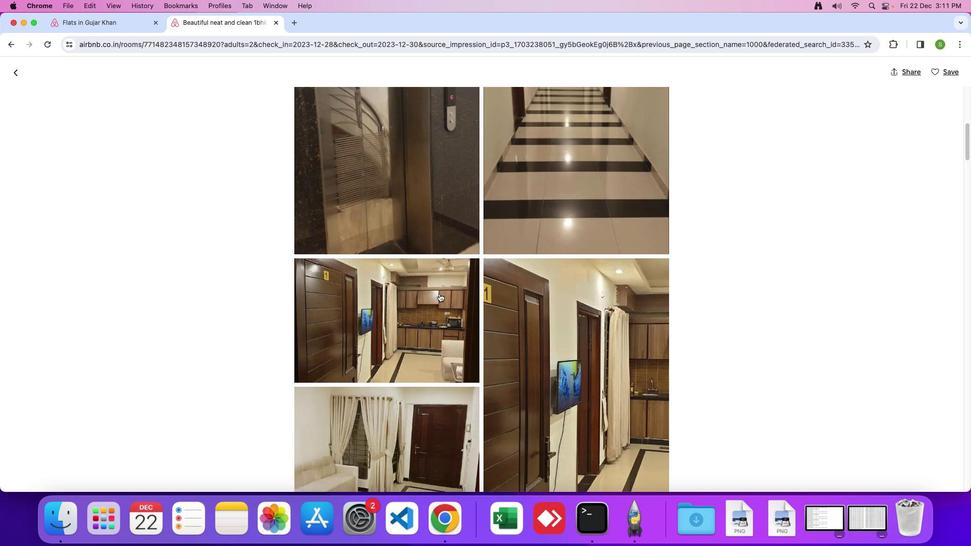 
Action: Mouse scrolled (437, 291) with delta (-2, -2)
Screenshot: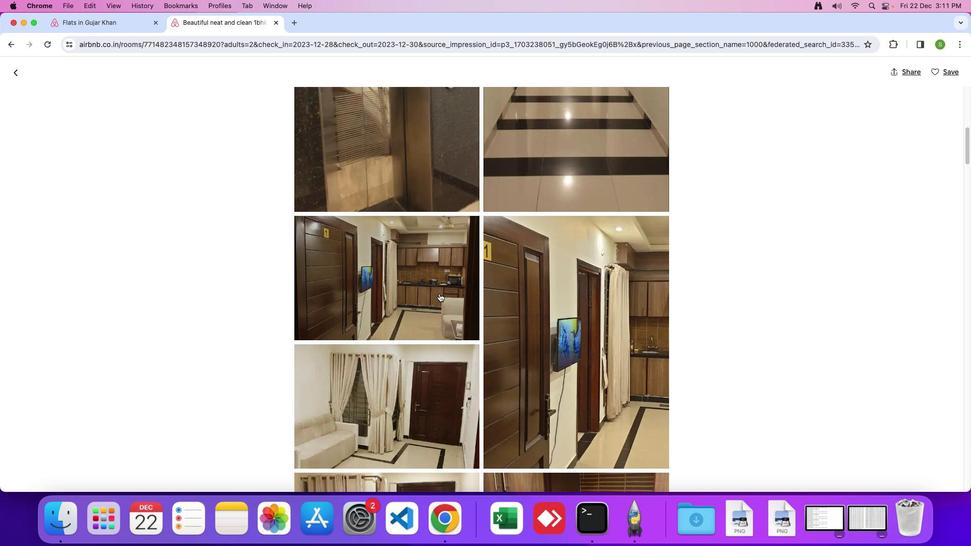 
Action: Mouse scrolled (437, 291) with delta (-2, -2)
Screenshot: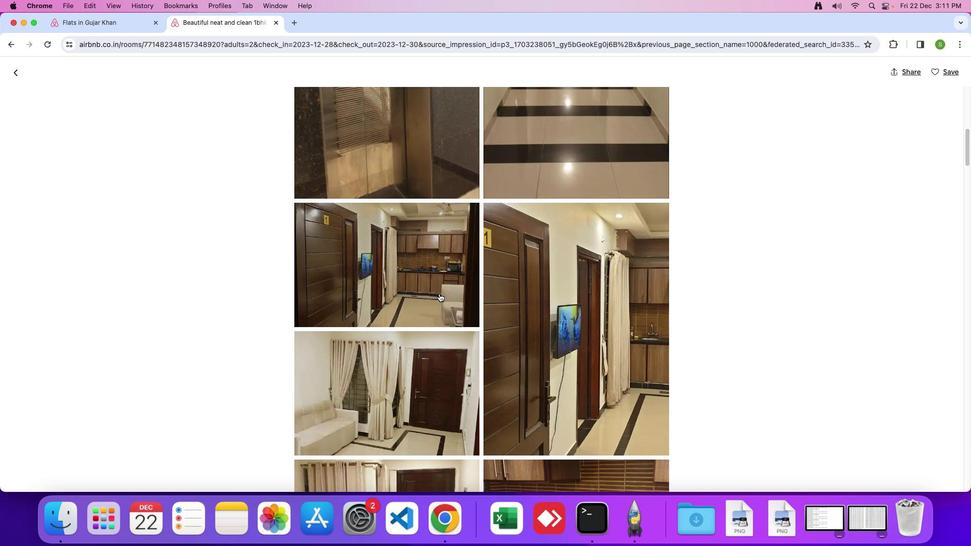 
Action: Mouse scrolled (437, 291) with delta (-2, -3)
Screenshot: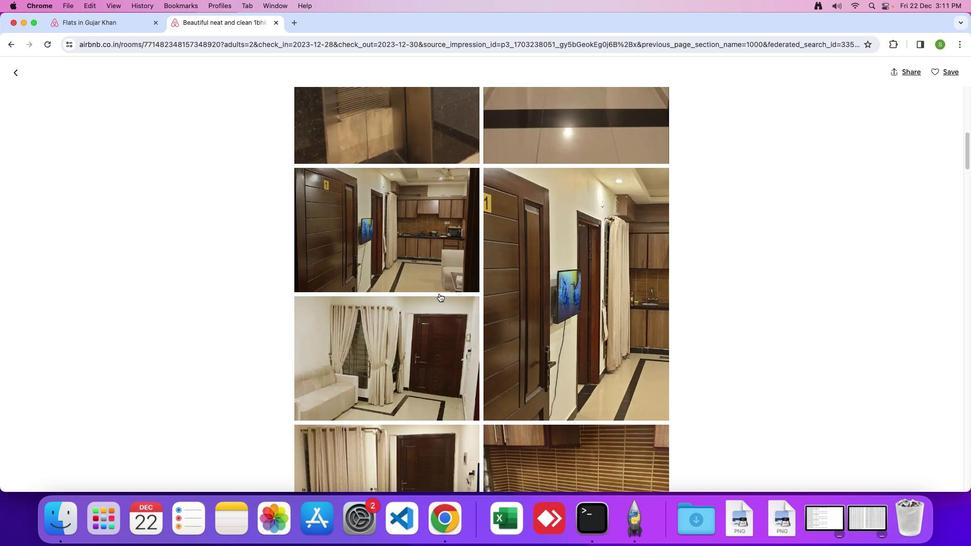 
Action: Mouse scrolled (437, 291) with delta (-2, -2)
Screenshot: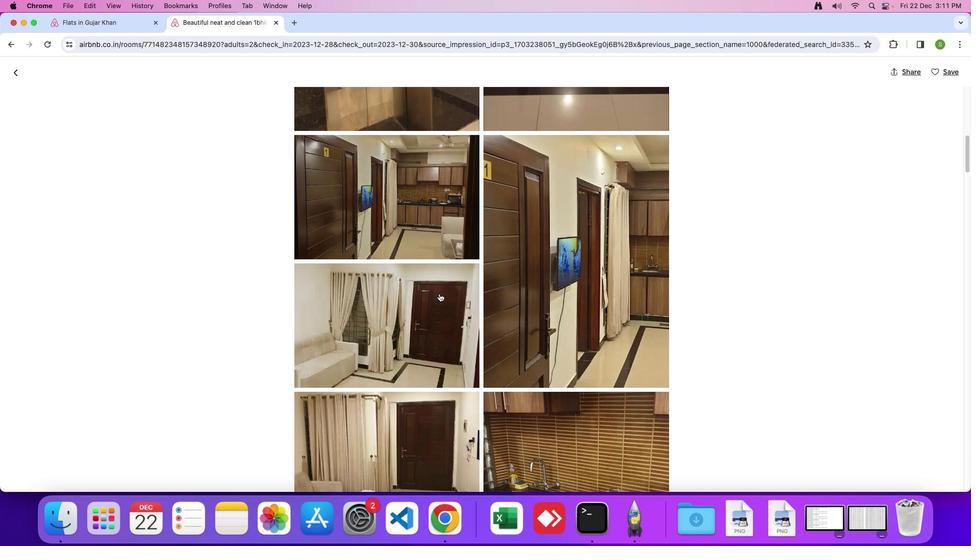 
Action: Mouse scrolled (437, 291) with delta (-2, -2)
Screenshot: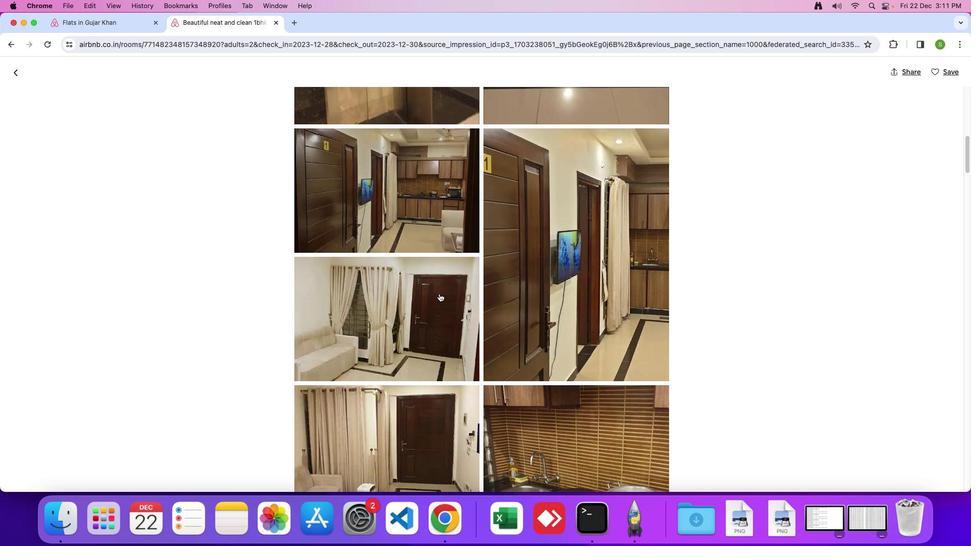 
Action: Mouse scrolled (437, 291) with delta (-2, -2)
Screenshot: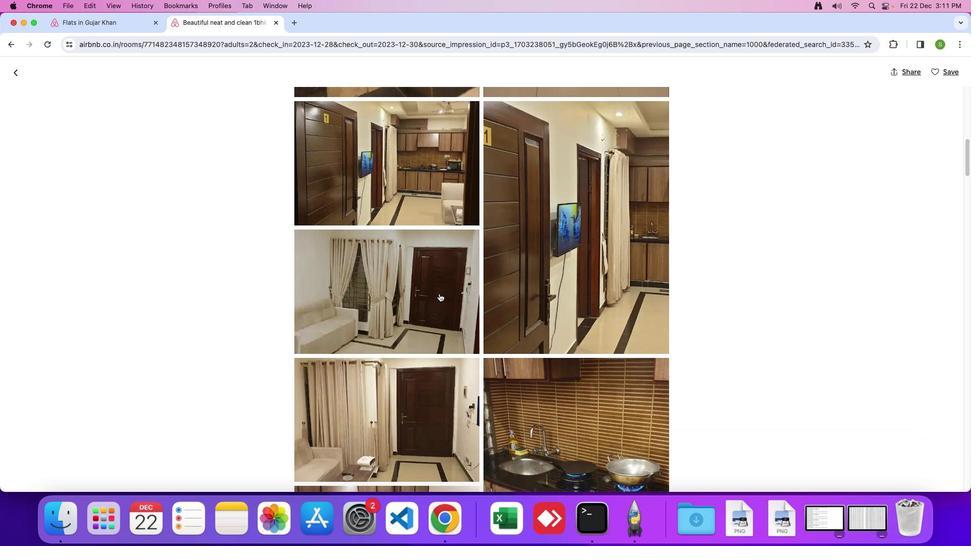 
Action: Mouse scrolled (437, 291) with delta (-2, -2)
Screenshot: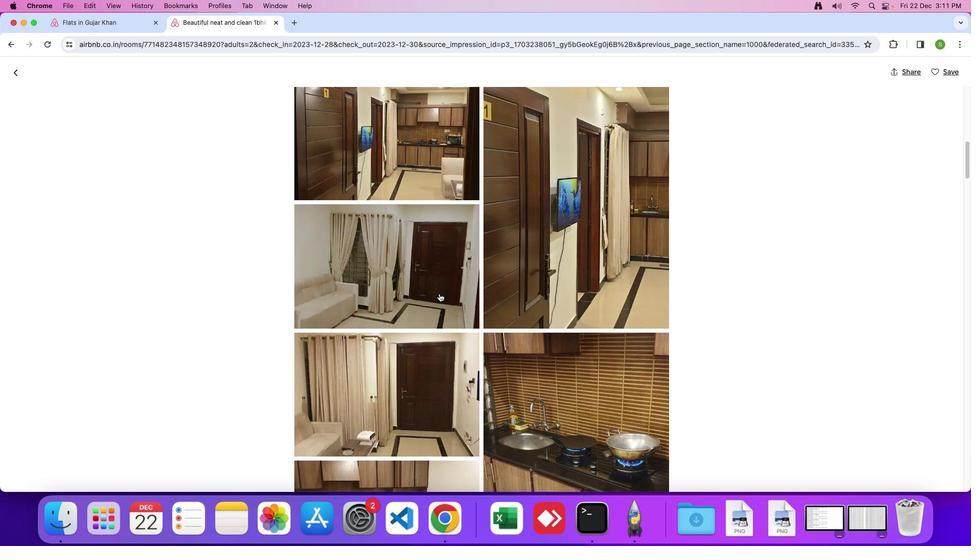 
Action: Mouse scrolled (437, 291) with delta (-2, -2)
Screenshot: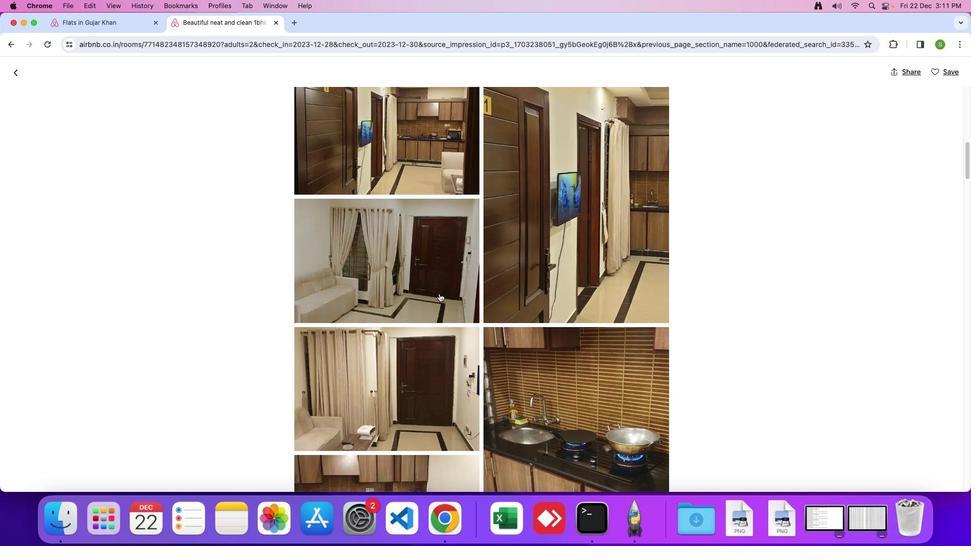 
Action: Mouse scrolled (437, 291) with delta (-2, -2)
Screenshot: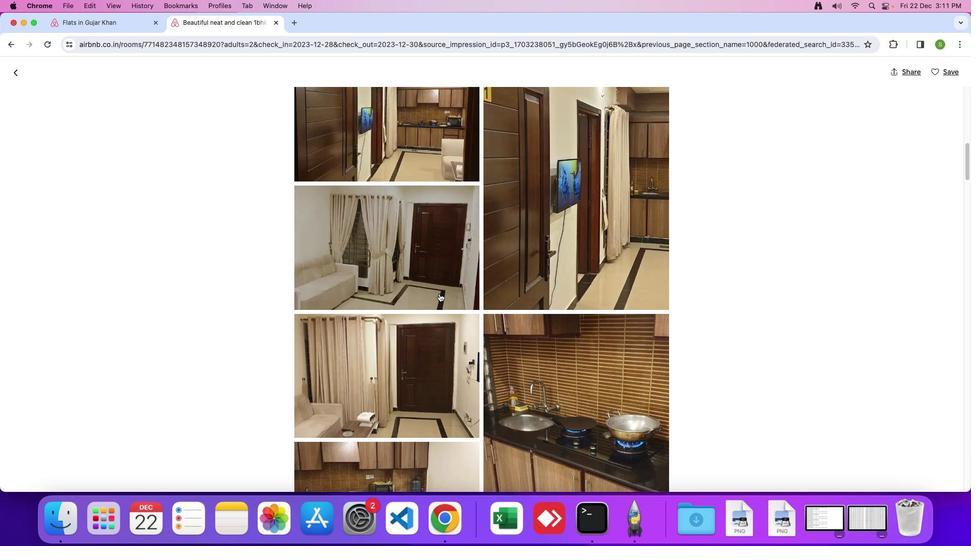 
Action: Mouse scrolled (437, 291) with delta (-2, -2)
Screenshot: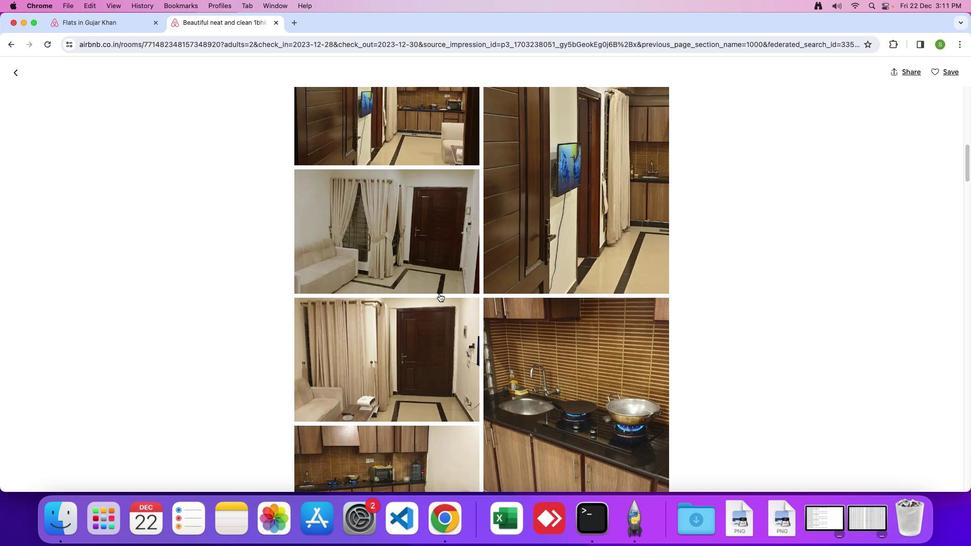 
Action: Mouse scrolled (437, 291) with delta (-2, -3)
Screenshot: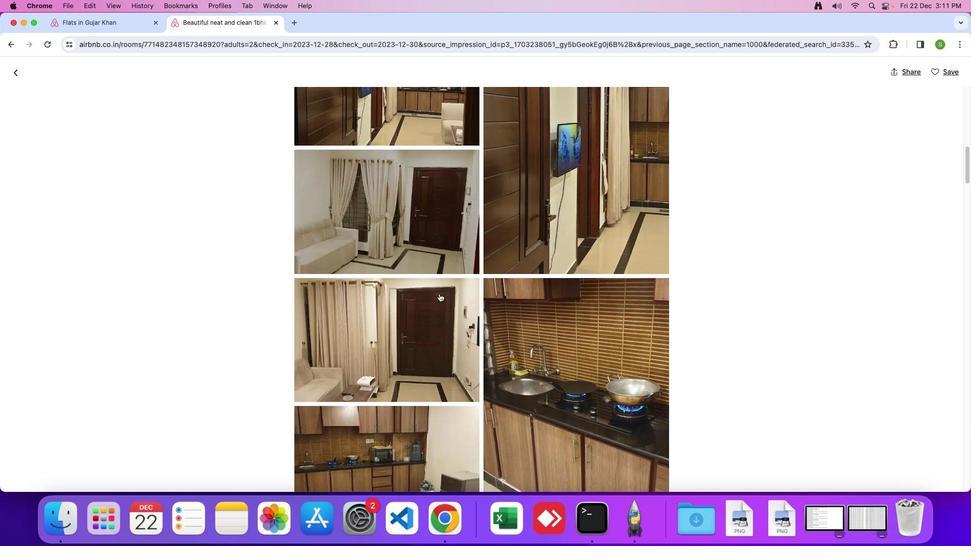 
Action: Mouse moved to (495, 296)
Screenshot: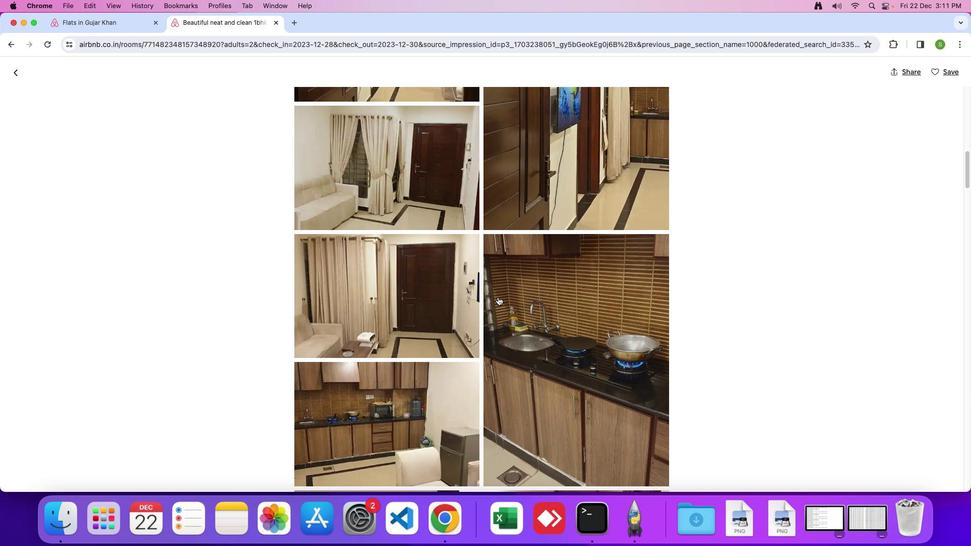 
Action: Mouse scrolled (495, 296) with delta (-2, -2)
Screenshot: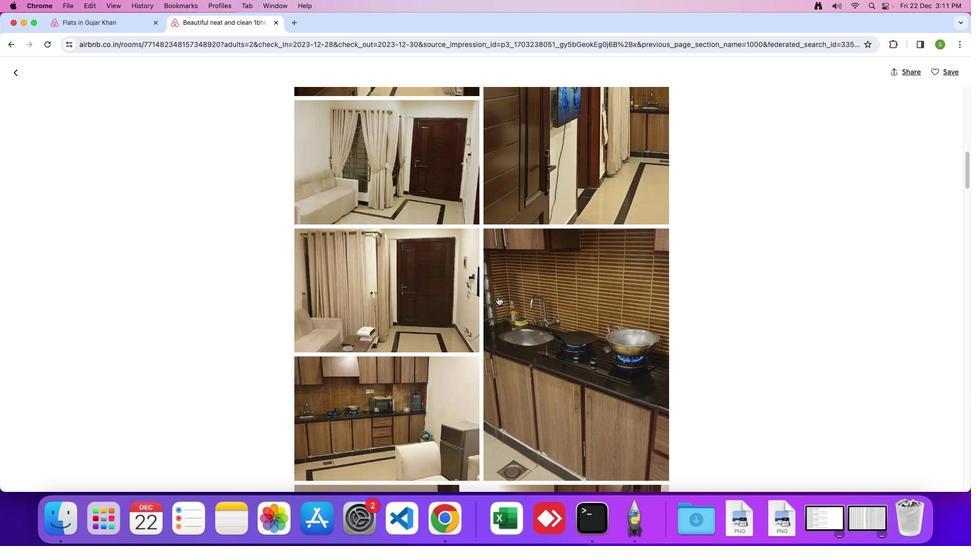 
Action: Mouse moved to (495, 295)
Screenshot: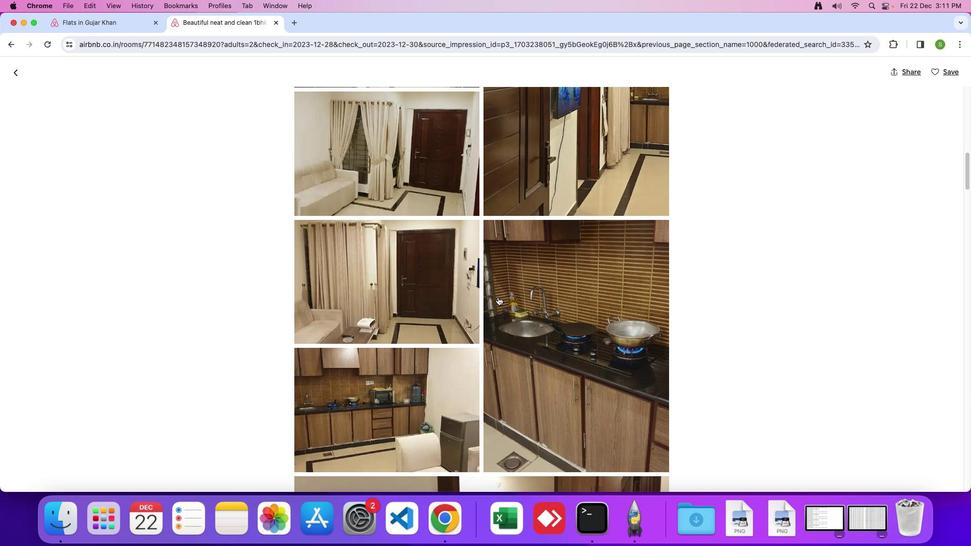 
Action: Mouse scrolled (495, 295) with delta (-2, -2)
Screenshot: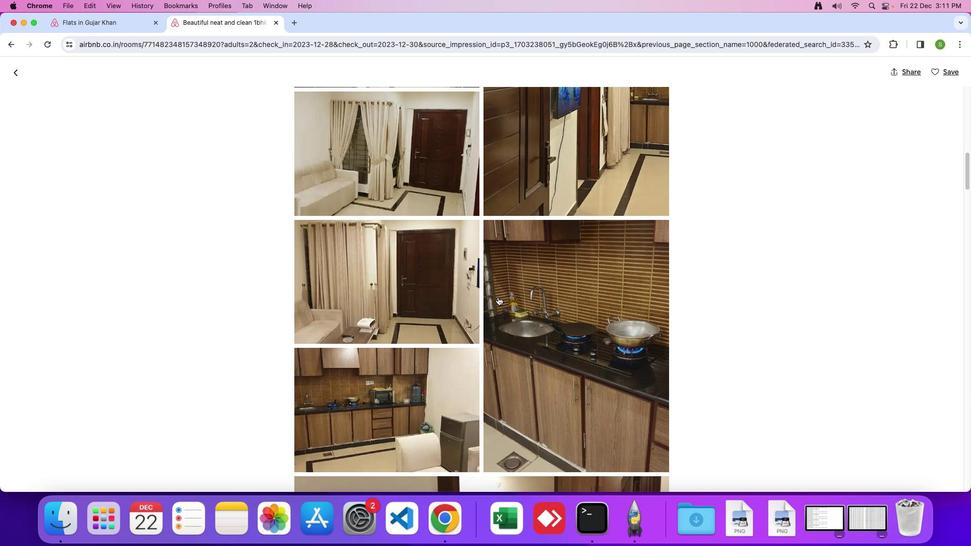 
Action: Mouse moved to (495, 294)
Screenshot: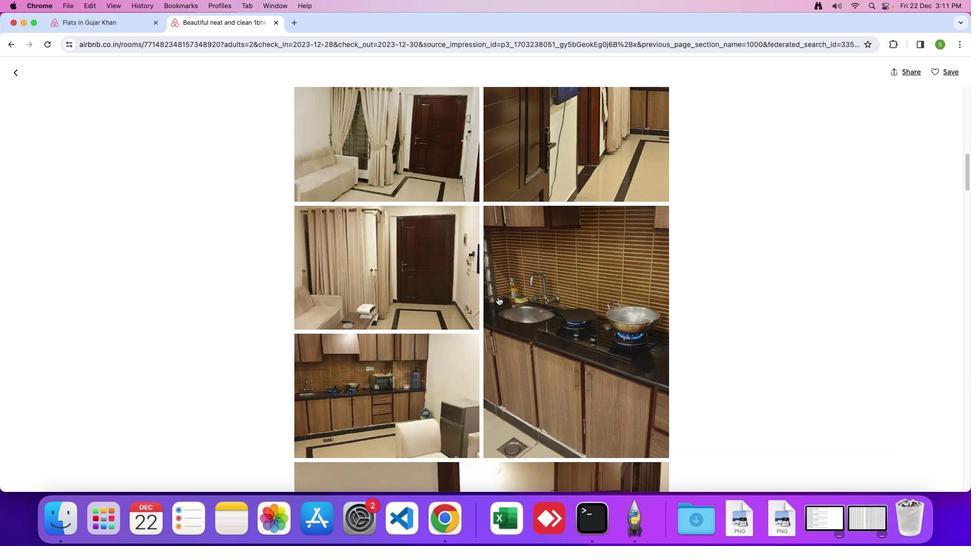 
Action: Mouse scrolled (495, 294) with delta (-2, -3)
Screenshot: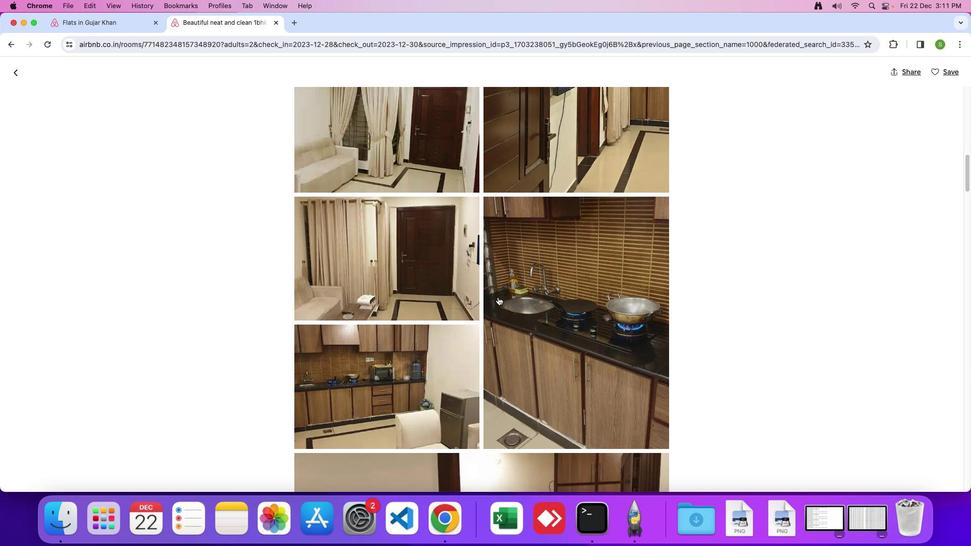 
Action: Mouse scrolled (495, 294) with delta (-2, -2)
Screenshot: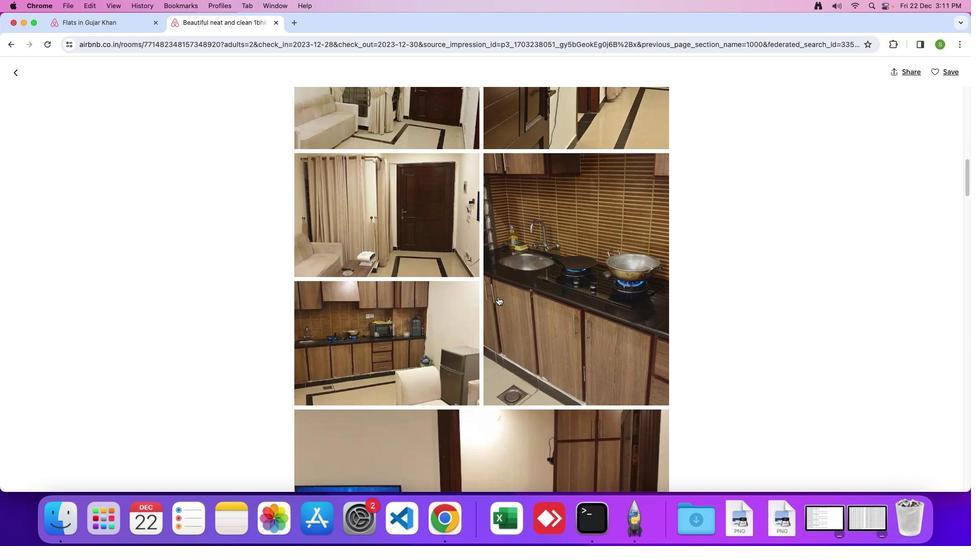 
Action: Mouse scrolled (495, 294) with delta (-2, -2)
Screenshot: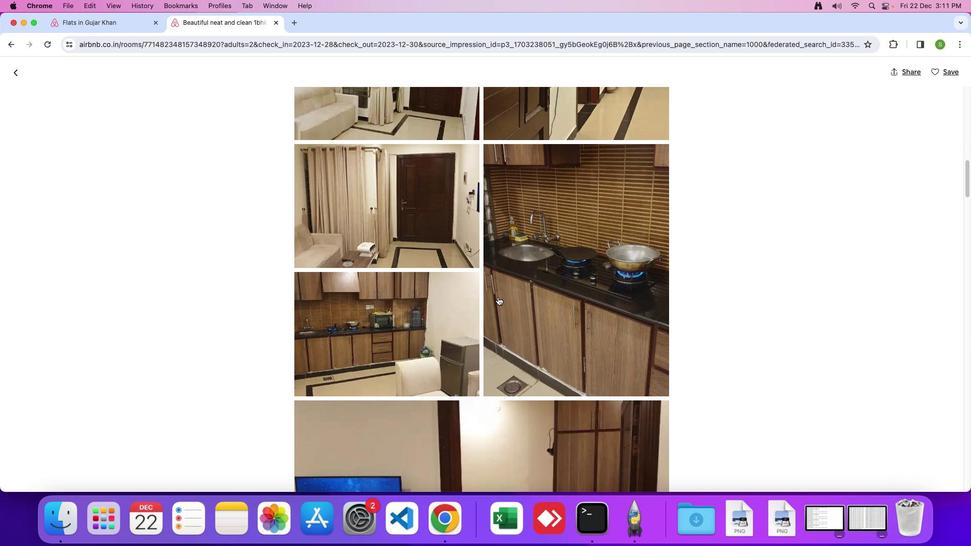 
Action: Mouse scrolled (495, 294) with delta (-2, -2)
Screenshot: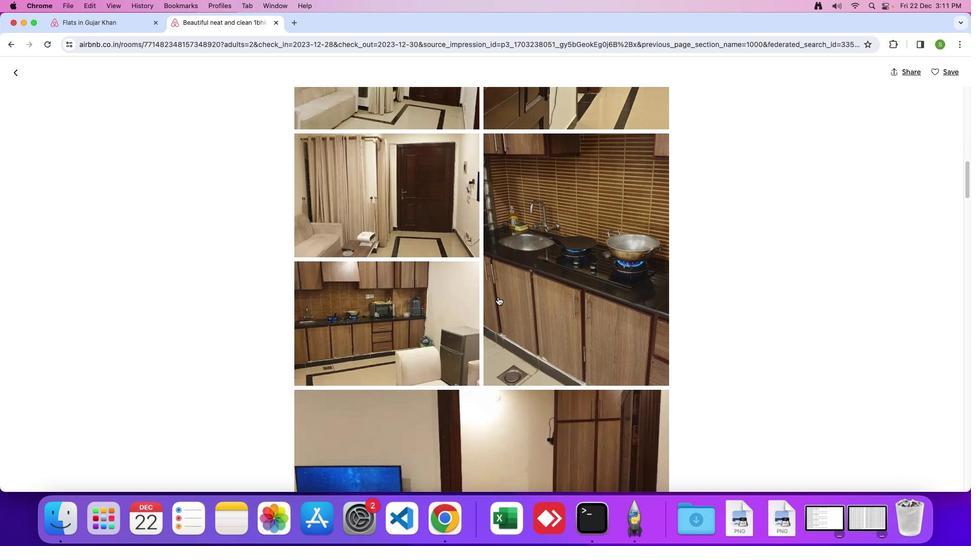 
Action: Mouse scrolled (495, 294) with delta (-2, -2)
Screenshot: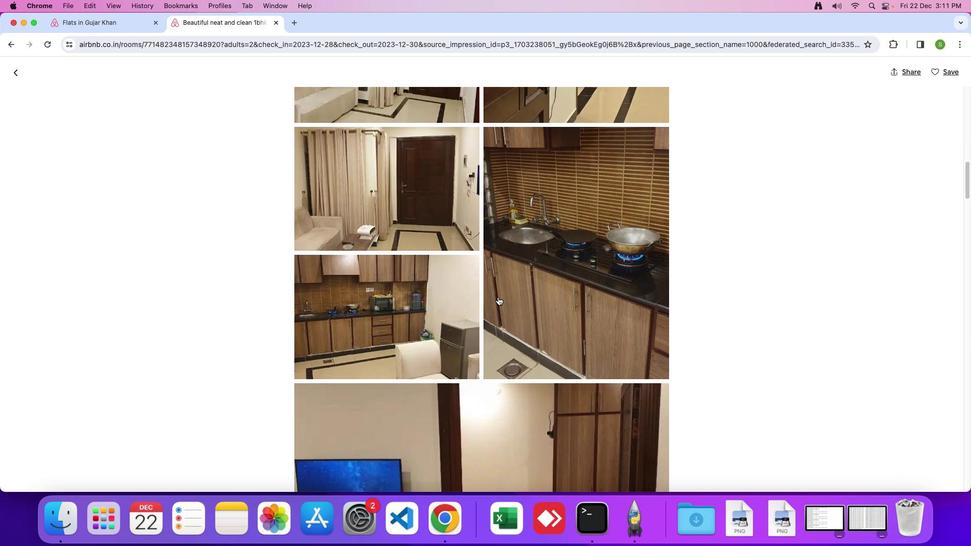 
Action: Mouse scrolled (495, 294) with delta (-2, -2)
Screenshot: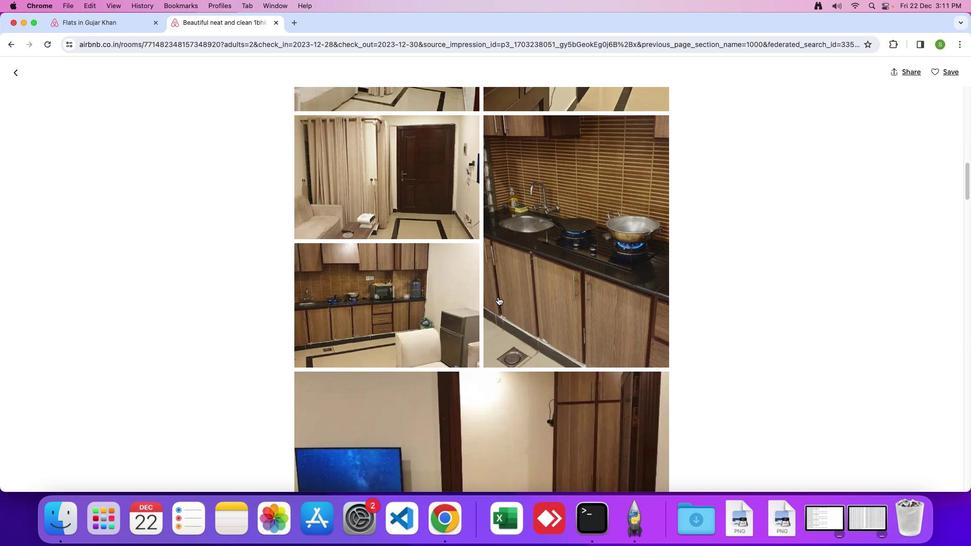 
Action: Mouse scrolled (495, 294) with delta (-2, -2)
Screenshot: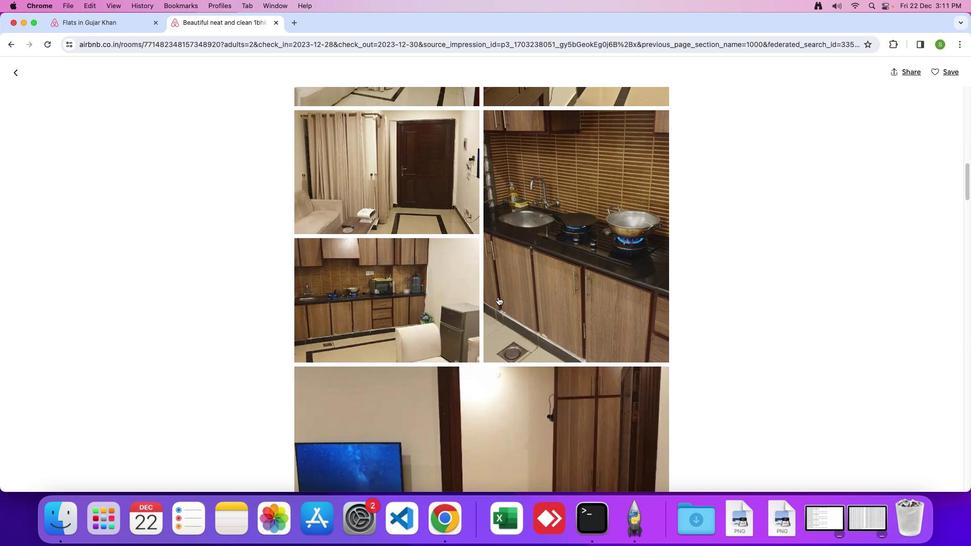 
Action: Mouse scrolled (495, 294) with delta (-2, -2)
Screenshot: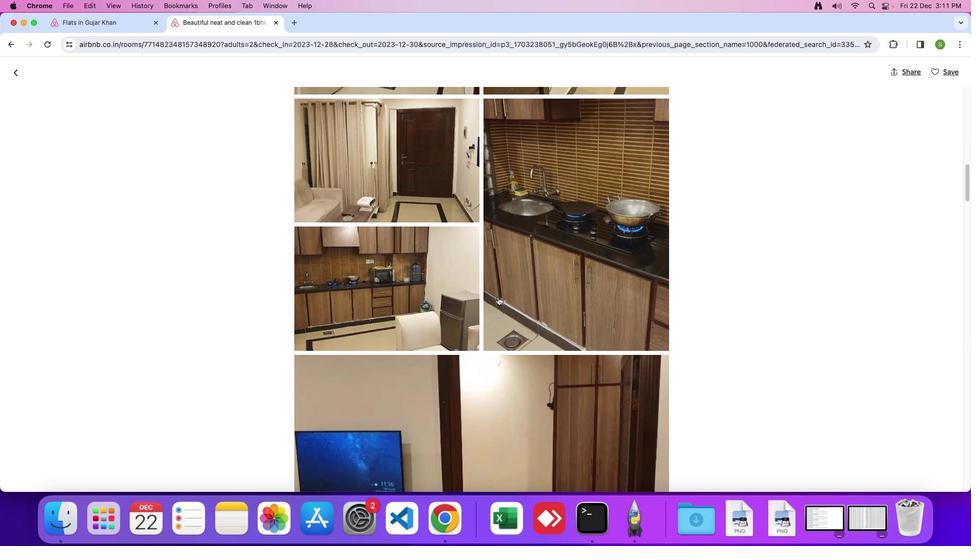 
Action: Mouse scrolled (495, 294) with delta (-2, -2)
Screenshot: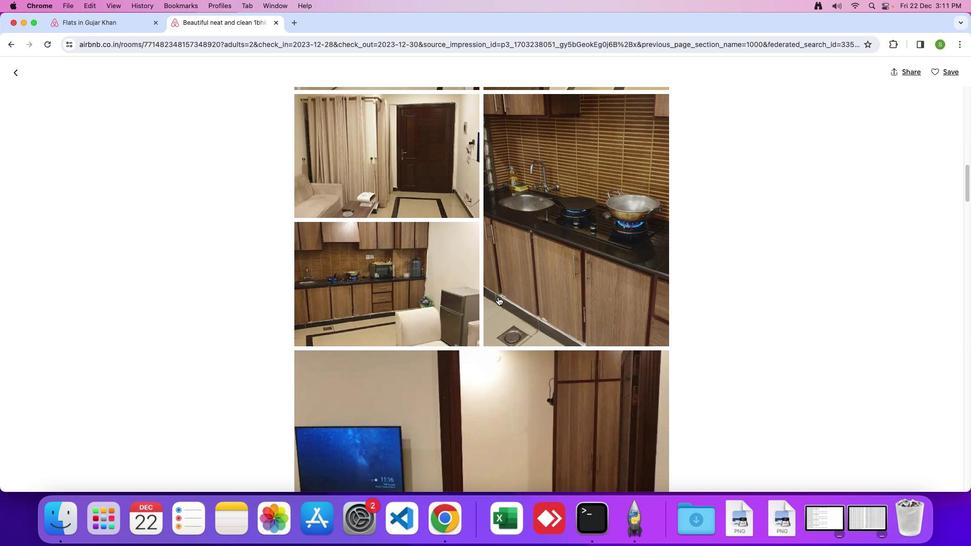 
Action: Mouse scrolled (495, 294) with delta (-2, -2)
Screenshot: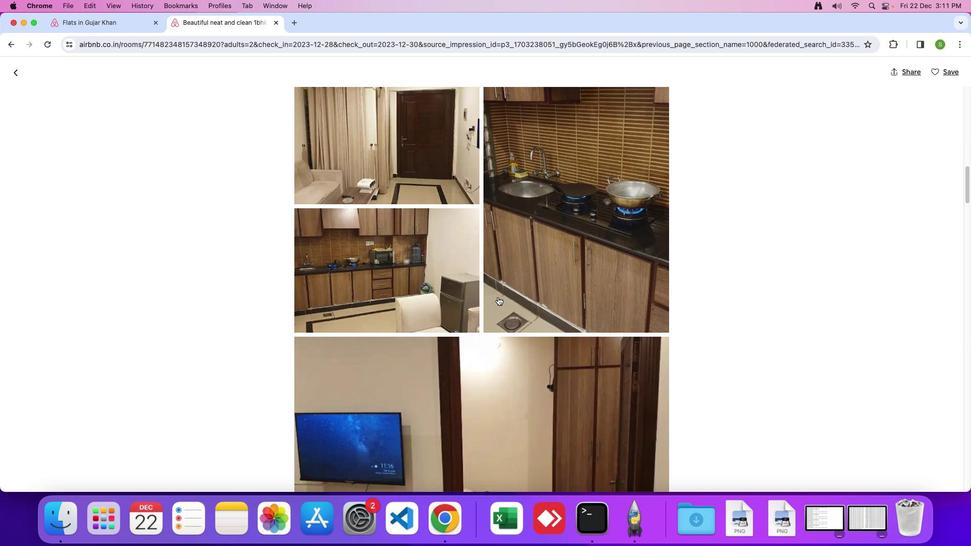 
Action: Mouse scrolled (495, 294) with delta (-2, -2)
Screenshot: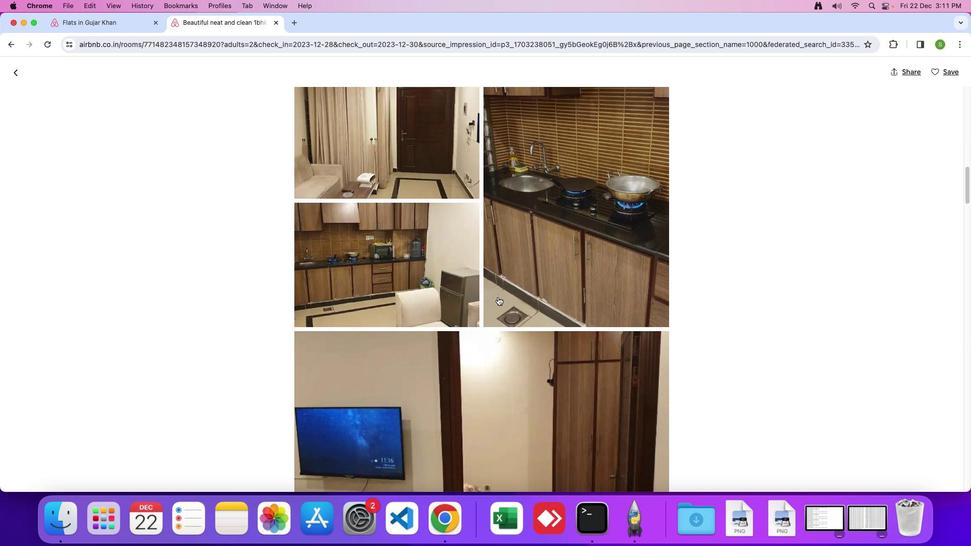 
Action: Mouse scrolled (495, 294) with delta (-2, -3)
Screenshot: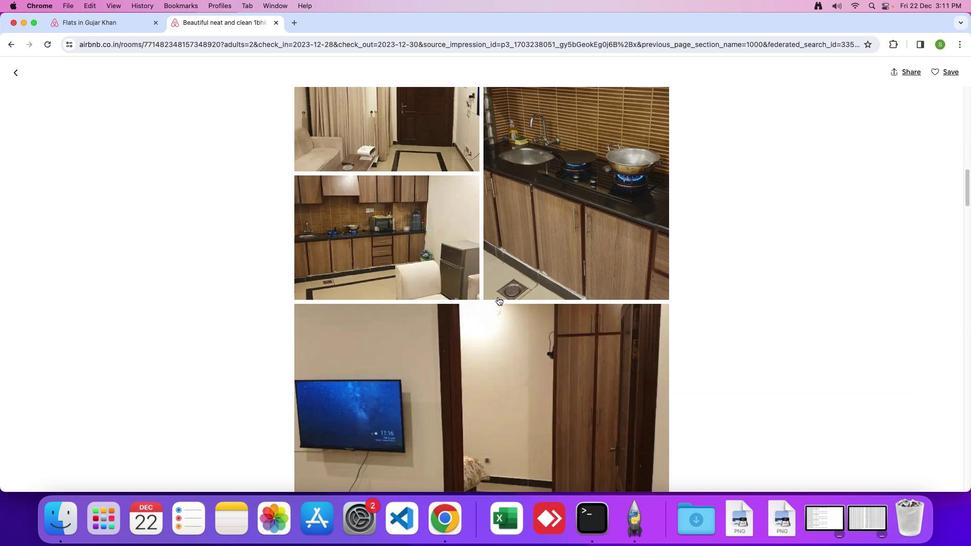 
Action: Mouse scrolled (495, 294) with delta (-2, -2)
Screenshot: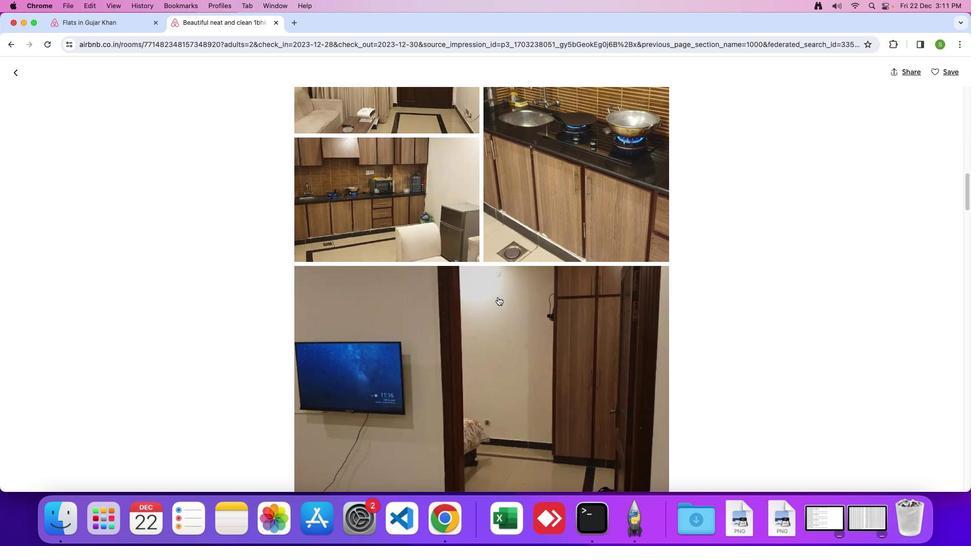 
Action: Mouse scrolled (495, 294) with delta (-2, -2)
Screenshot: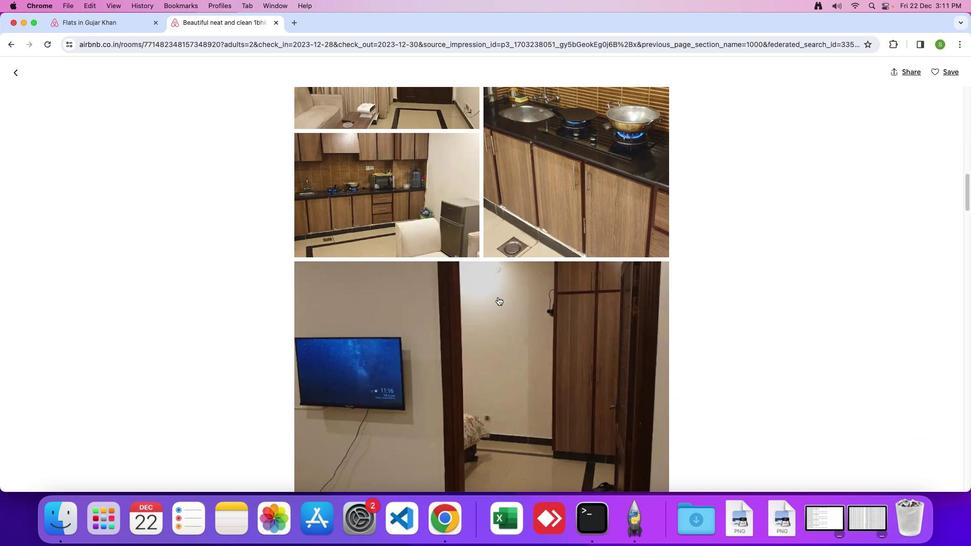 
Action: Mouse scrolled (495, 294) with delta (-2, -2)
Screenshot: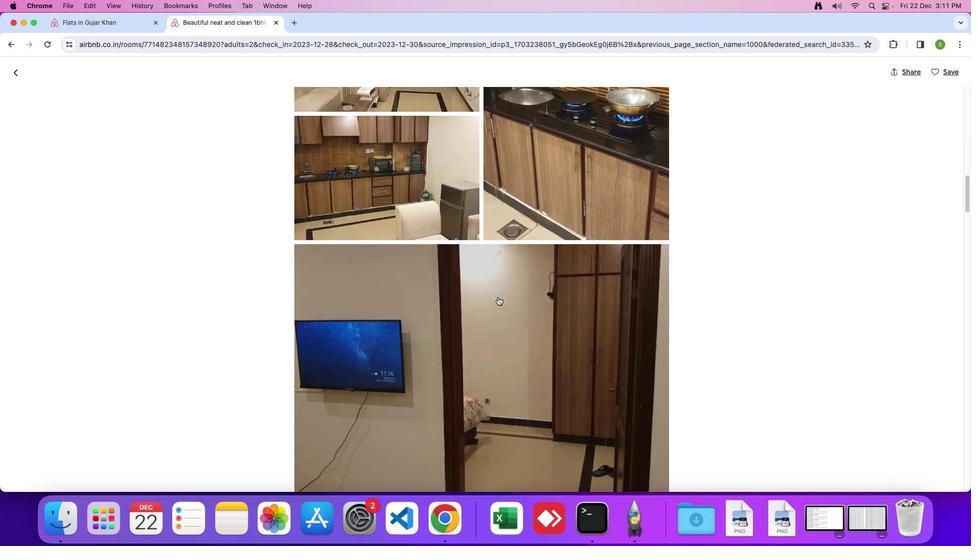 
Action: Mouse scrolled (495, 294) with delta (-2, -2)
Screenshot: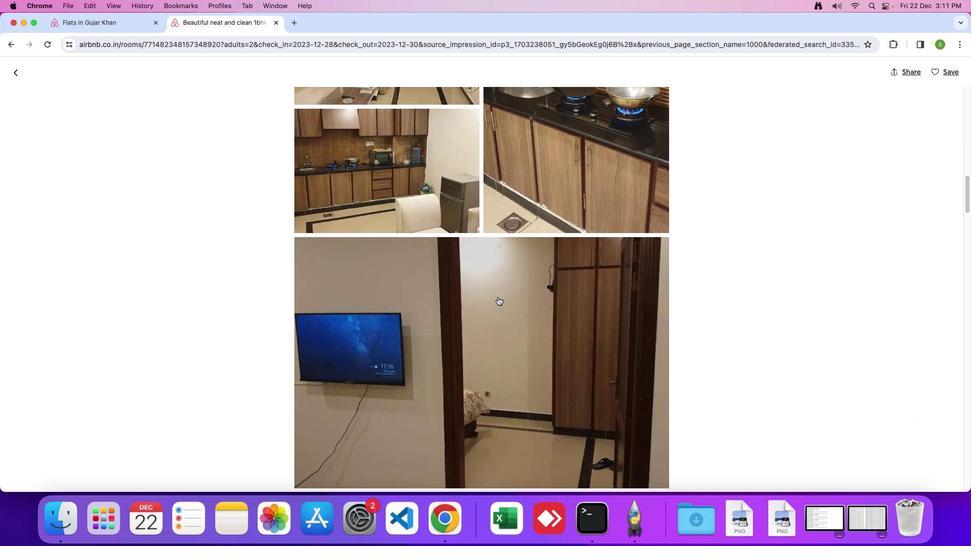 
Action: Mouse scrolled (495, 294) with delta (-2, -3)
Screenshot: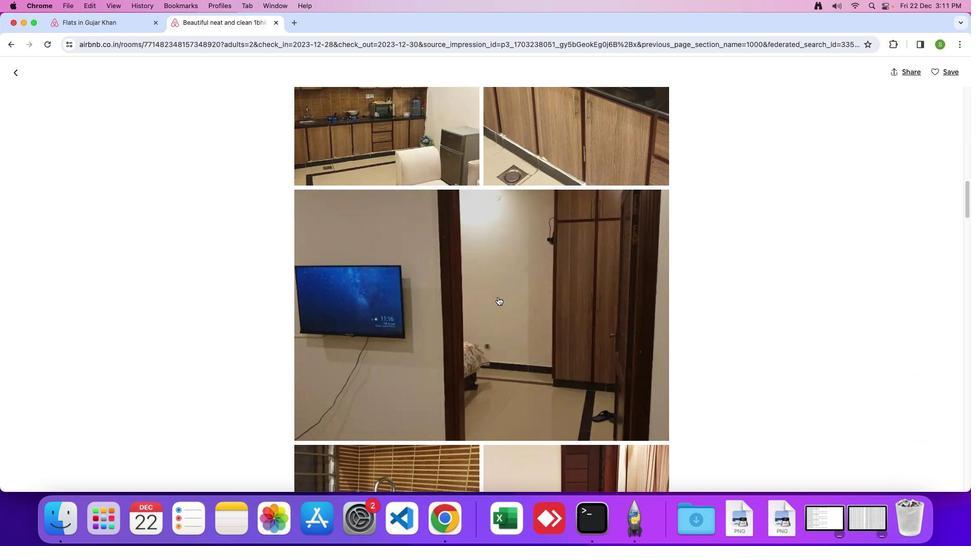 
Action: Mouse scrolled (495, 294) with delta (-2, -2)
Screenshot: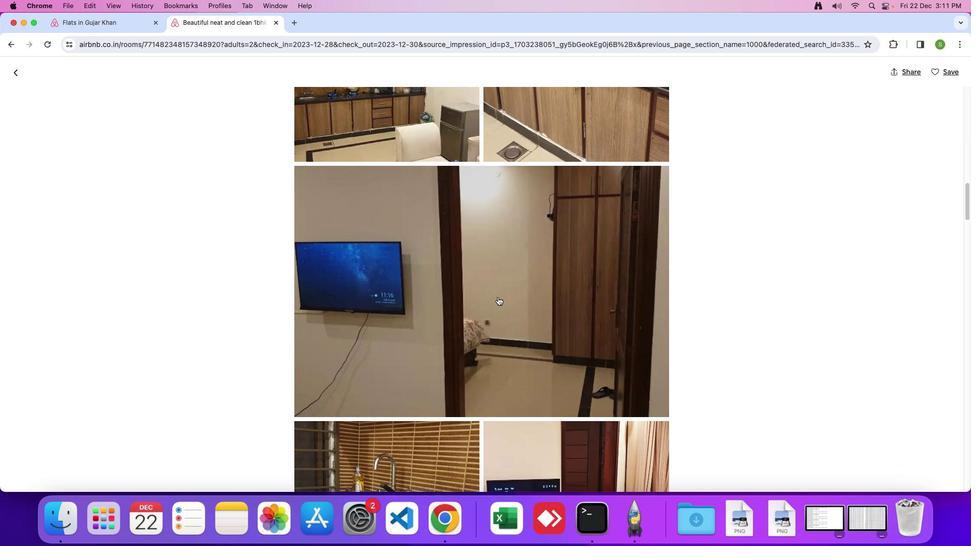 
Action: Mouse scrolled (495, 294) with delta (-2, -2)
Screenshot: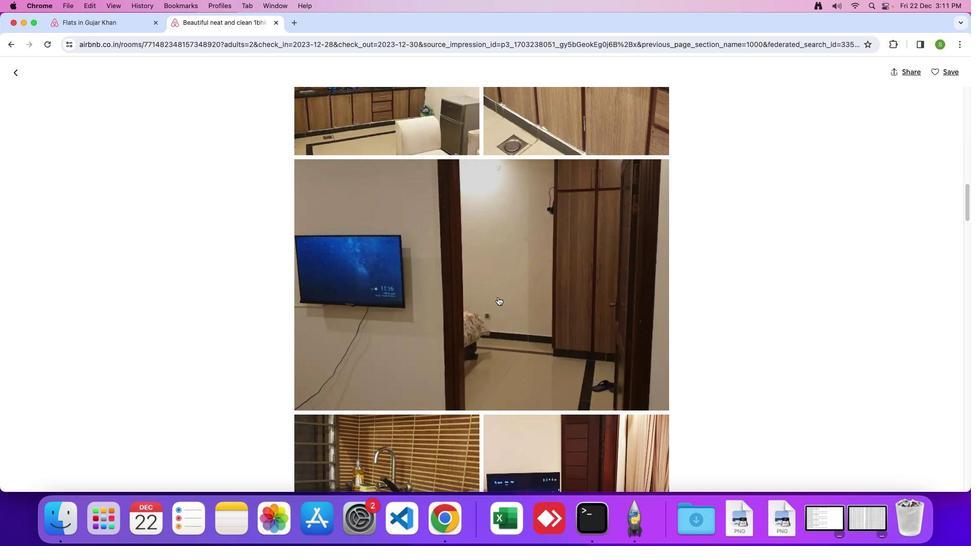 
Action: Mouse scrolled (495, 294) with delta (-2, -2)
Screenshot: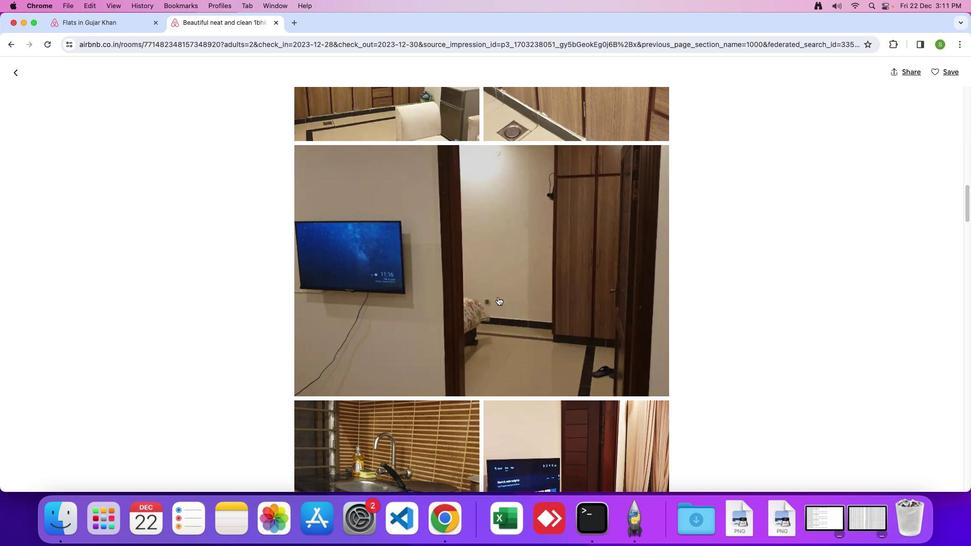 
Action: Mouse scrolled (495, 294) with delta (-2, -2)
Screenshot: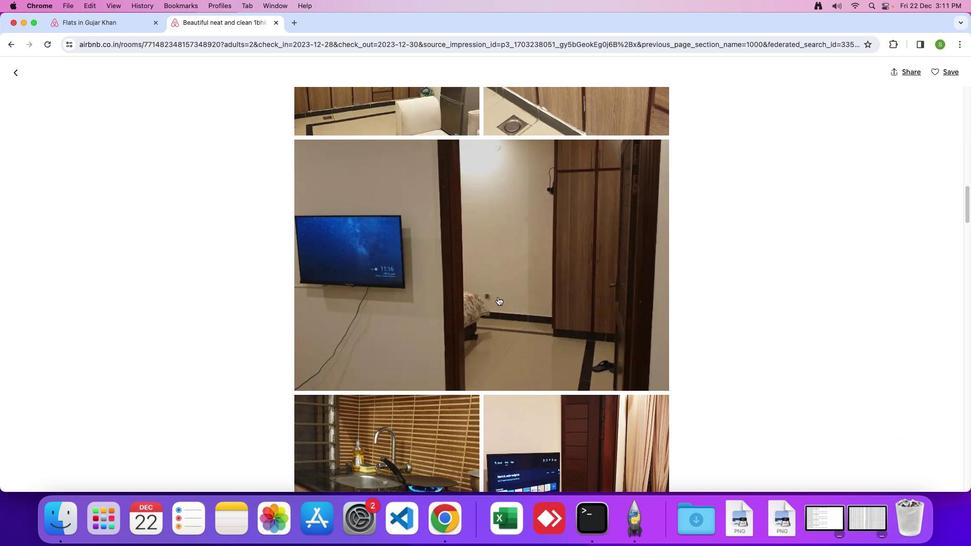 
Action: Mouse scrolled (495, 294) with delta (-2, -2)
Screenshot: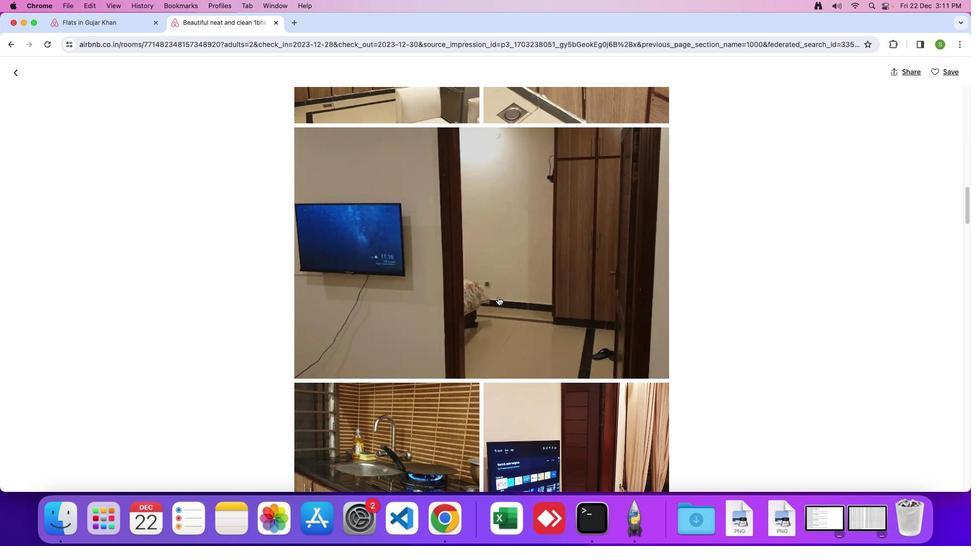 
Action: Mouse scrolled (495, 294) with delta (-2, -2)
Screenshot: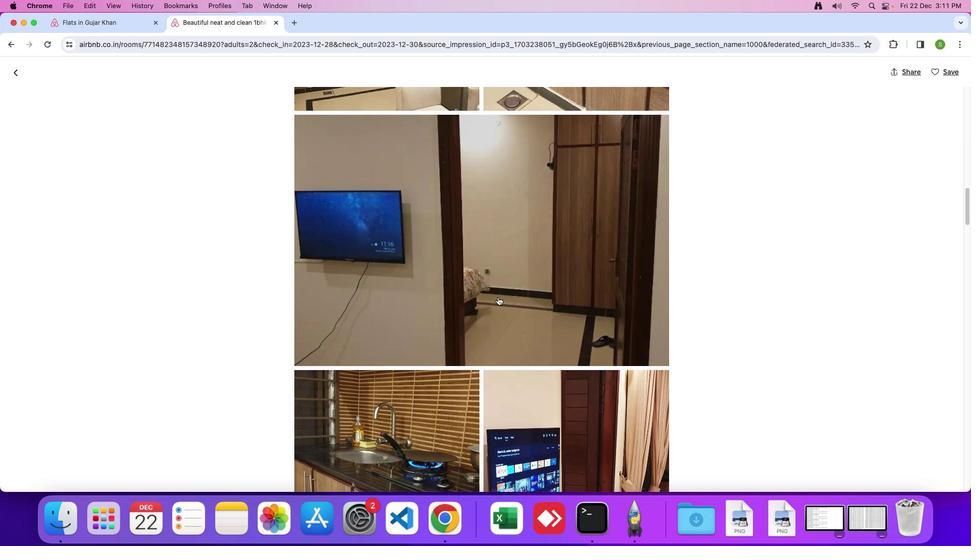 
Action: Mouse scrolled (495, 294) with delta (-2, -3)
Screenshot: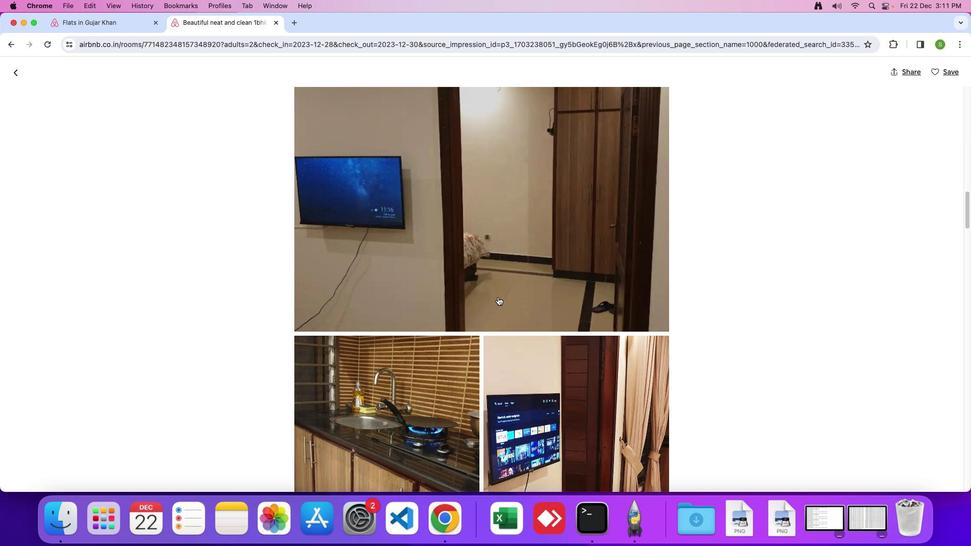
Action: Mouse scrolled (495, 294) with delta (-2, -2)
Screenshot: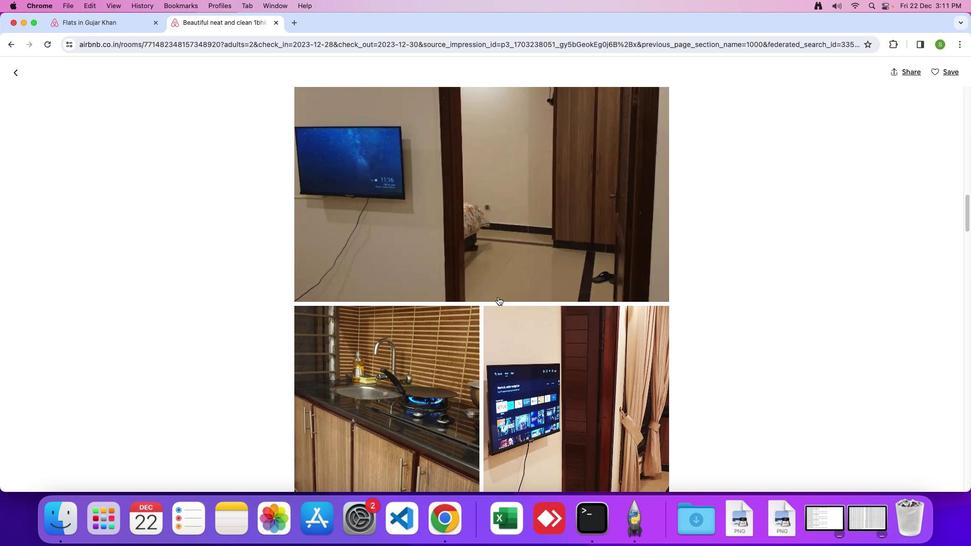 
Action: Mouse scrolled (495, 294) with delta (-2, -2)
Screenshot: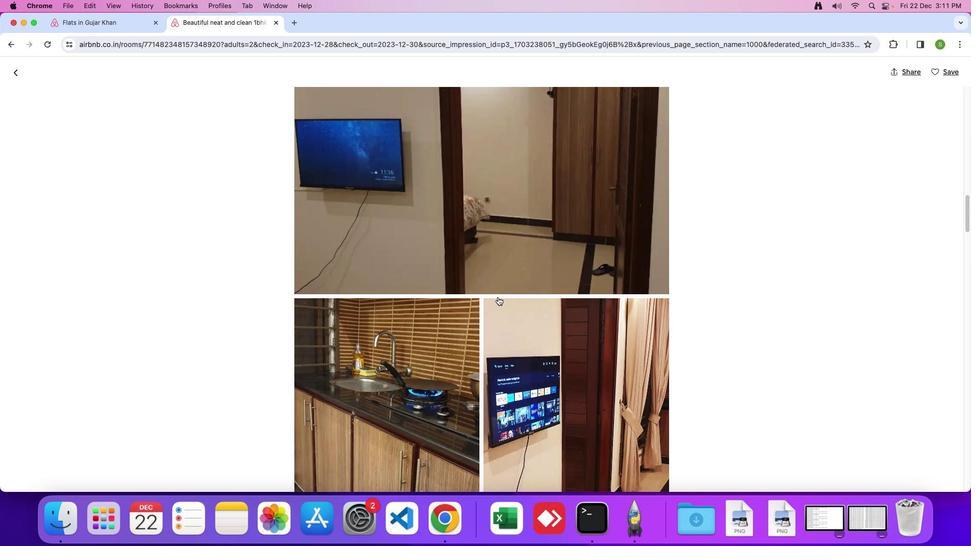 
Action: Mouse scrolled (495, 294) with delta (-2, -2)
Screenshot: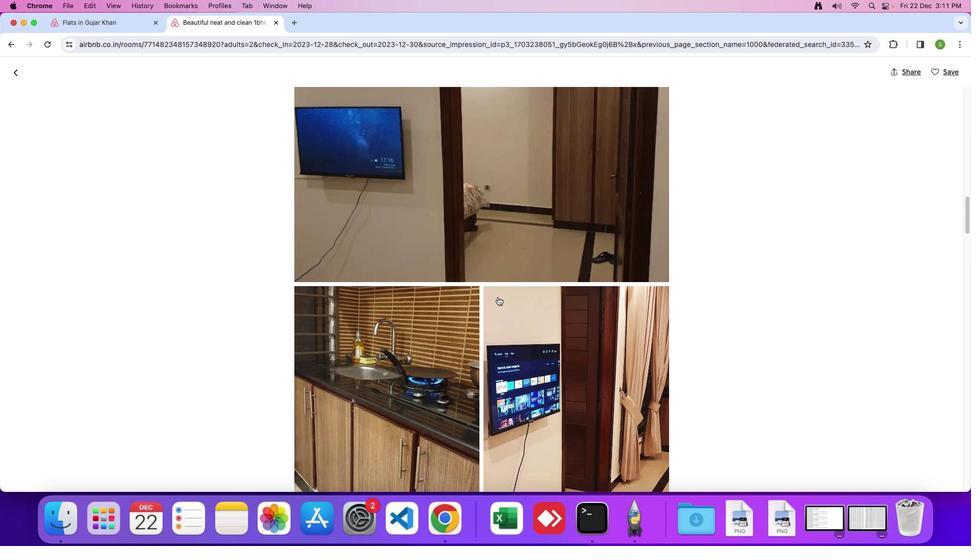 
Action: Mouse scrolled (495, 294) with delta (-2, -2)
Screenshot: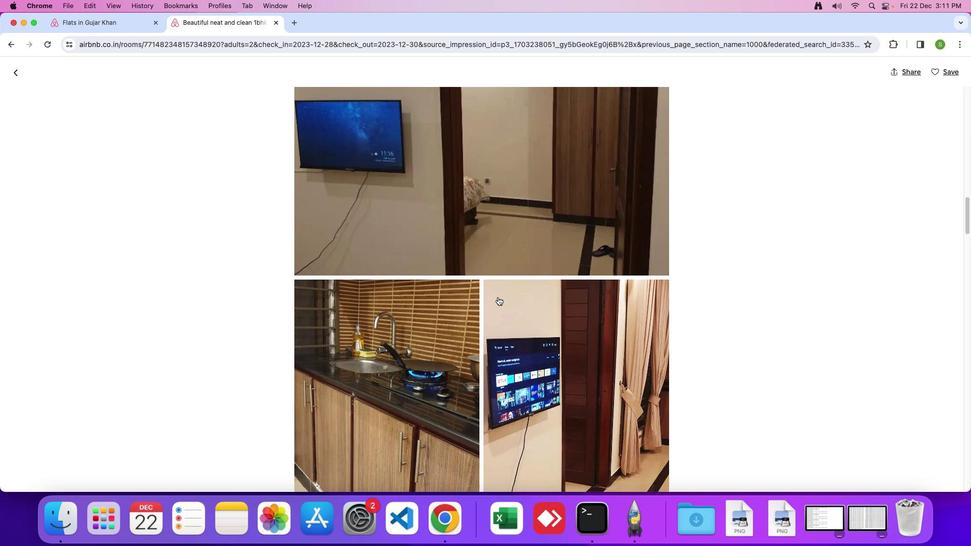 
Action: Mouse scrolled (495, 294) with delta (-2, -2)
Screenshot: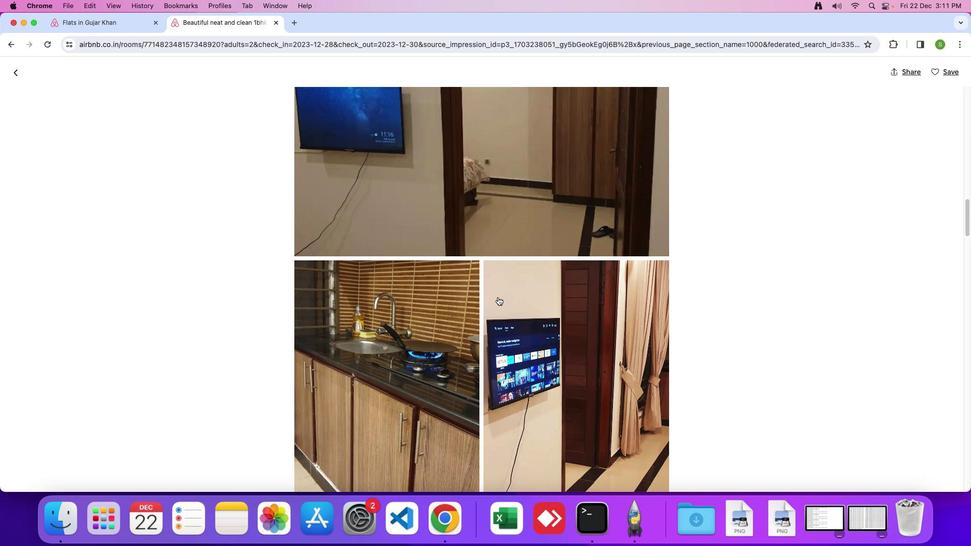 
Action: Mouse scrolled (495, 294) with delta (-2, -2)
Screenshot: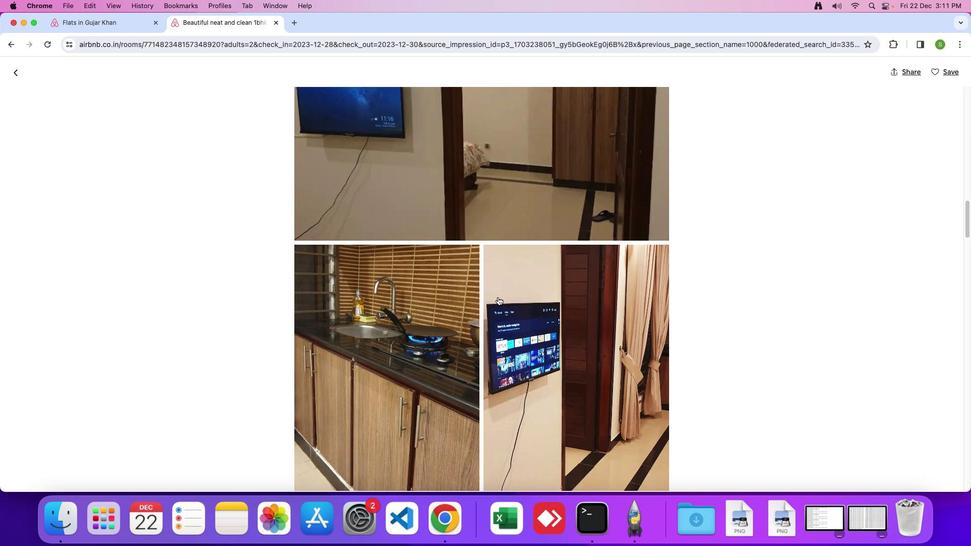 
Action: Mouse scrolled (495, 294) with delta (-2, -3)
Screenshot: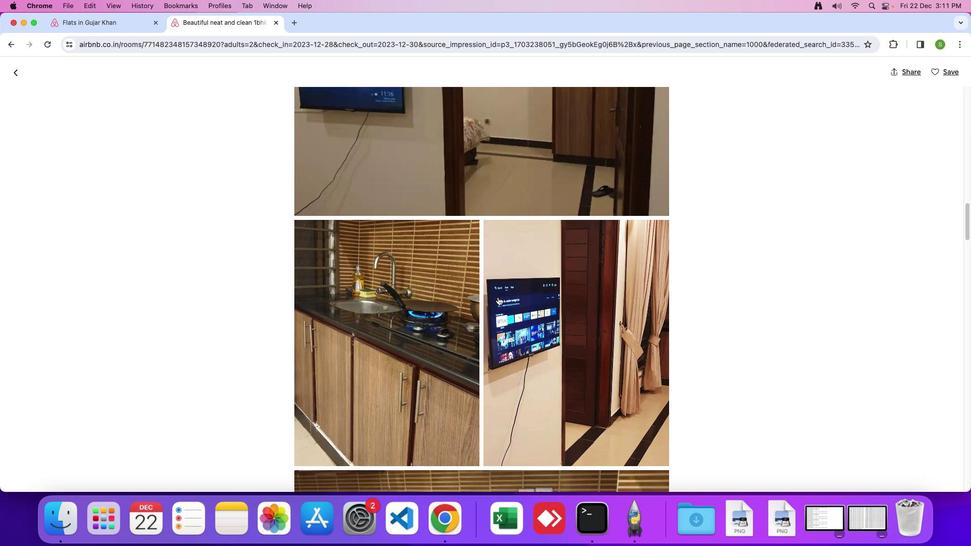 
Action: Mouse scrolled (495, 294) with delta (-2, -2)
Screenshot: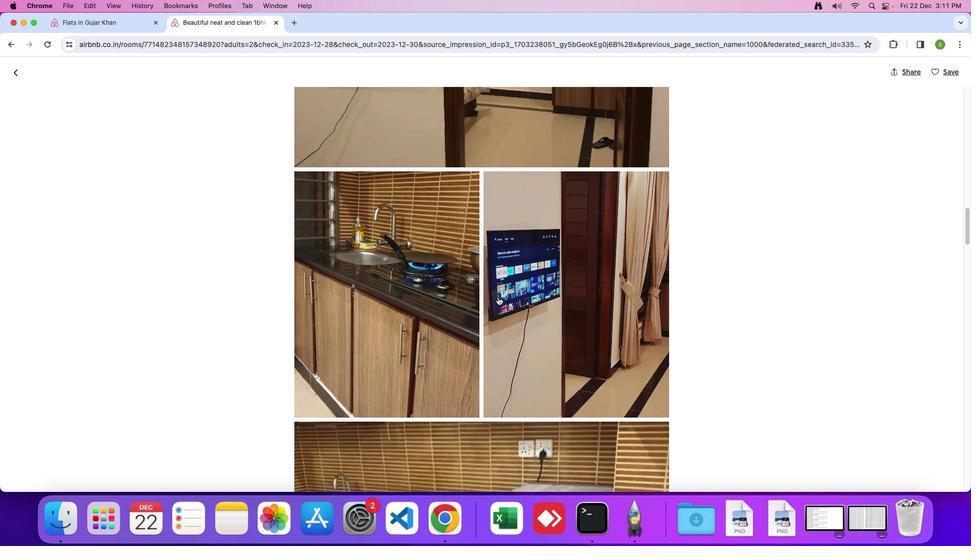 
Action: Mouse scrolled (495, 294) with delta (-2, -2)
Screenshot: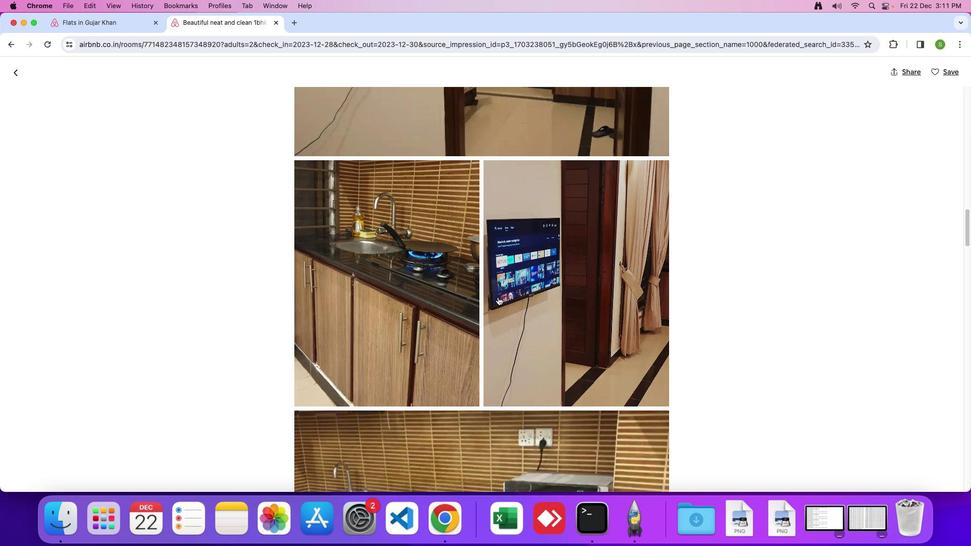 
Action: Mouse scrolled (495, 294) with delta (-2, -3)
Screenshot: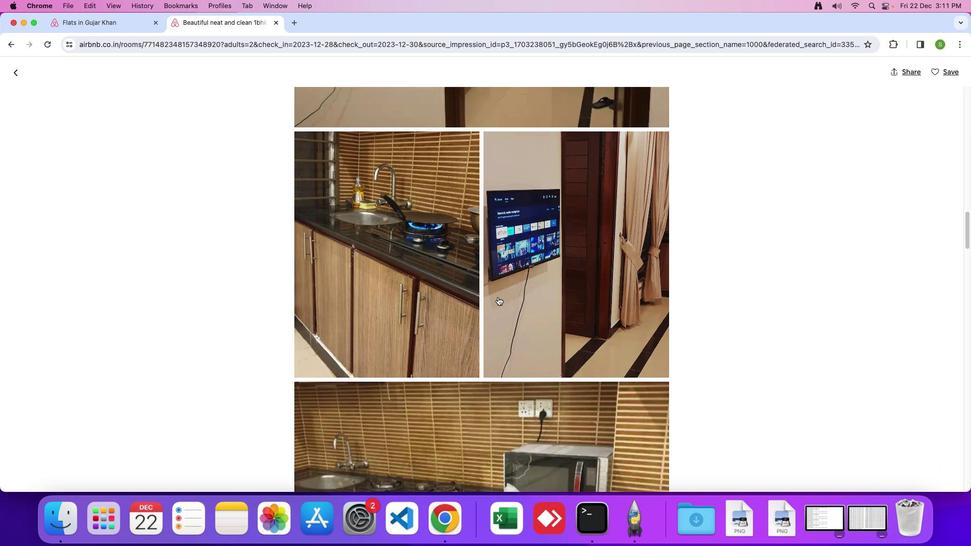 
Action: Mouse scrolled (495, 294) with delta (-2, -2)
Screenshot: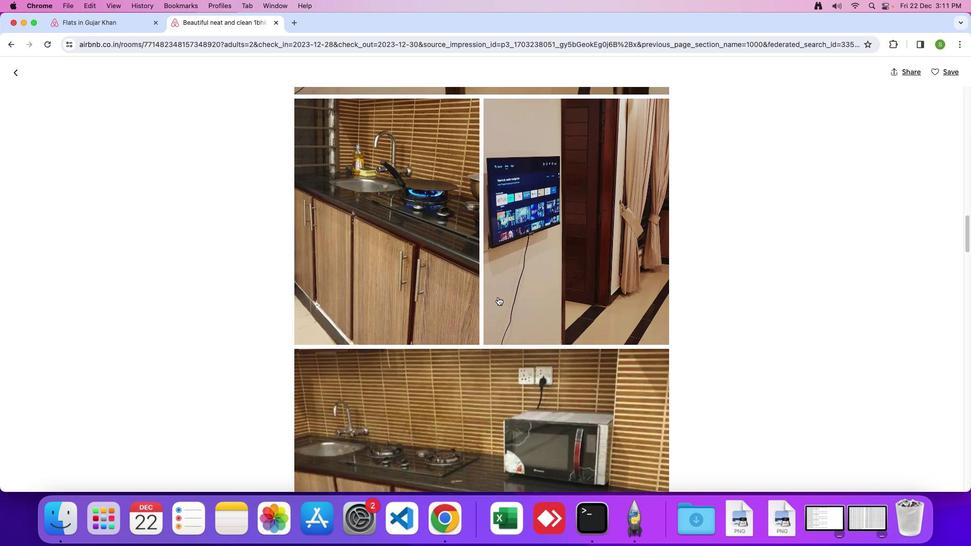 
Action: Mouse scrolled (495, 294) with delta (-2, -2)
Screenshot: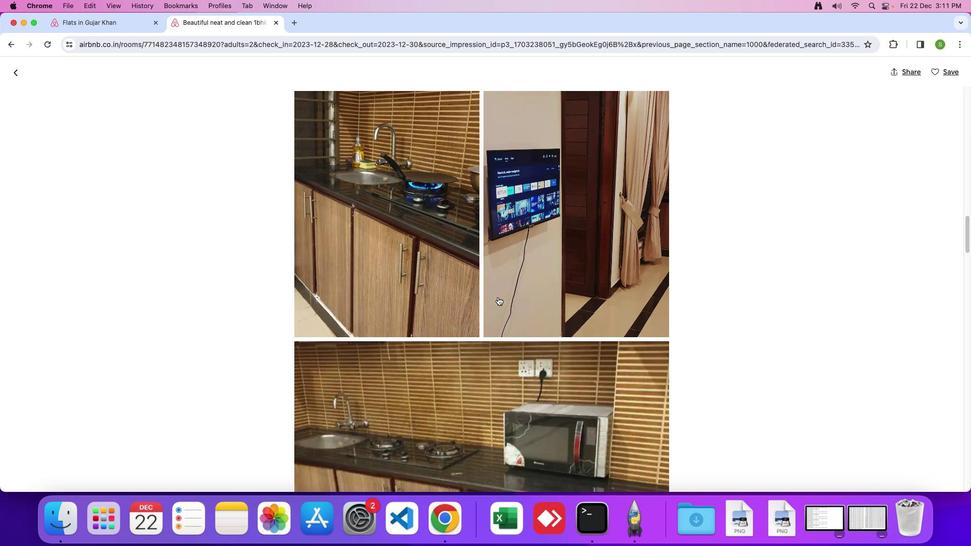 
Action: Mouse scrolled (495, 294) with delta (-2, -2)
Screenshot: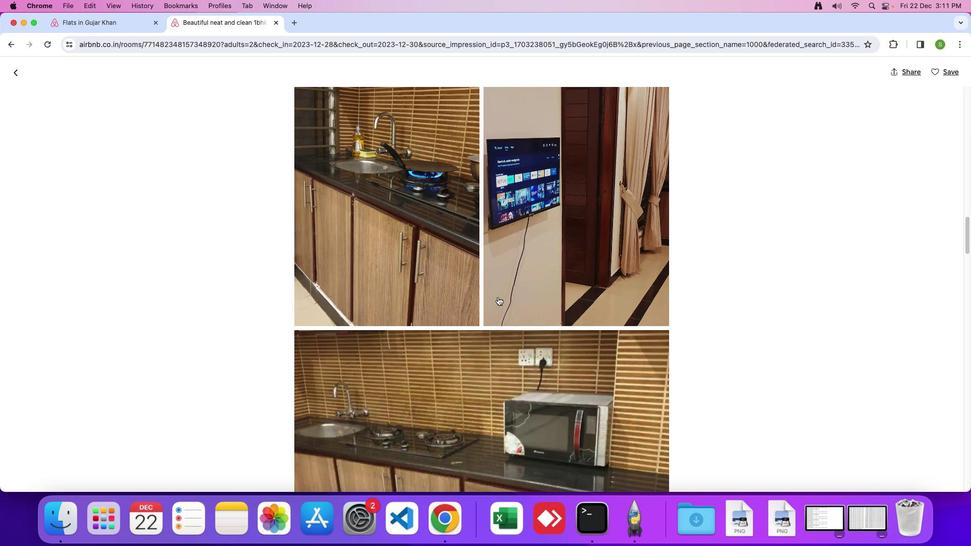 
Action: Mouse scrolled (495, 294) with delta (-2, -2)
Screenshot: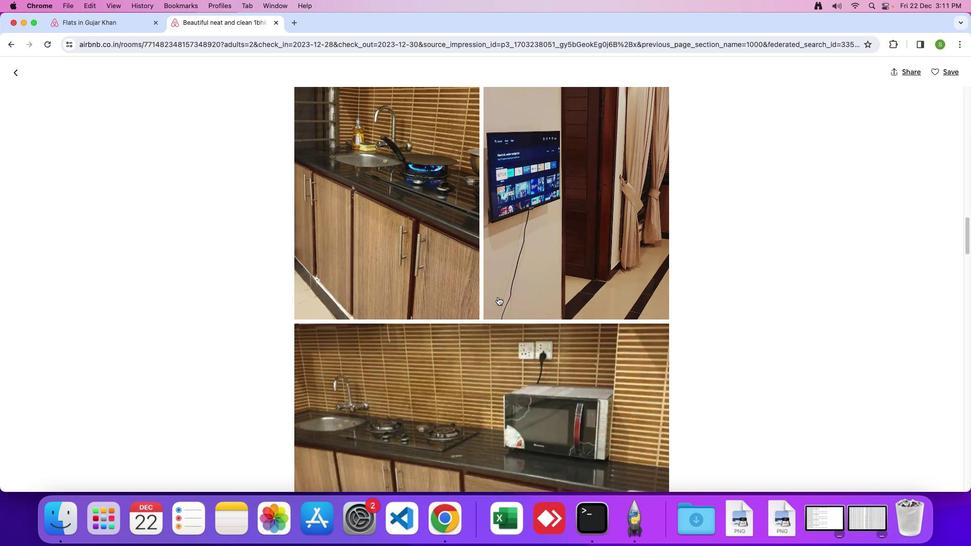 
Action: Mouse scrolled (495, 294) with delta (-2, -2)
Screenshot: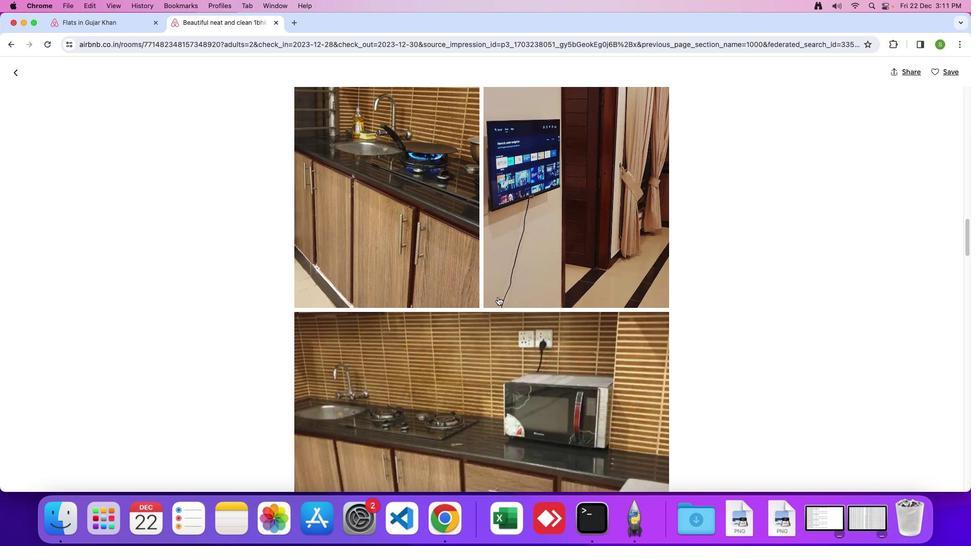 
Action: Mouse scrolled (495, 294) with delta (-2, -2)
Screenshot: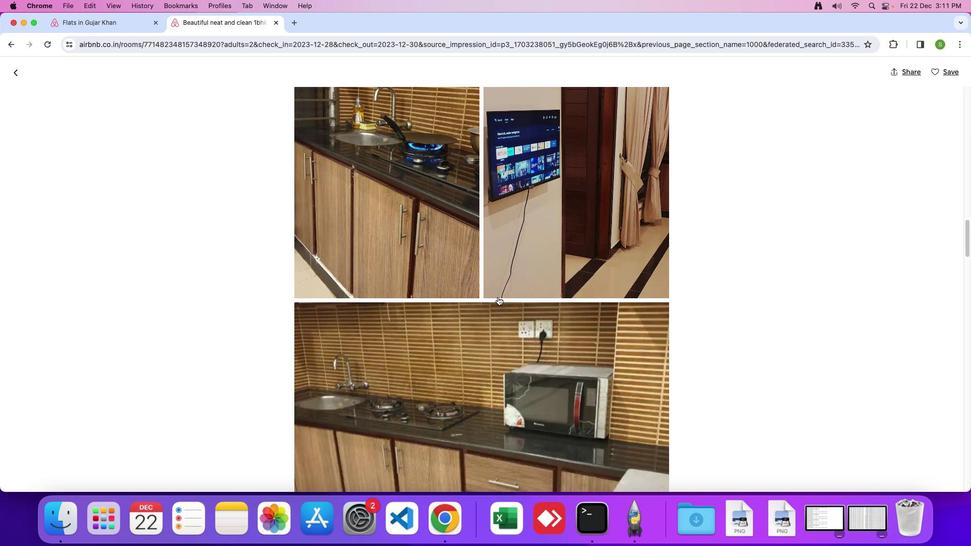 
Action: Mouse scrolled (495, 294) with delta (-2, -2)
Screenshot: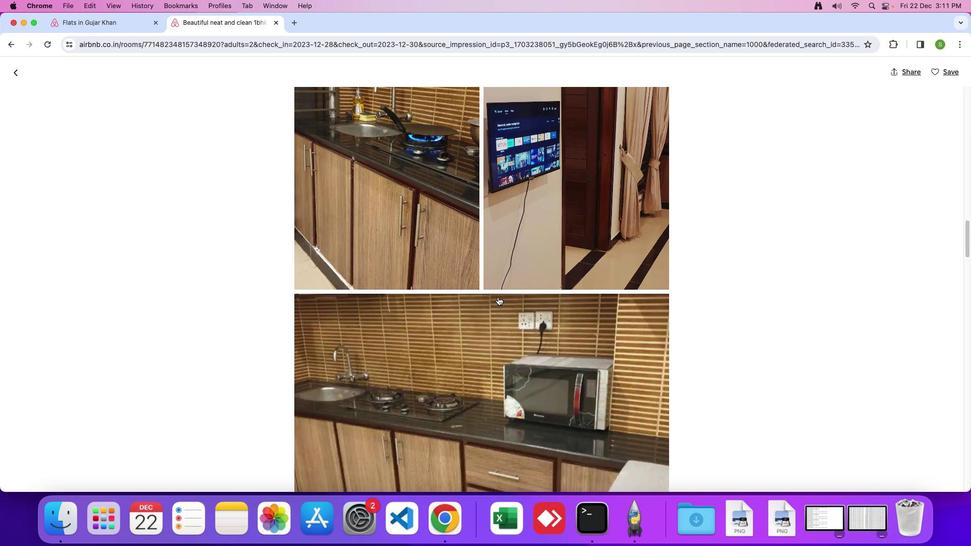
Action: Mouse scrolled (495, 294) with delta (-2, -2)
Screenshot: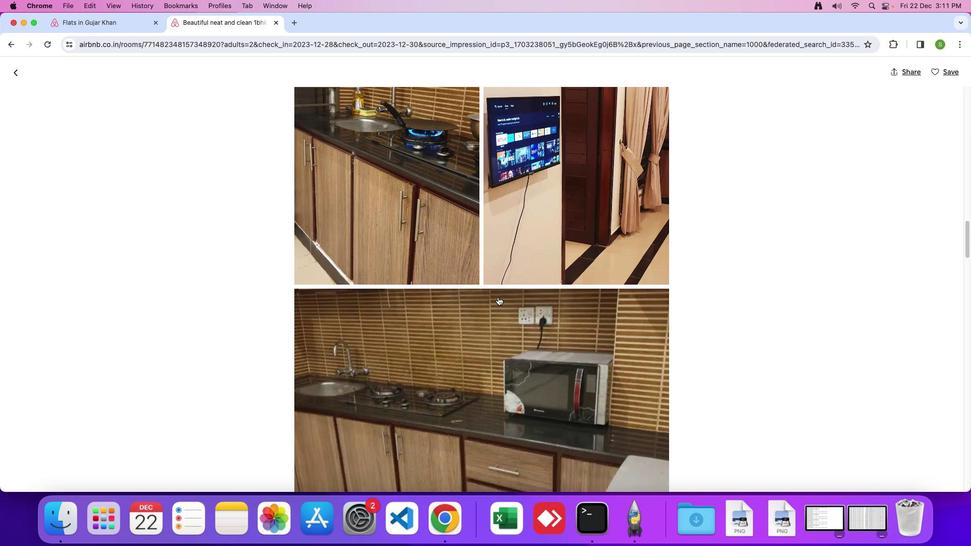
Action: Mouse scrolled (495, 294) with delta (-2, -2)
Screenshot: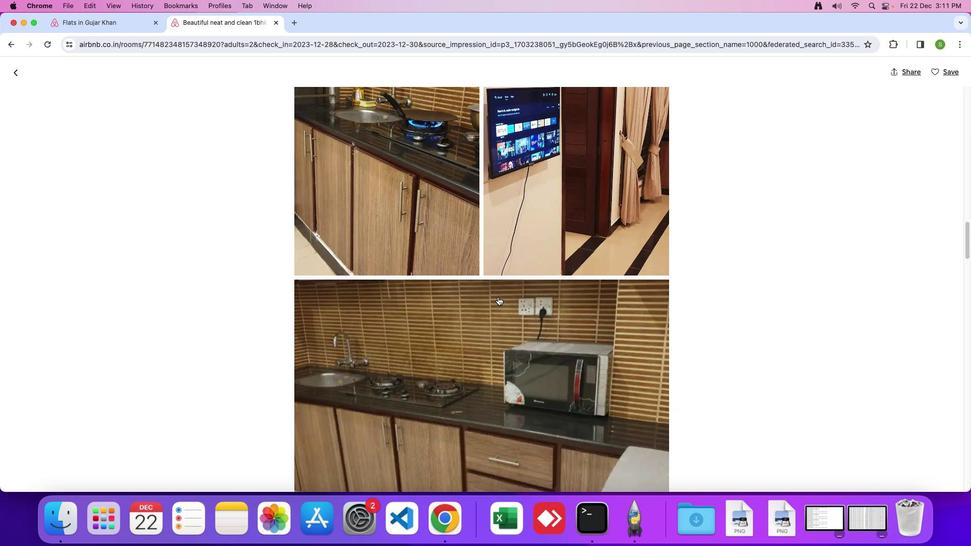 
Action: Mouse scrolled (495, 294) with delta (-2, -3)
Screenshot: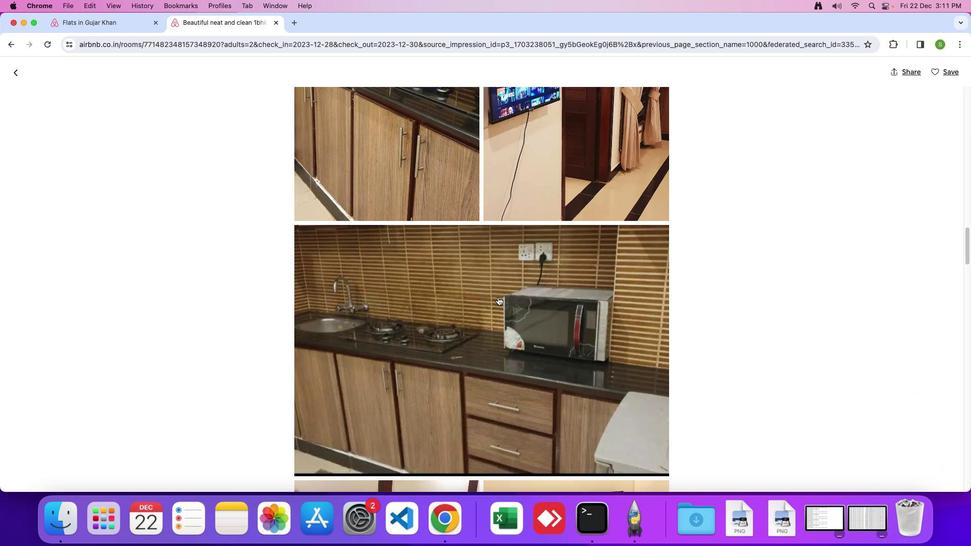
Action: Mouse scrolled (495, 294) with delta (-2, -2)
Screenshot: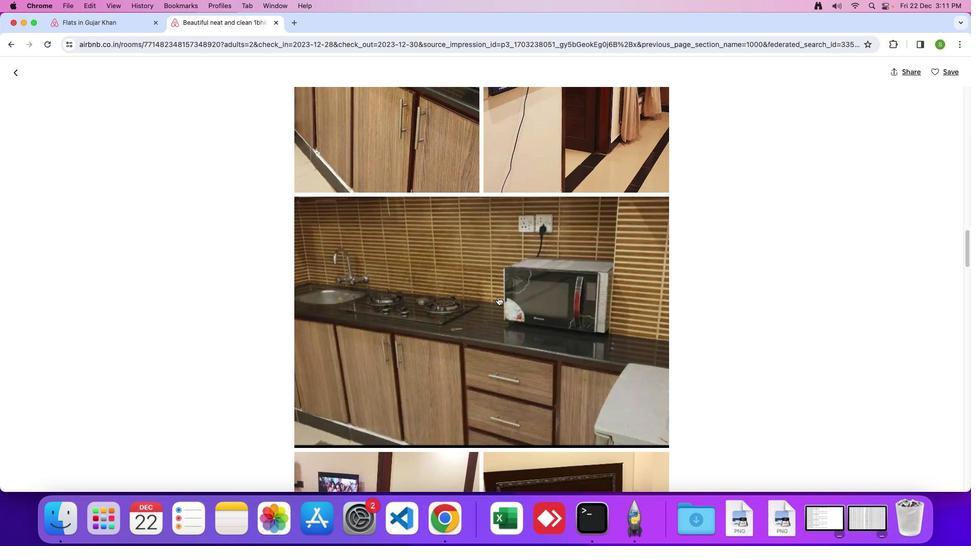 
Action: Mouse scrolled (495, 294) with delta (-2, -2)
Screenshot: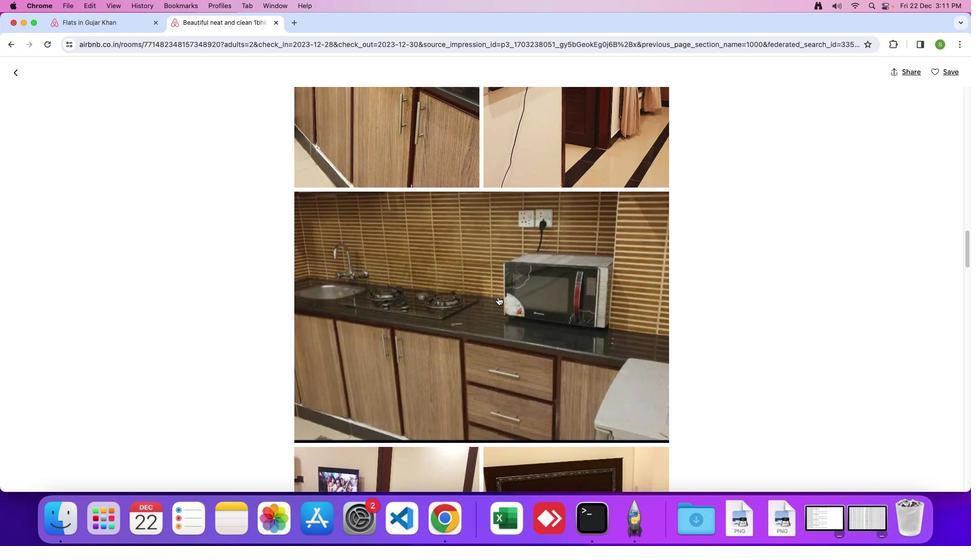 
Action: Mouse scrolled (495, 294) with delta (-2, -2)
Screenshot: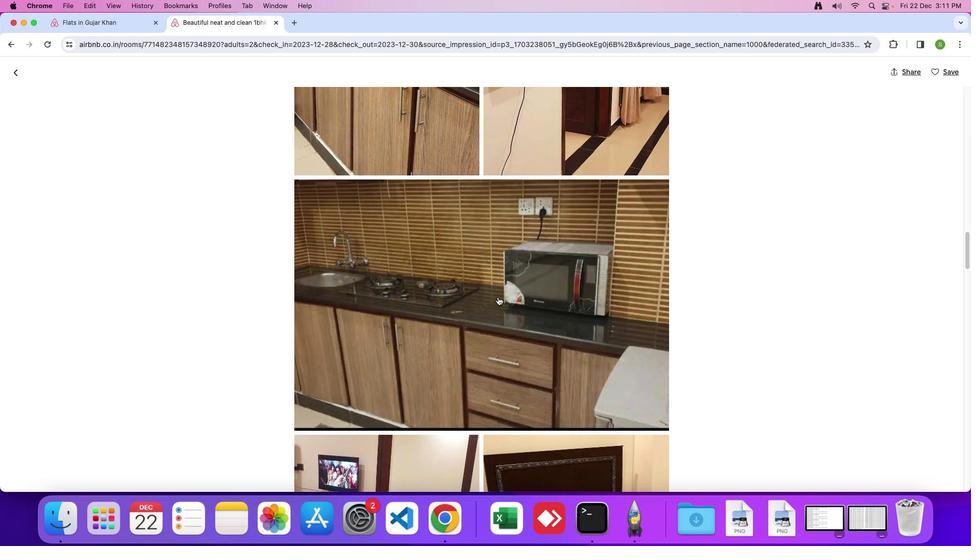 
Action: Mouse scrolled (495, 294) with delta (-2, -2)
Screenshot: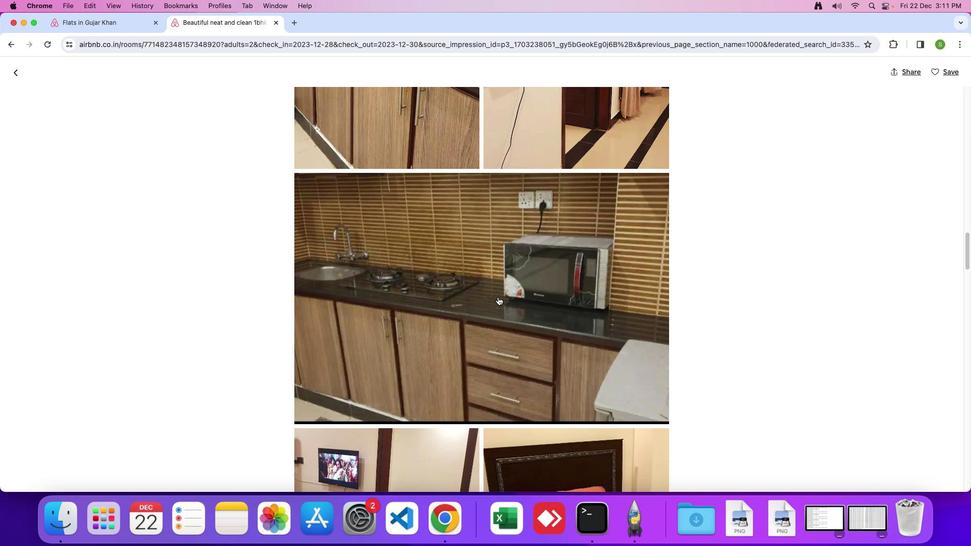 
Action: Mouse scrolled (495, 294) with delta (-2, -3)
Screenshot: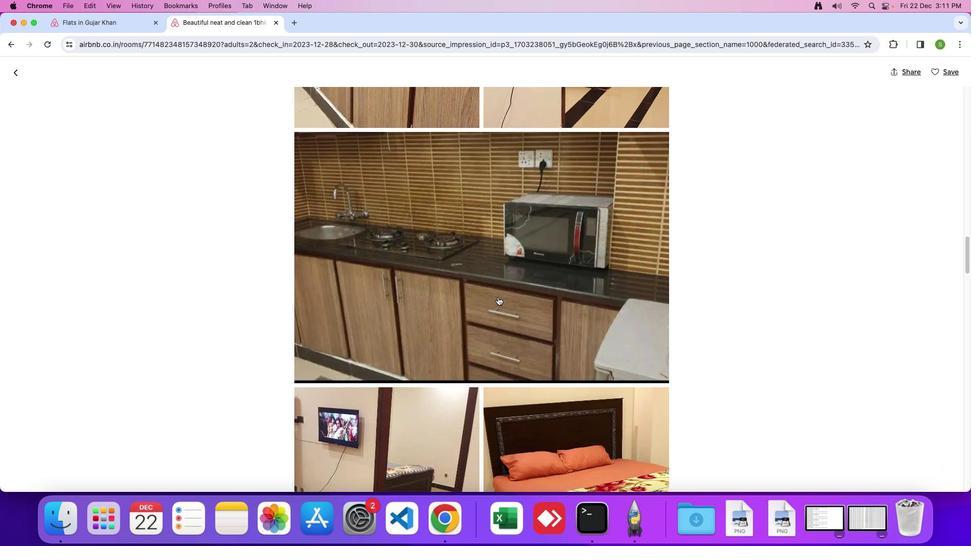 
Action: Mouse scrolled (495, 294) with delta (-2, -2)
Screenshot: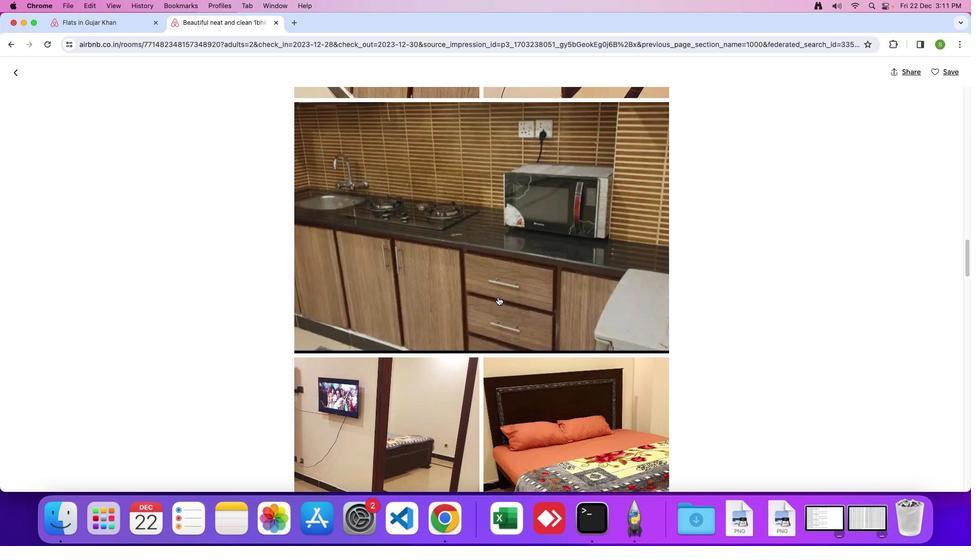 
Action: Mouse scrolled (495, 294) with delta (-2, -2)
Screenshot: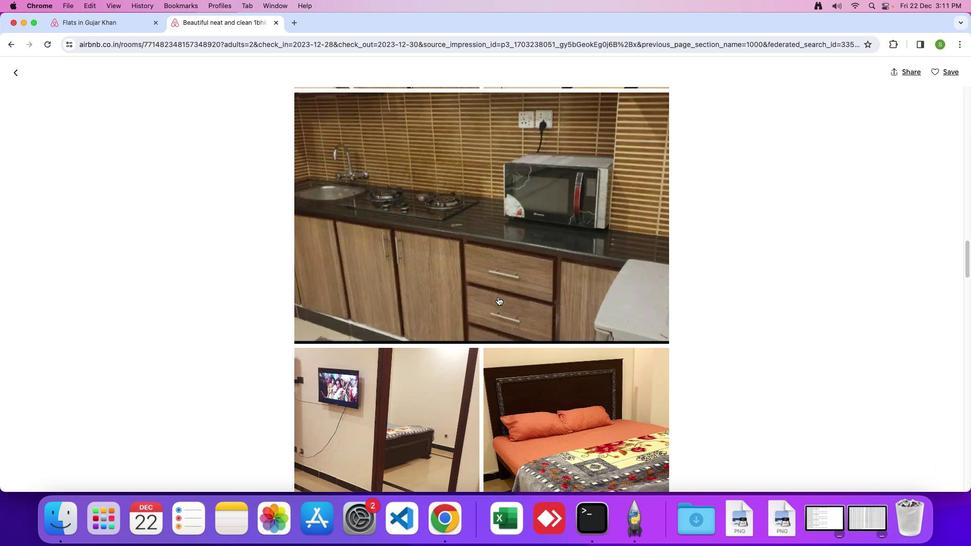
Action: Mouse scrolled (495, 294) with delta (-2, -2)
Screenshot: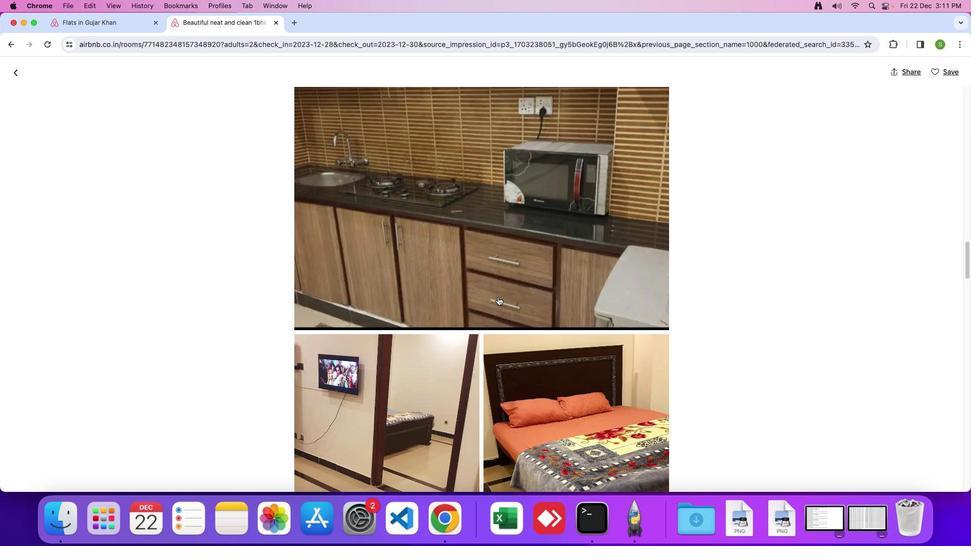 
Action: Mouse scrolled (495, 294) with delta (-2, -2)
Screenshot: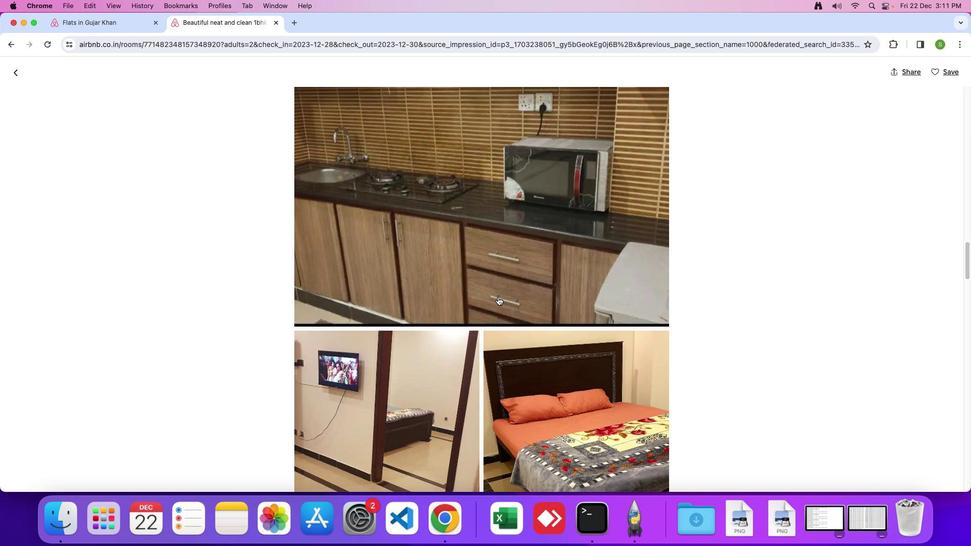 
Action: Mouse scrolled (495, 294) with delta (-2, -3)
Screenshot: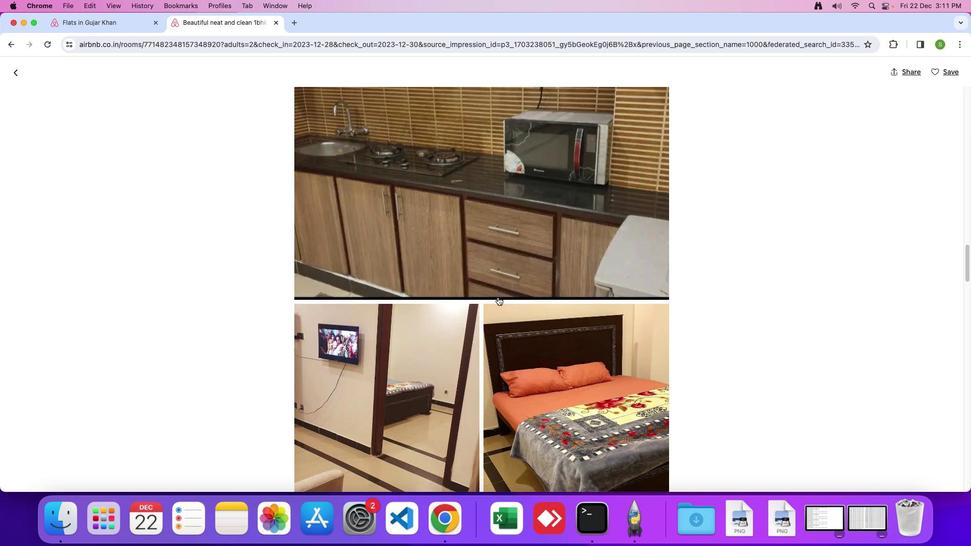 
Action: Mouse scrolled (495, 294) with delta (-2, -2)
Screenshot: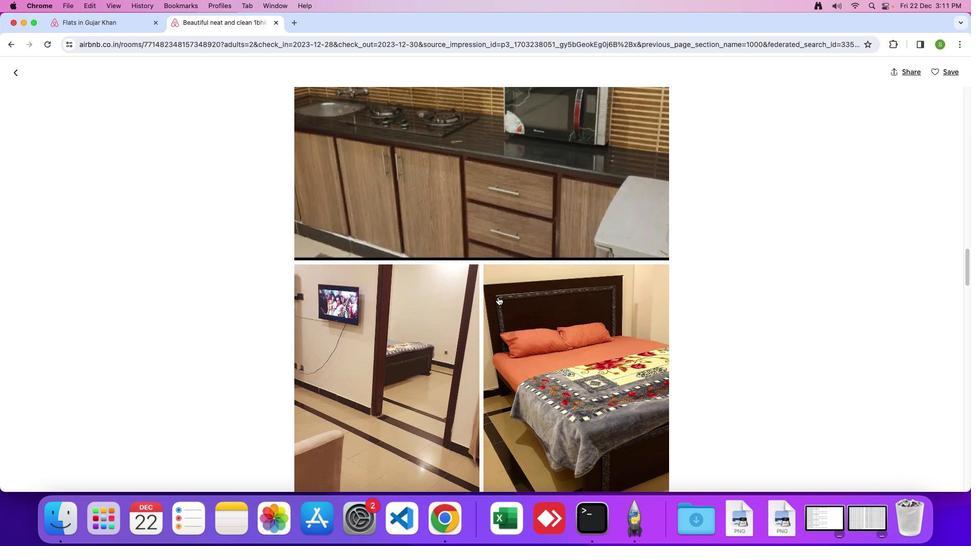 
Action: Mouse scrolled (495, 294) with delta (-2, -2)
Screenshot: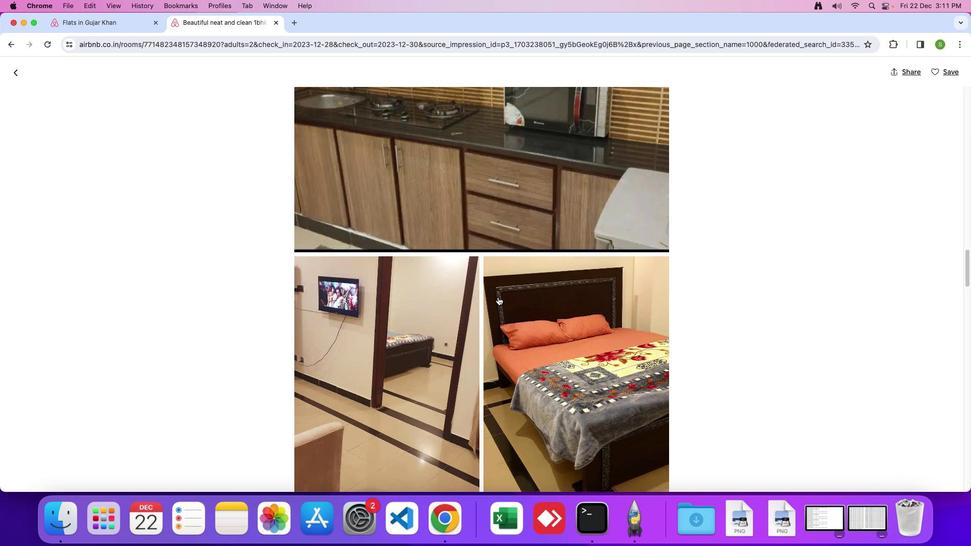
Action: Mouse scrolled (495, 294) with delta (-2, -3)
Screenshot: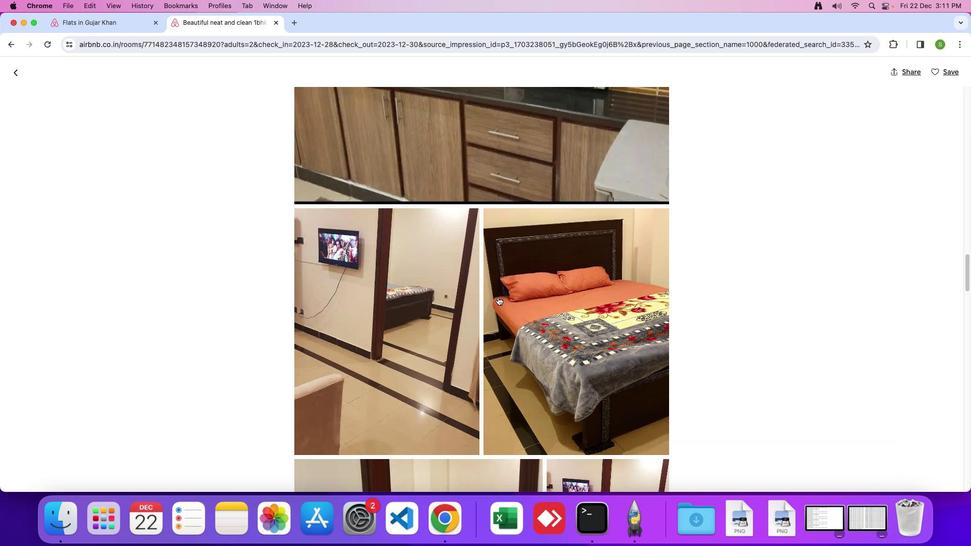 
Action: Mouse scrolled (495, 294) with delta (-2, -2)
Screenshot: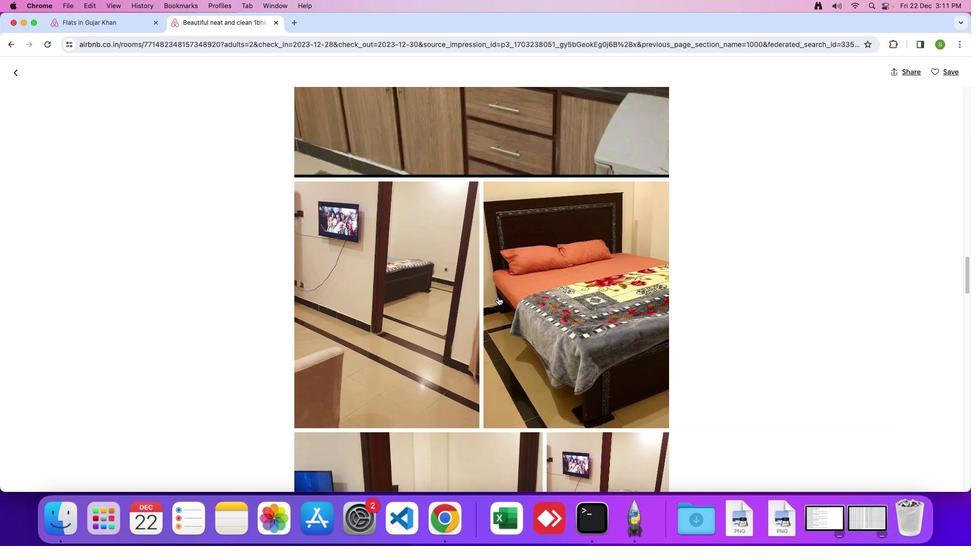
Action: Mouse scrolled (495, 294) with delta (-2, -2)
Screenshot: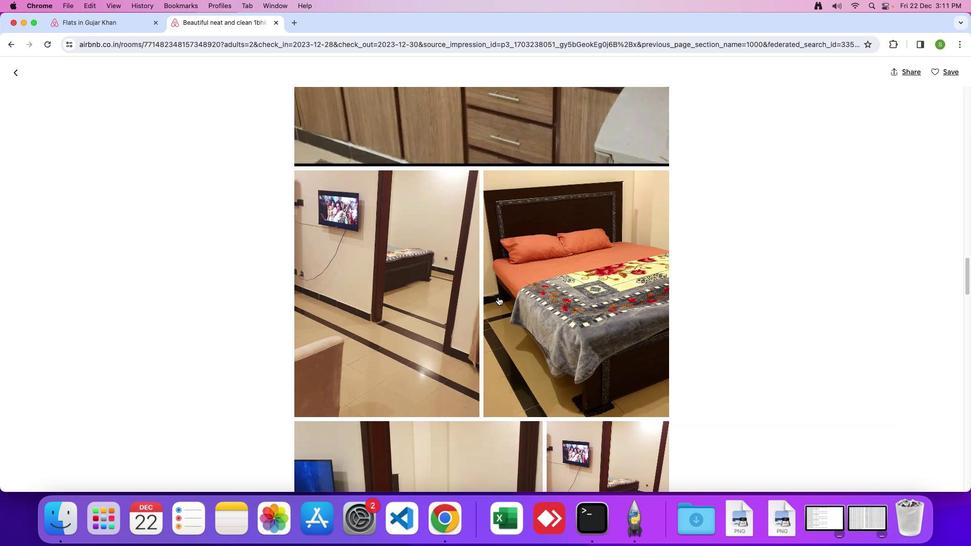 
Action: Mouse moved to (458, 294)
Screenshot: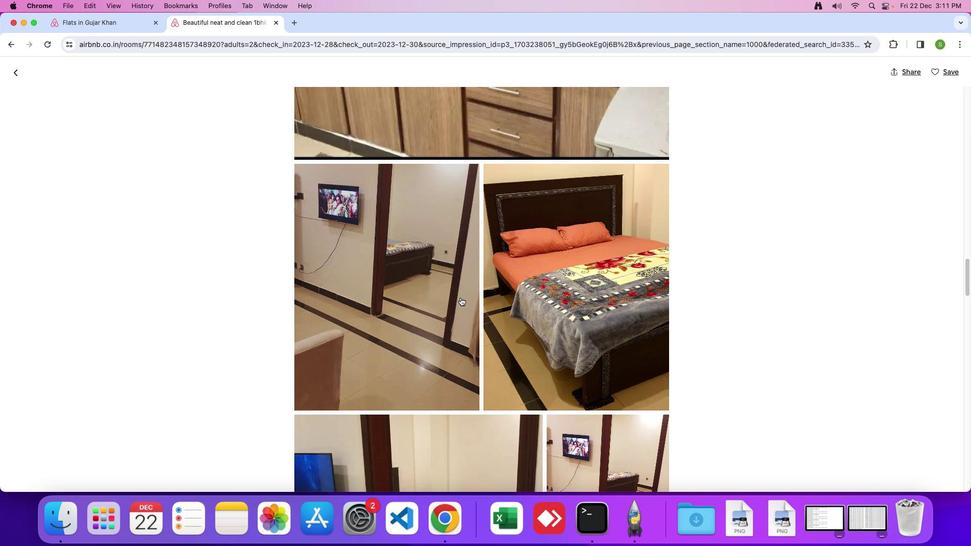 
Action: Mouse scrolled (458, 294) with delta (-2, -2)
Screenshot: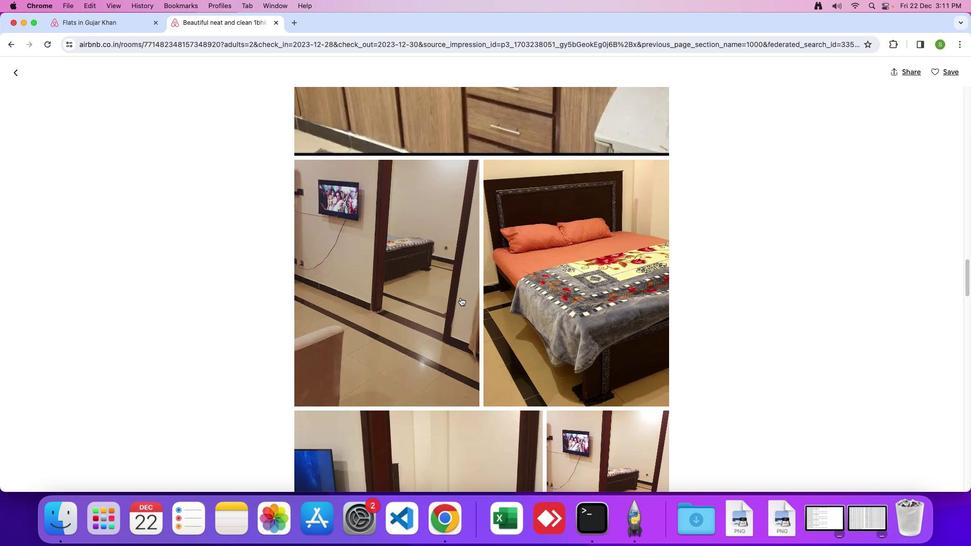 
Action: Mouse scrolled (458, 294) with delta (-2, -2)
Screenshot: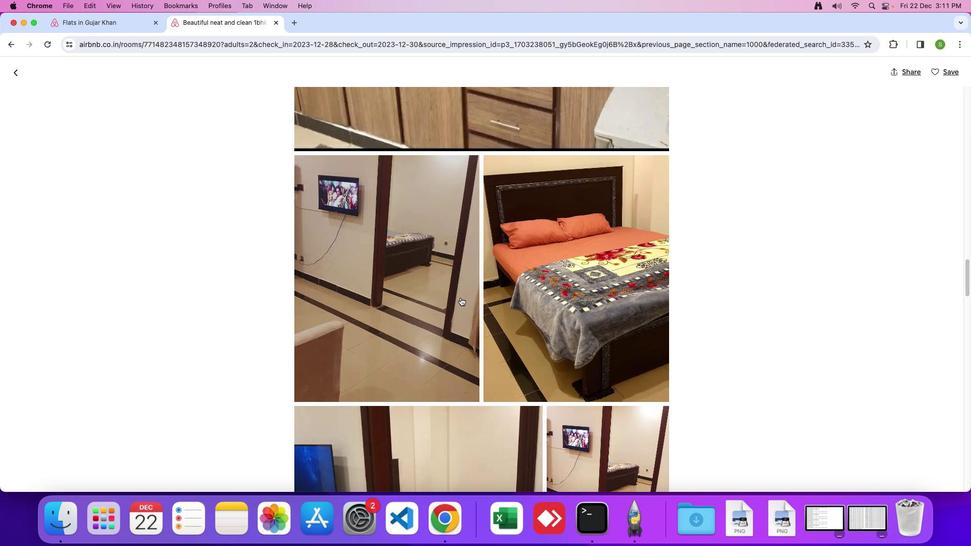 
Action: Mouse scrolled (458, 294) with delta (-2, -2)
Screenshot: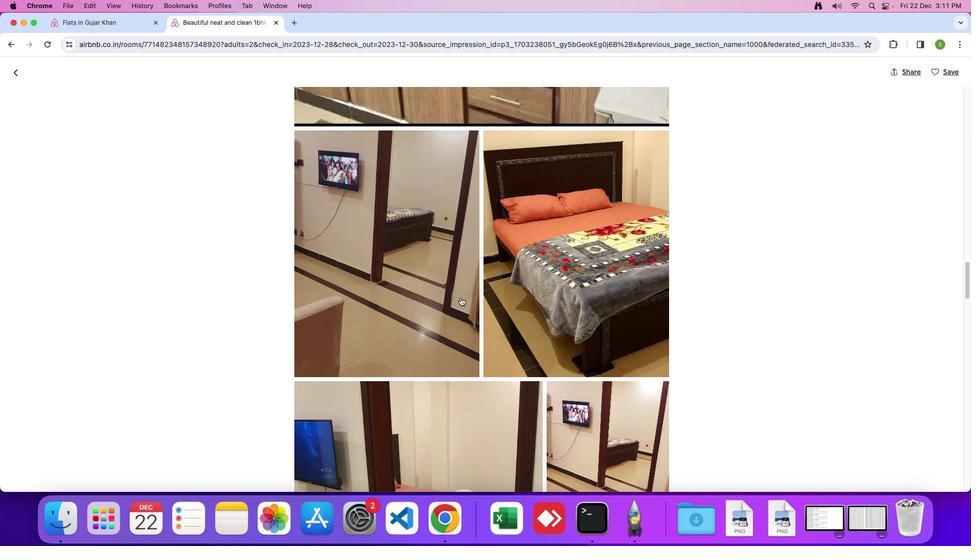 
Action: Mouse scrolled (458, 294) with delta (-2, -2)
Screenshot: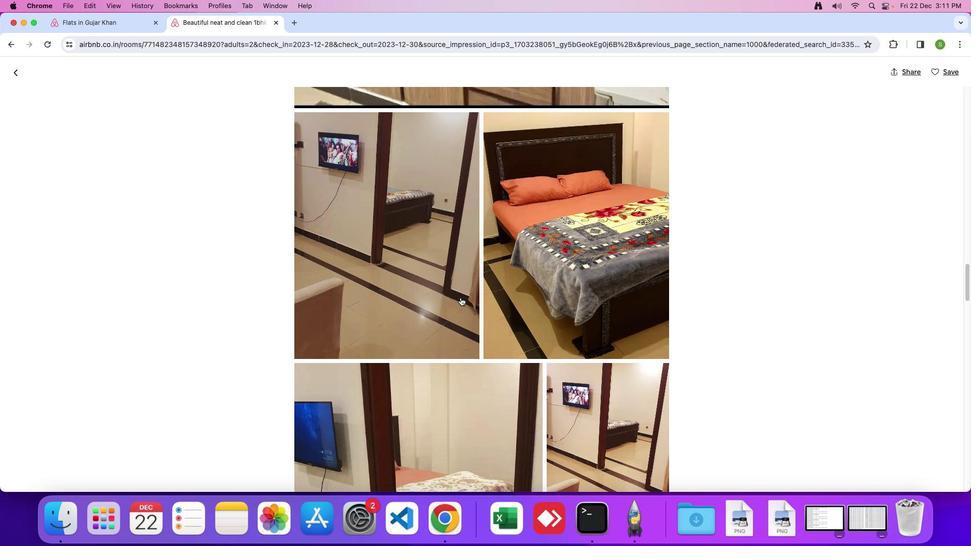 
Action: Mouse scrolled (458, 294) with delta (-2, -3)
Screenshot: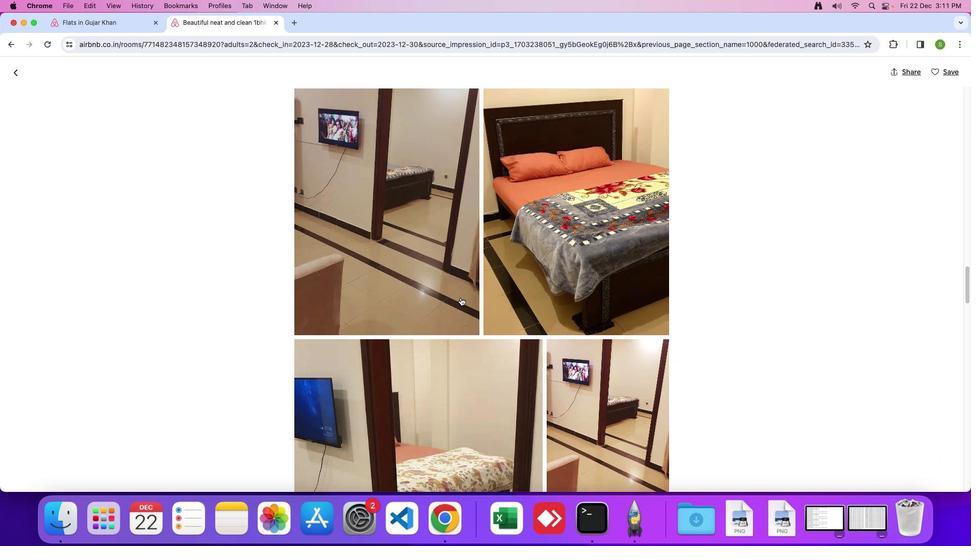 
Action: Mouse scrolled (458, 294) with delta (-2, -2)
Screenshot: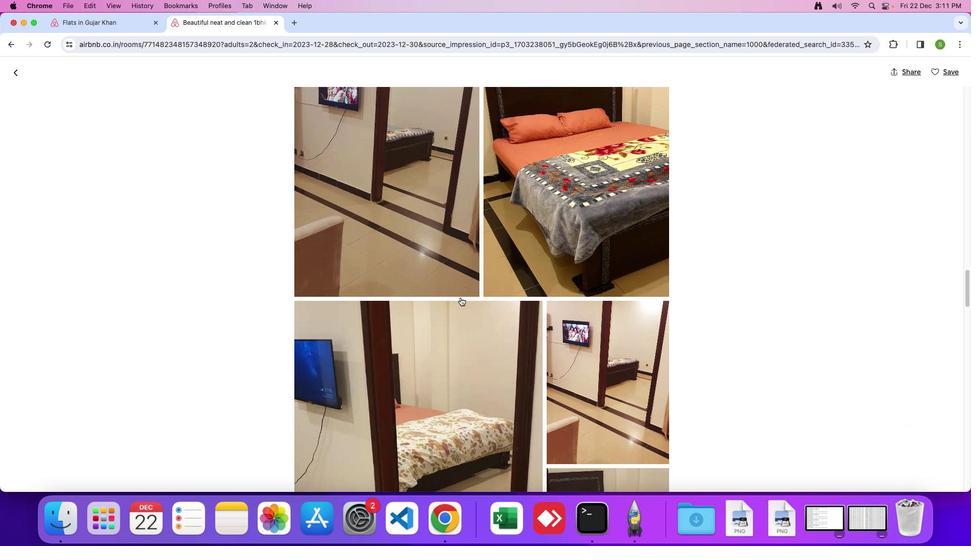 
Action: Mouse scrolled (458, 294) with delta (-2, -2)
Screenshot: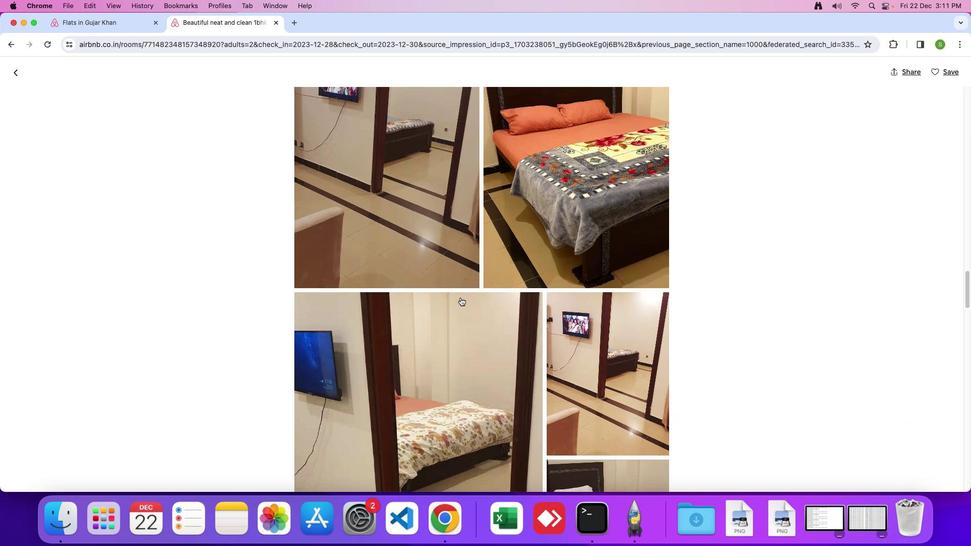 
Action: Mouse scrolled (458, 294) with delta (-2, -2)
Screenshot: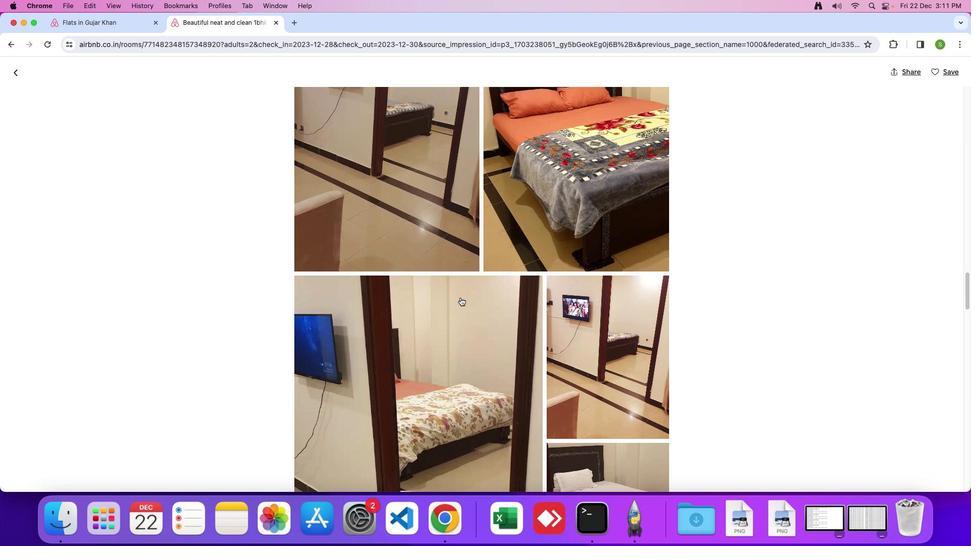 
Action: Mouse scrolled (458, 294) with delta (-2, -2)
Screenshot: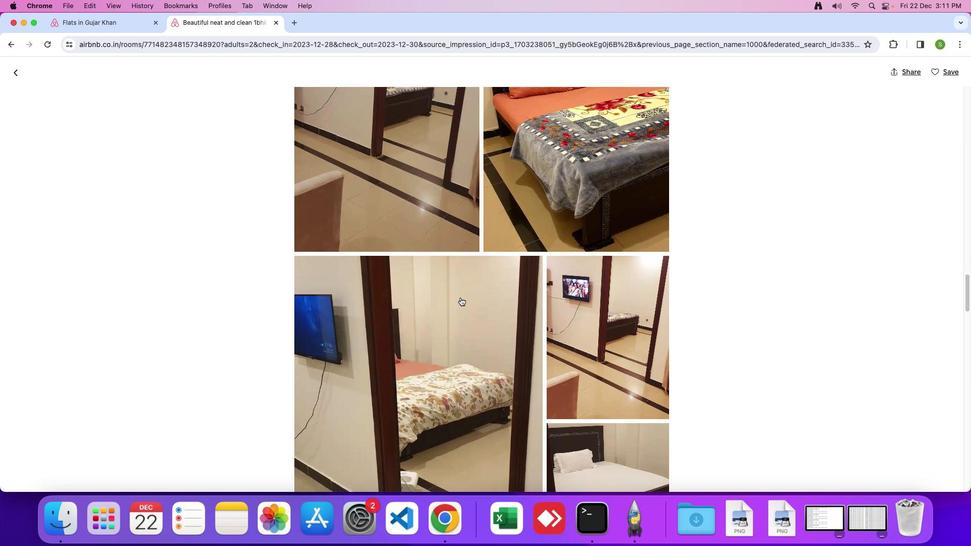 
Action: Mouse scrolled (458, 294) with delta (-2, -3)
Screenshot: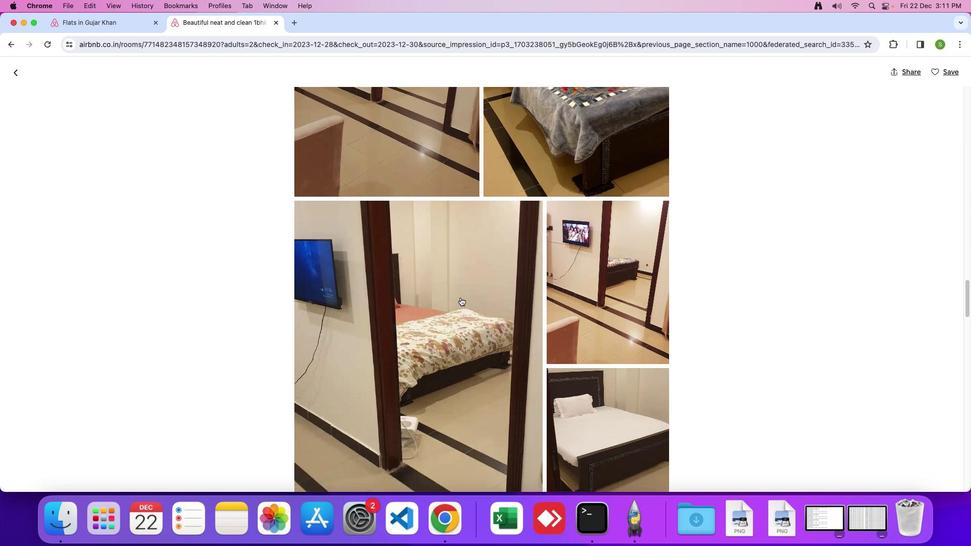 
Action: Mouse scrolled (458, 294) with delta (-2, -2)
Screenshot: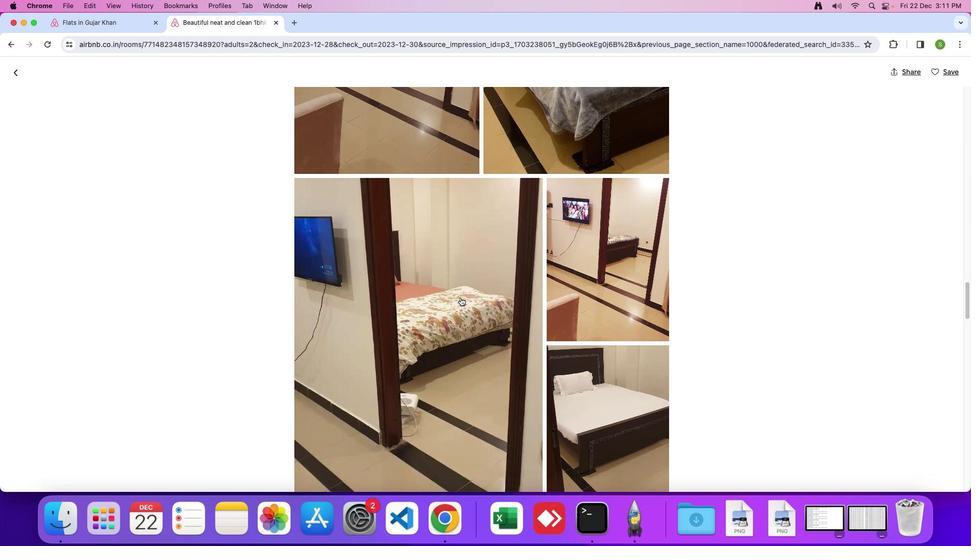 
Action: Mouse scrolled (458, 294) with delta (-2, -2)
Screenshot: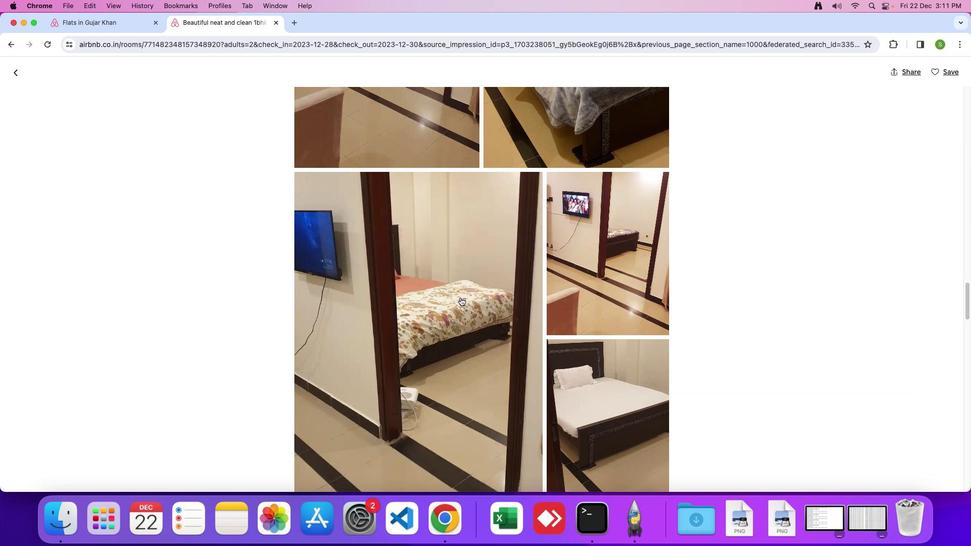 
Action: Mouse scrolled (458, 294) with delta (-2, -2)
Screenshot: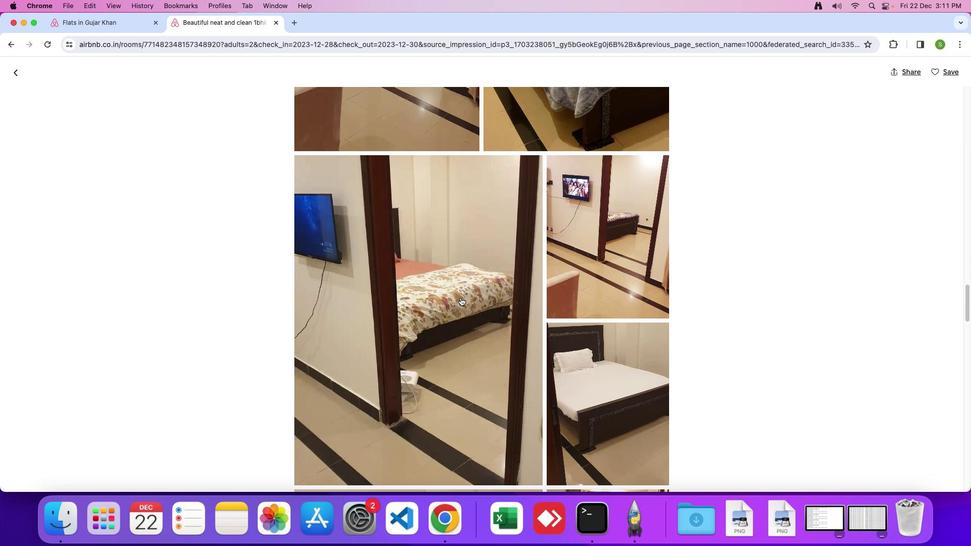 
Action: Mouse scrolled (458, 294) with delta (-2, -2)
Screenshot: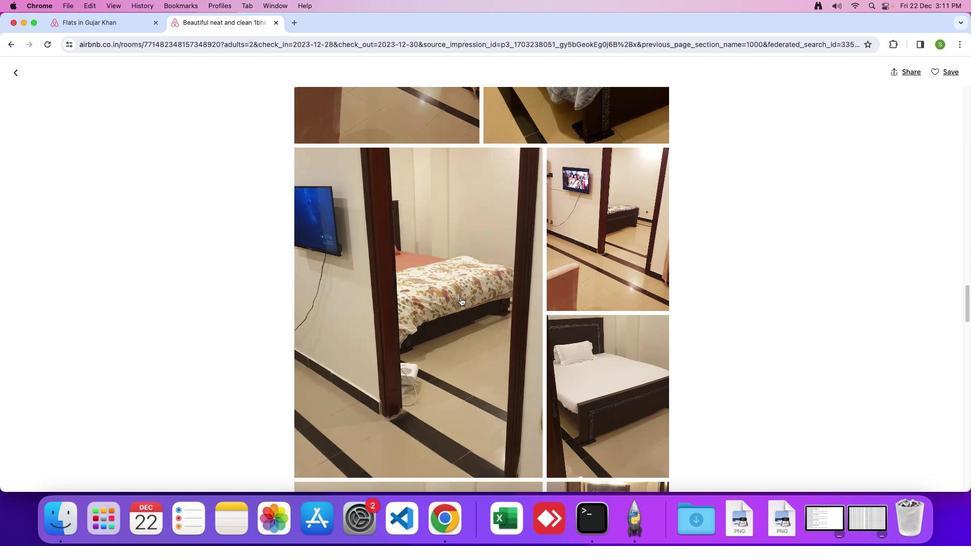 
Action: Mouse scrolled (458, 294) with delta (-2, -3)
Screenshot: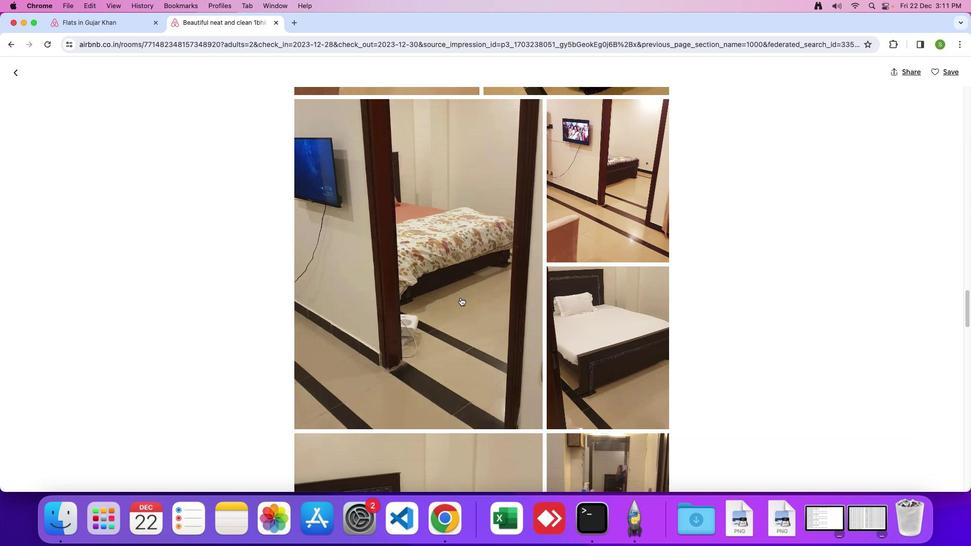 
Action: Mouse scrolled (458, 294) with delta (-2, -2)
Screenshot: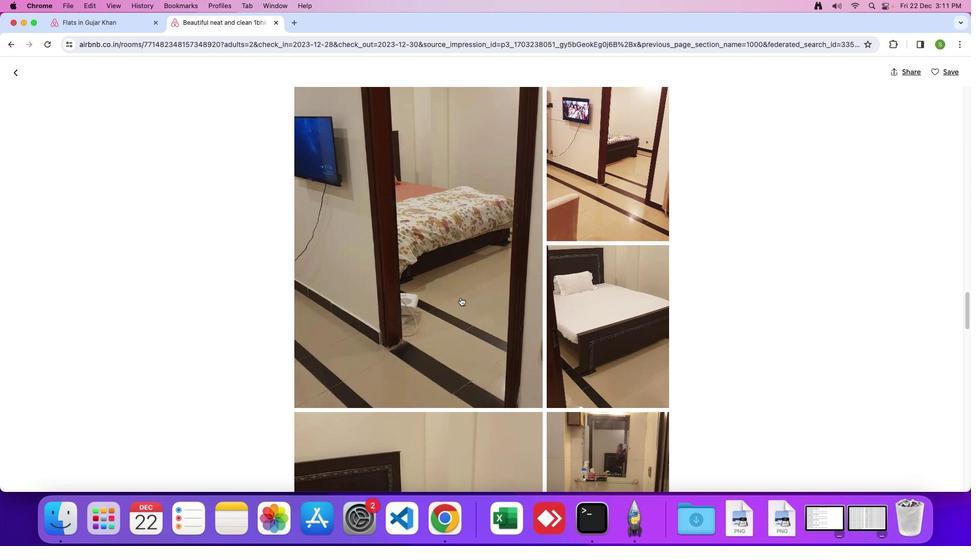 
Action: Mouse scrolled (458, 294) with delta (-2, -2)
Screenshot: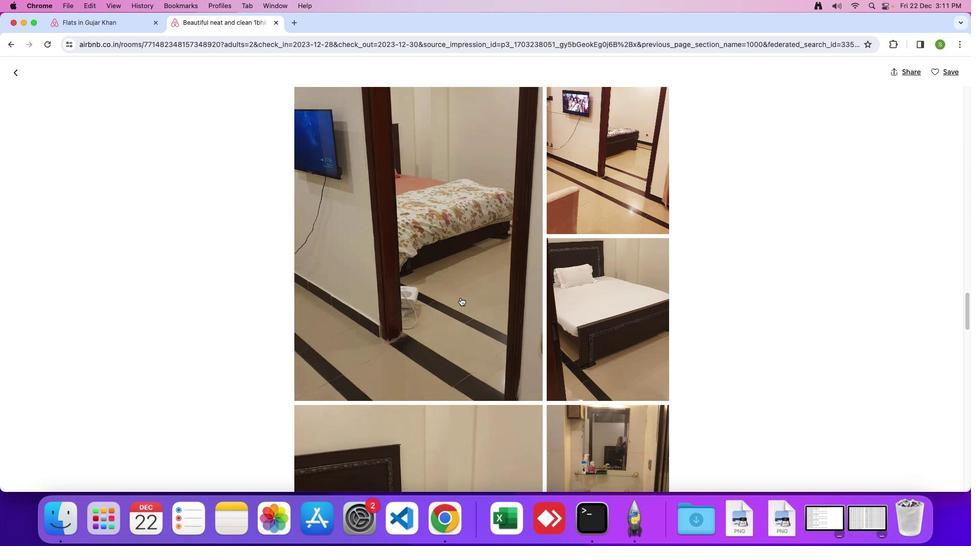 
Action: Mouse scrolled (458, 294) with delta (-2, -2)
Screenshot: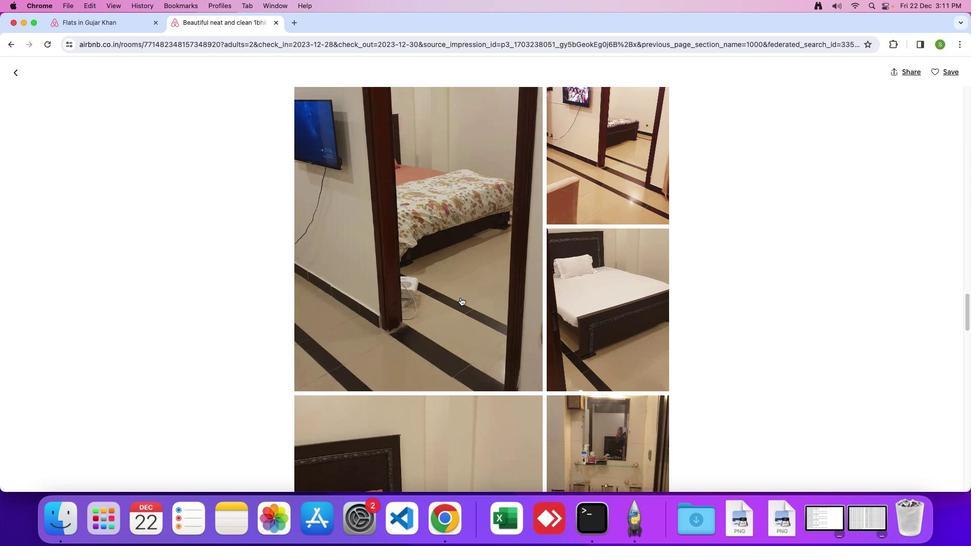 
Action: Mouse scrolled (458, 294) with delta (-2, -2)
Screenshot: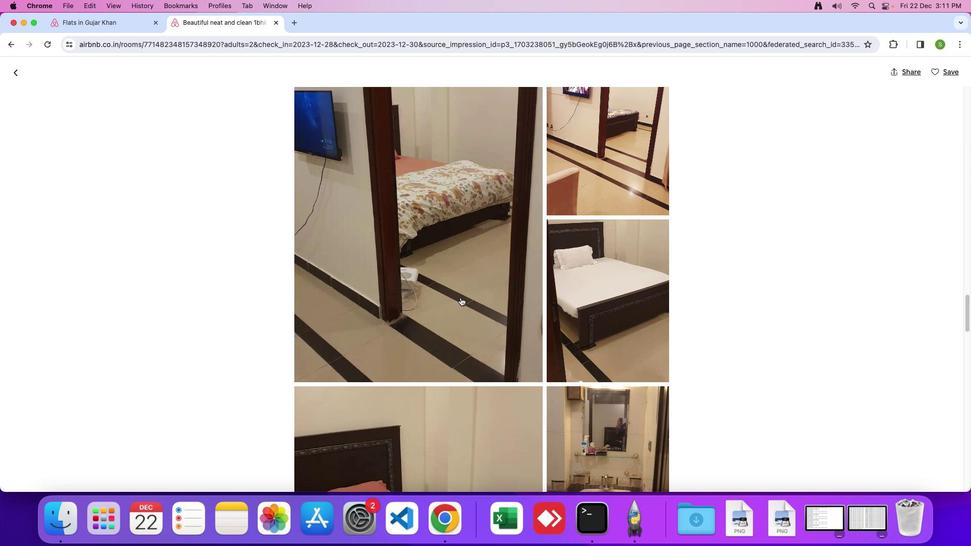 
Action: Mouse scrolled (458, 294) with delta (-2, -2)
Screenshot: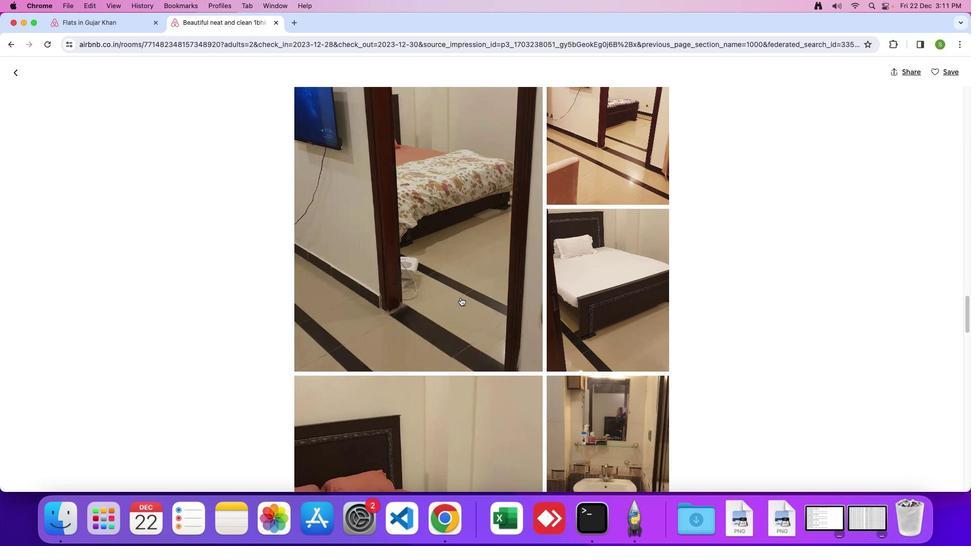 
Action: Mouse scrolled (458, 294) with delta (-2, -2)
Screenshot: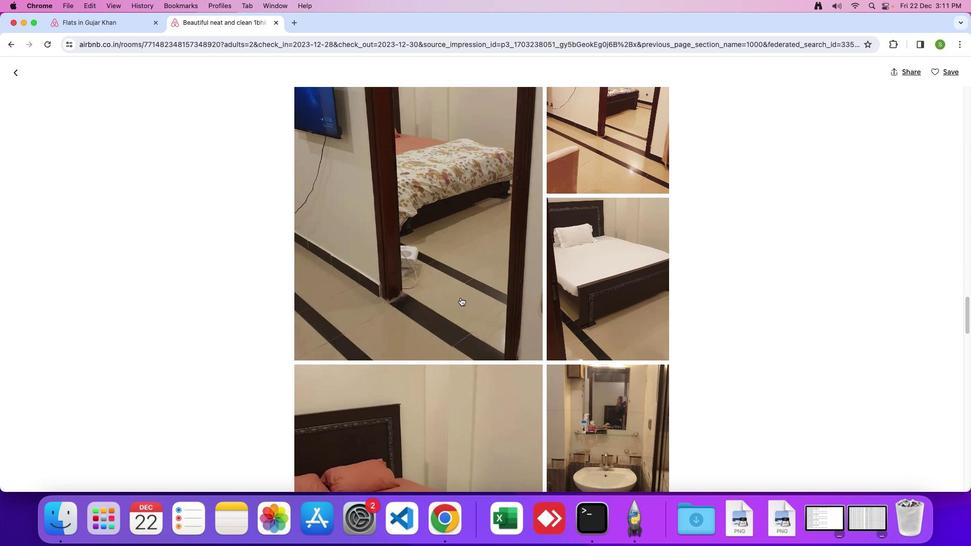 
Action: Mouse scrolled (458, 294) with delta (-2, -2)
Screenshot: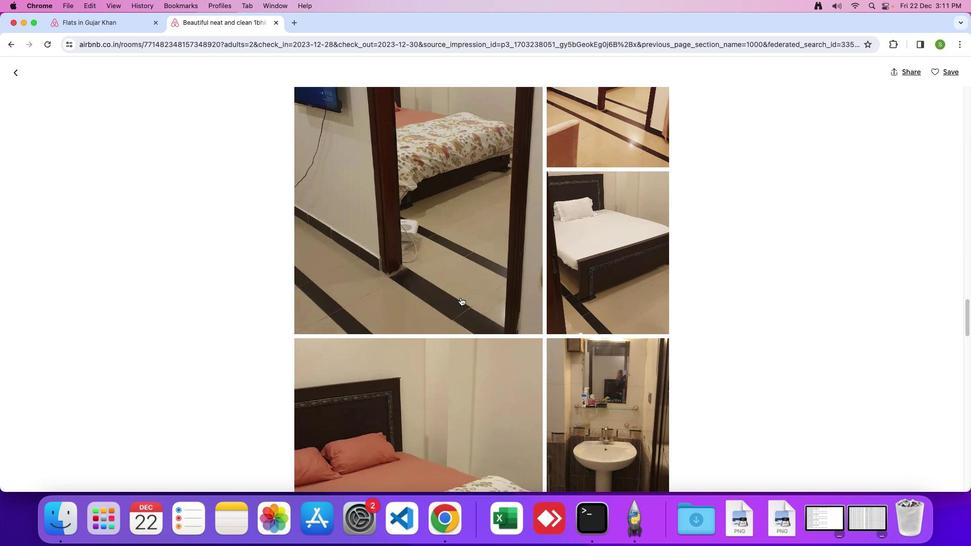
Action: Mouse scrolled (458, 294) with delta (-2, -2)
Screenshot: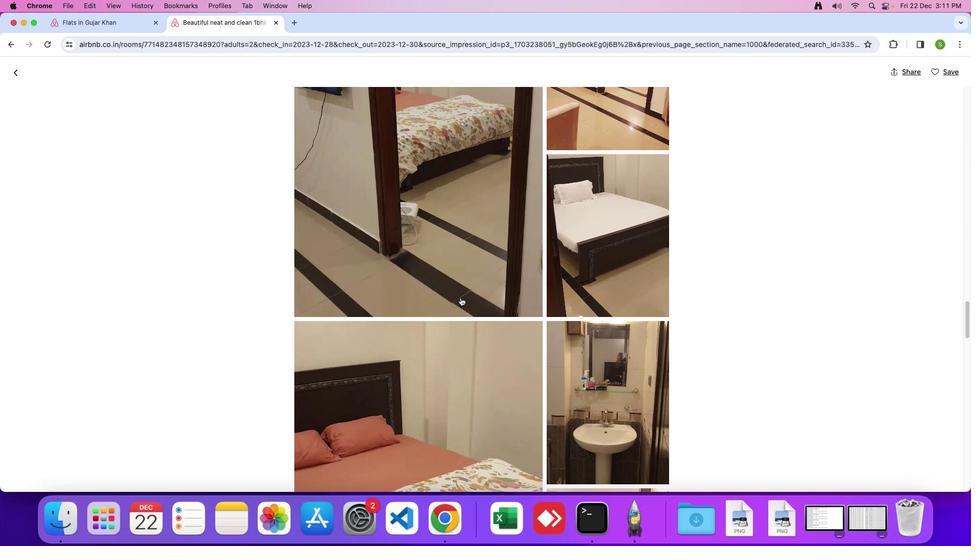 
Action: Mouse scrolled (458, 294) with delta (-2, -2)
Screenshot: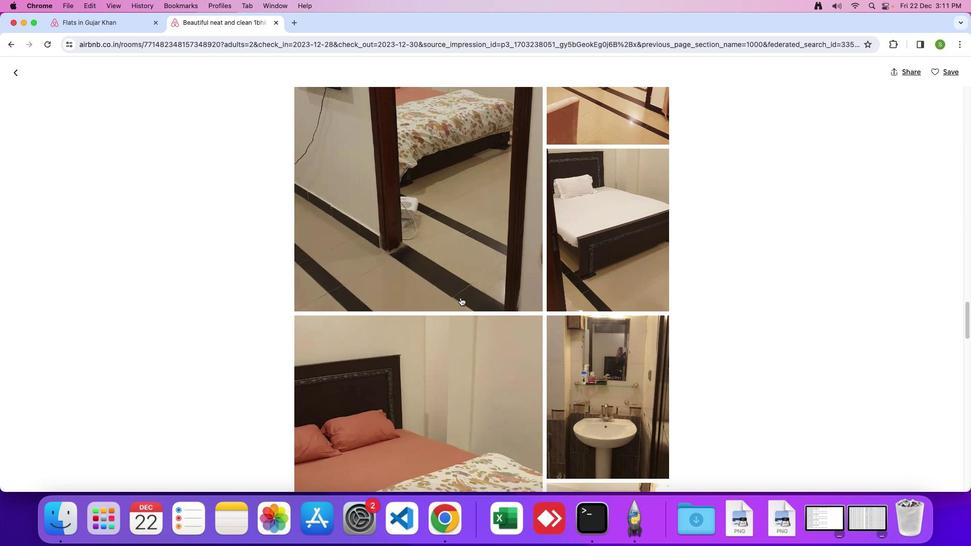 
Action: Mouse scrolled (458, 294) with delta (-2, -2)
Screenshot: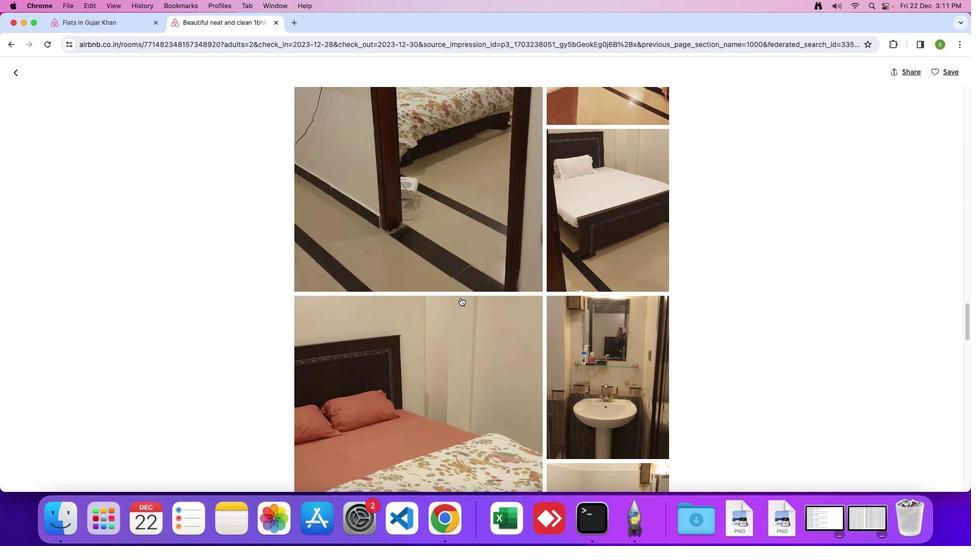 
Action: Mouse scrolled (458, 294) with delta (-2, -2)
Screenshot: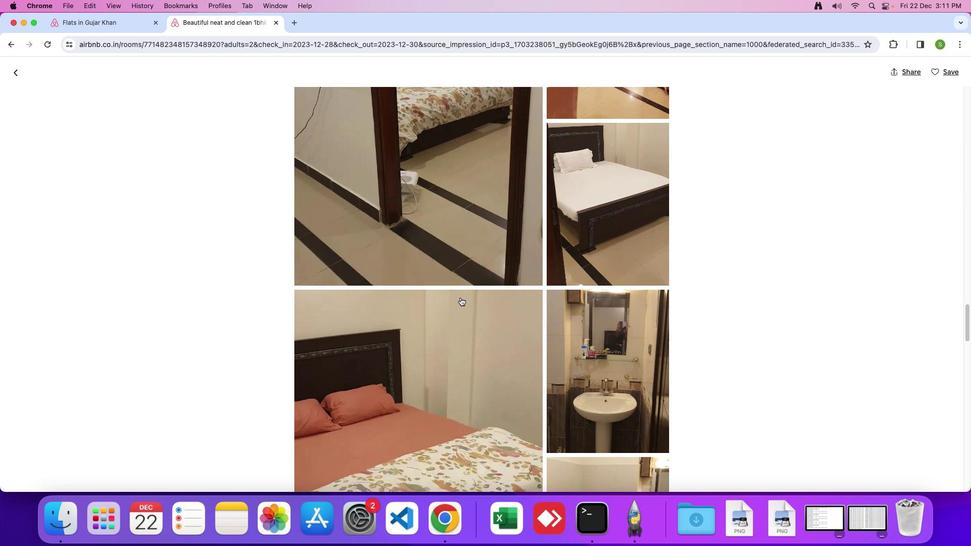 
Action: Mouse scrolled (458, 294) with delta (-2, -2)
Screenshot: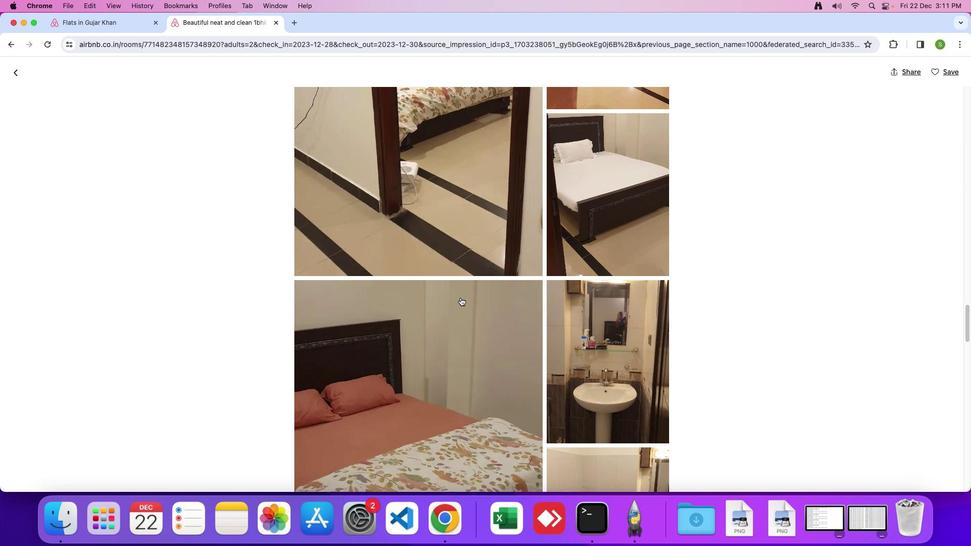 
Action: Mouse scrolled (458, 294) with delta (-2, -2)
Screenshot: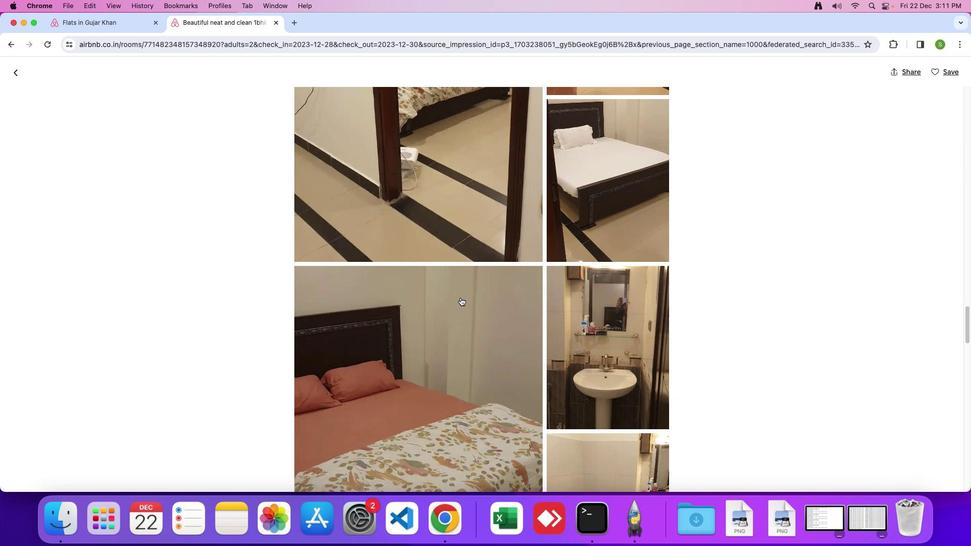 
Action: Mouse scrolled (458, 294) with delta (-2, -3)
Screenshot: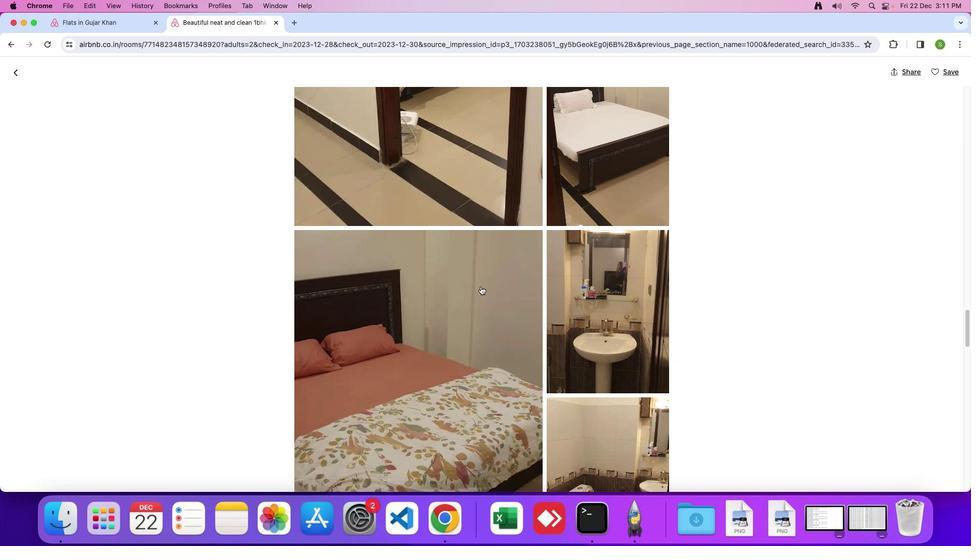 
Action: Mouse moved to (552, 249)
Screenshot: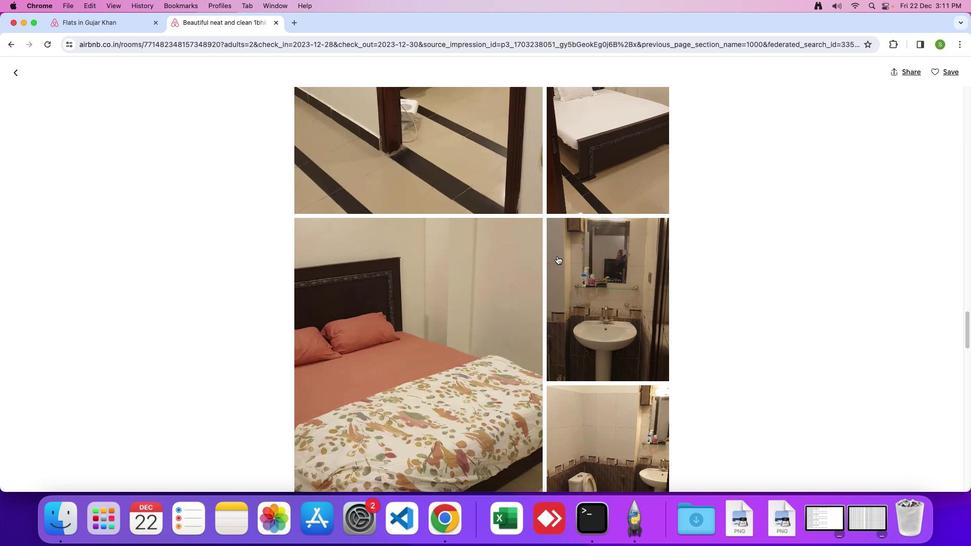 
Action: Mouse scrolled (552, 249) with delta (-2, -2)
Screenshot: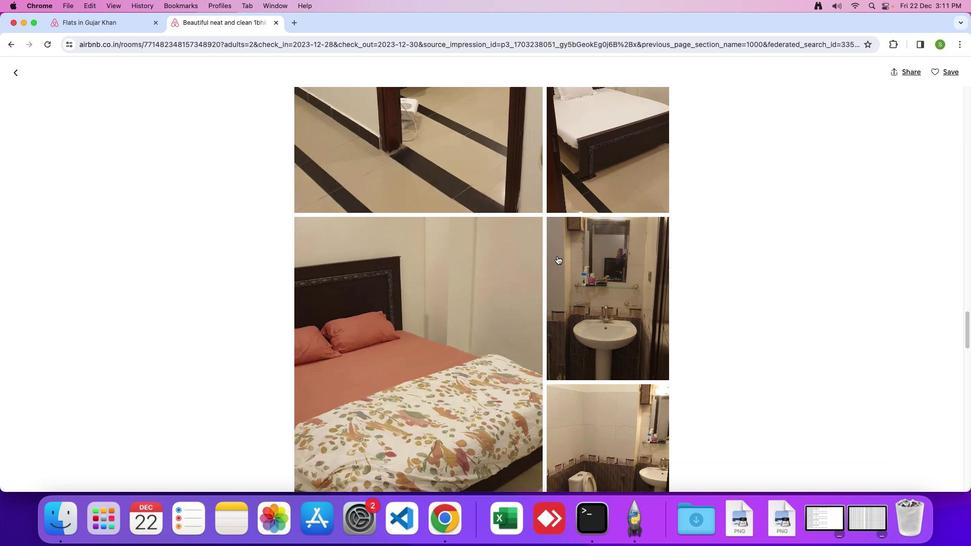 
Action: Mouse moved to (554, 253)
Screenshot: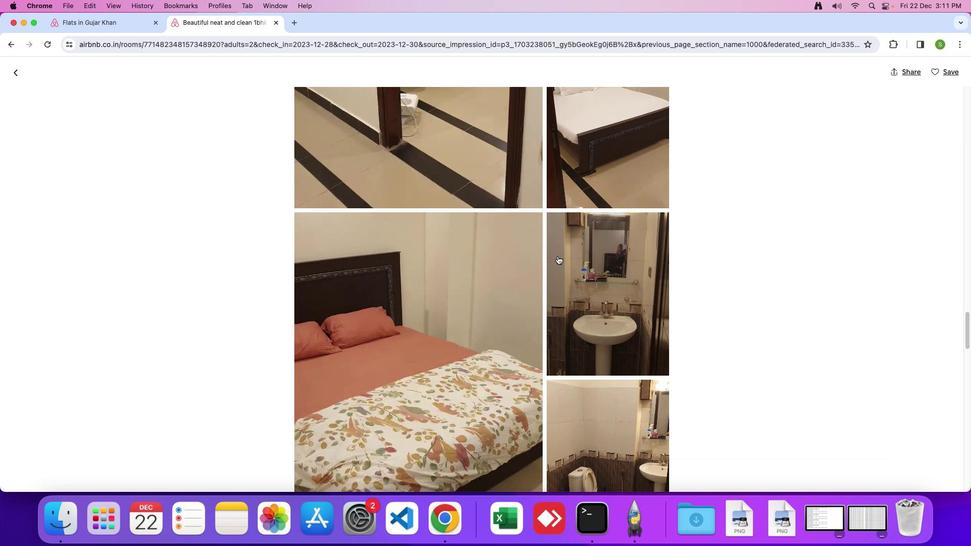 
Action: Mouse scrolled (554, 253) with delta (-2, -2)
Screenshot: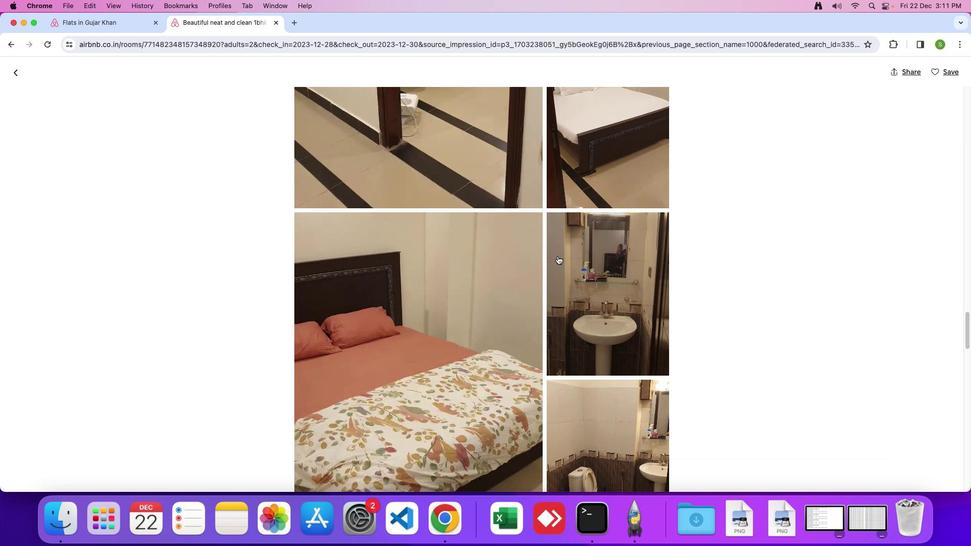 
Action: Mouse moved to (554, 261)
Screenshot: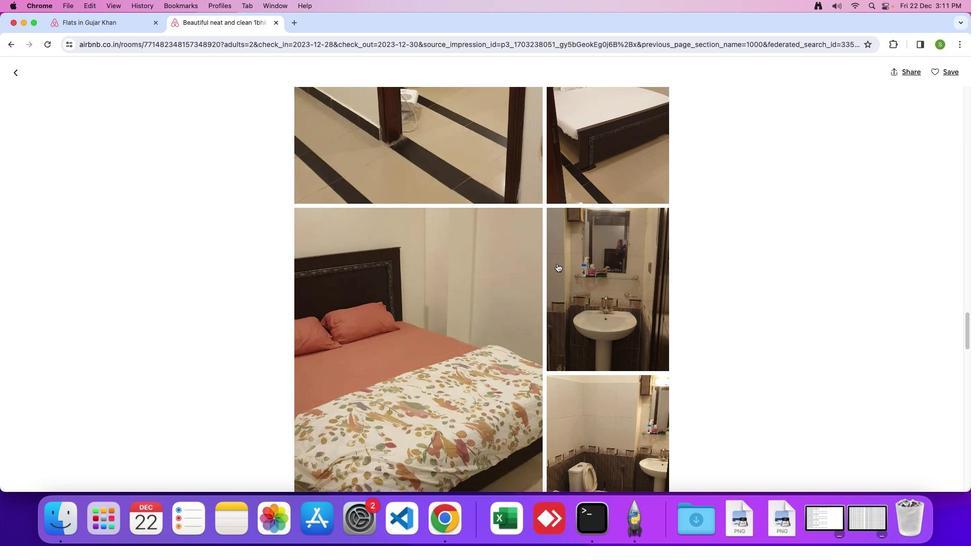 
Action: Mouse scrolled (554, 261) with delta (-2, -2)
Screenshot: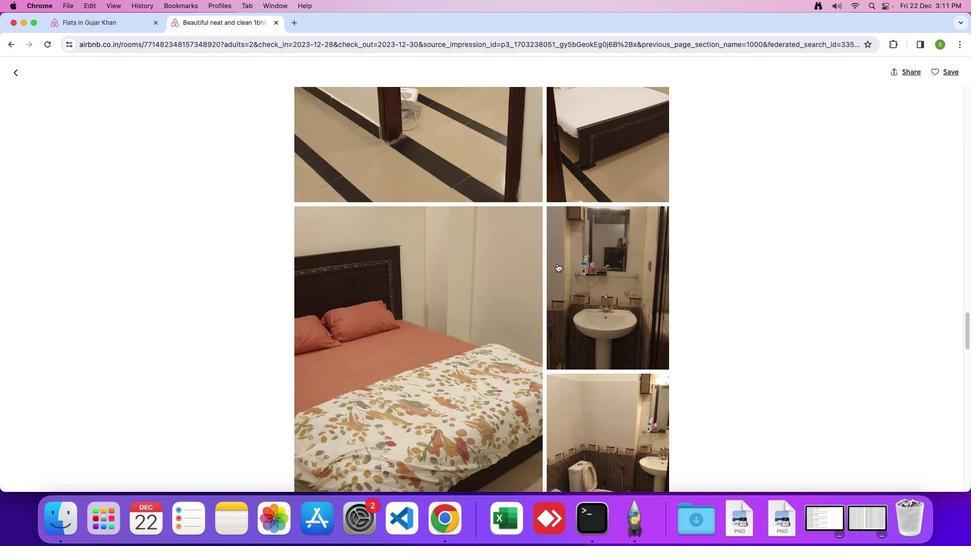 
Action: Mouse scrolled (554, 261) with delta (-2, -2)
Screenshot: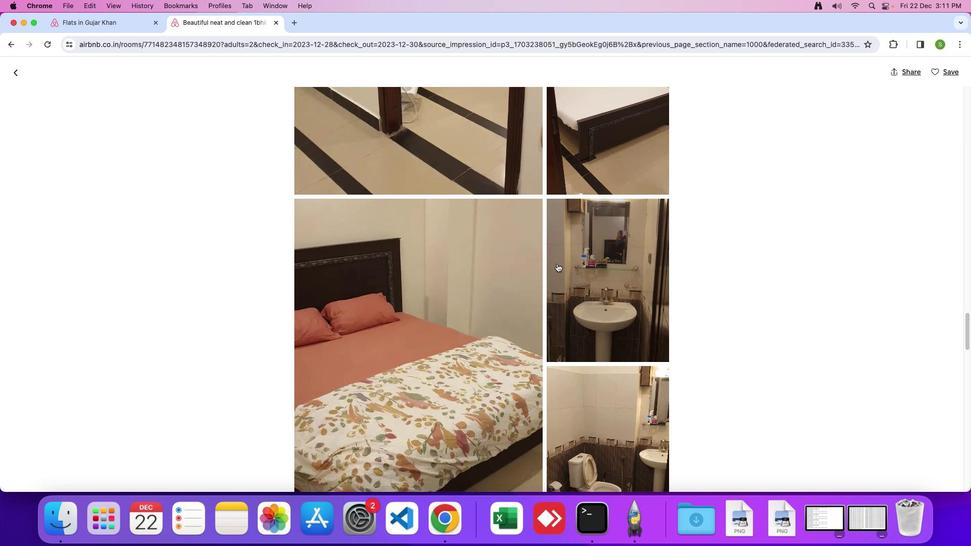 
Action: Mouse scrolled (554, 261) with delta (-2, -2)
Screenshot: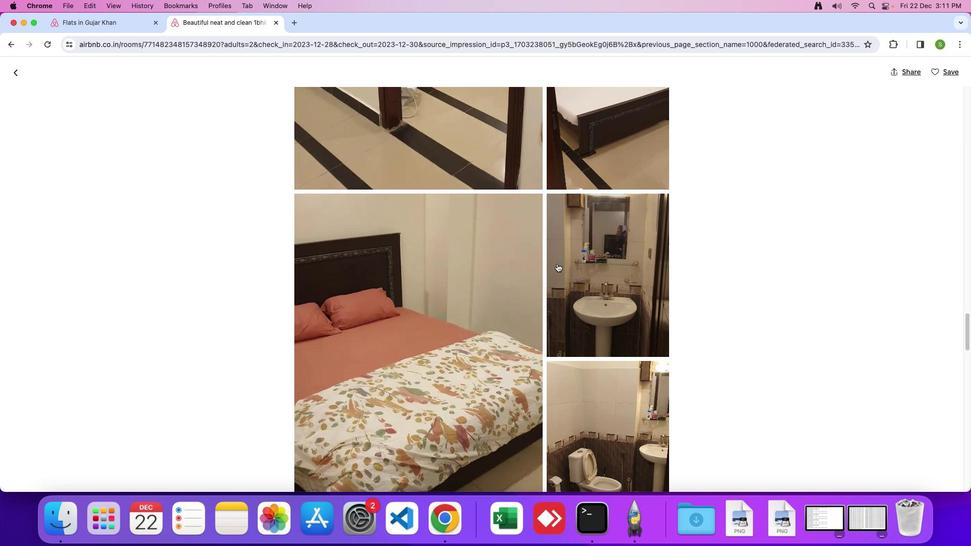 
Action: Mouse scrolled (554, 261) with delta (-2, -2)
Screenshot: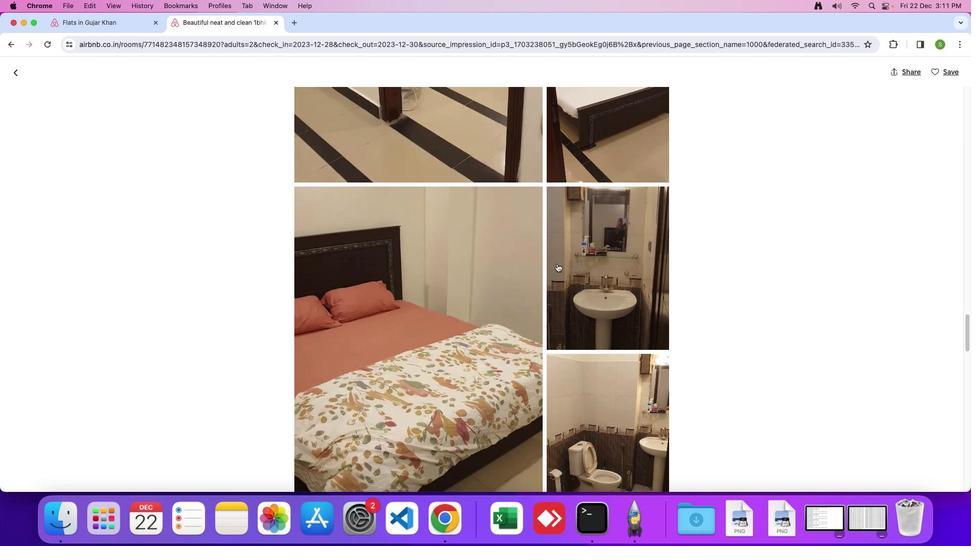 
Action: Mouse scrolled (554, 261) with delta (-2, -2)
Screenshot: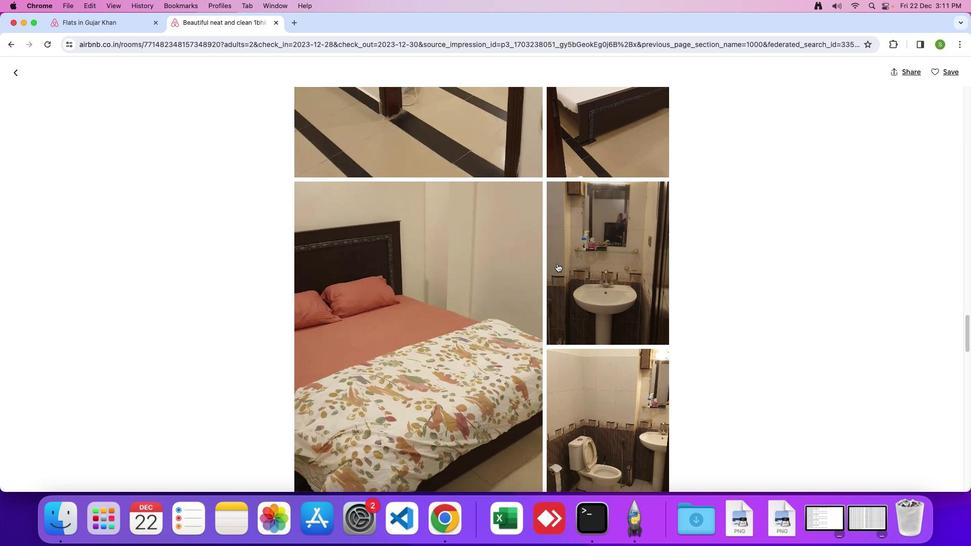 
Action: Mouse scrolled (554, 261) with delta (-2, -2)
Screenshot: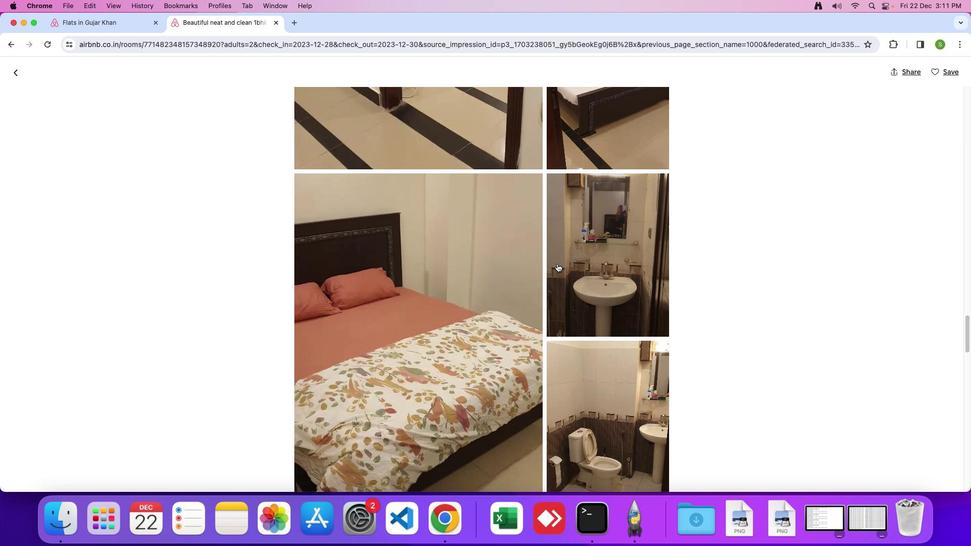 
Action: Mouse scrolled (554, 261) with delta (-2, -2)
Screenshot: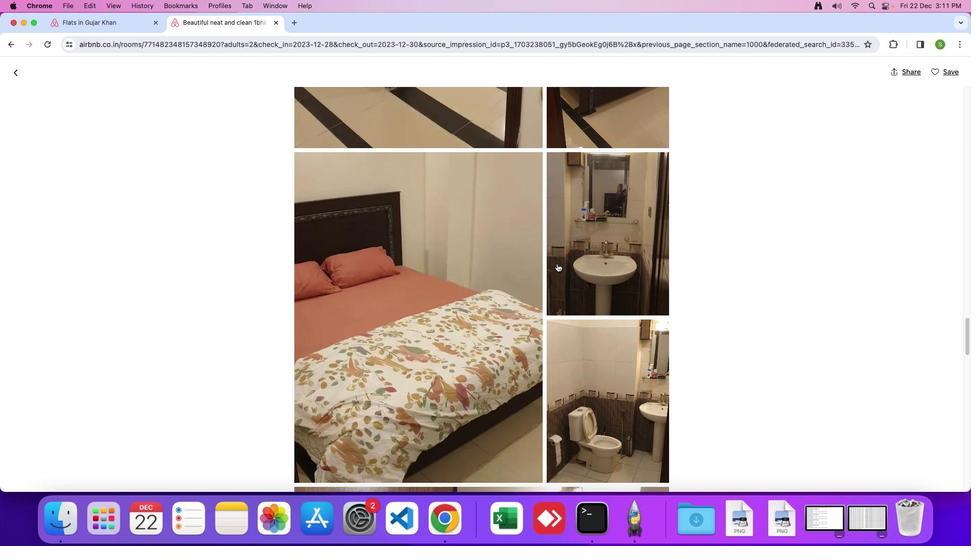 
Action: Mouse scrolled (554, 261) with delta (-2, -2)
Screenshot: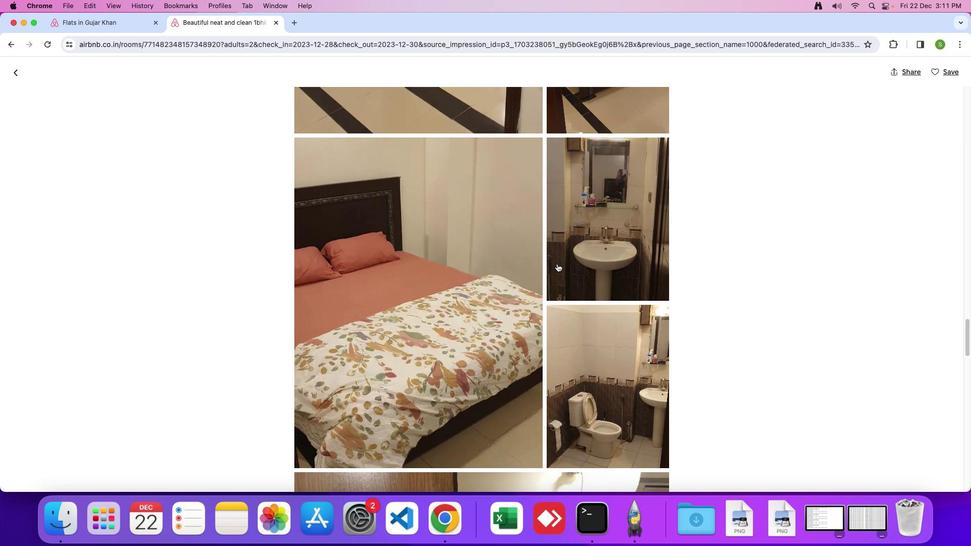
Action: Mouse scrolled (554, 261) with delta (-2, -2)
Screenshot: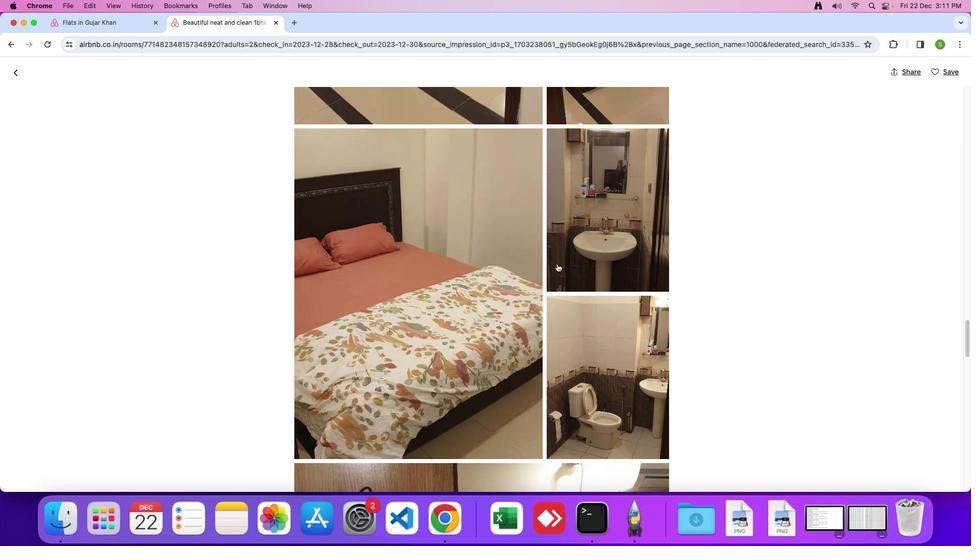 
Action: Mouse scrolled (554, 261) with delta (-2, -2)
Screenshot: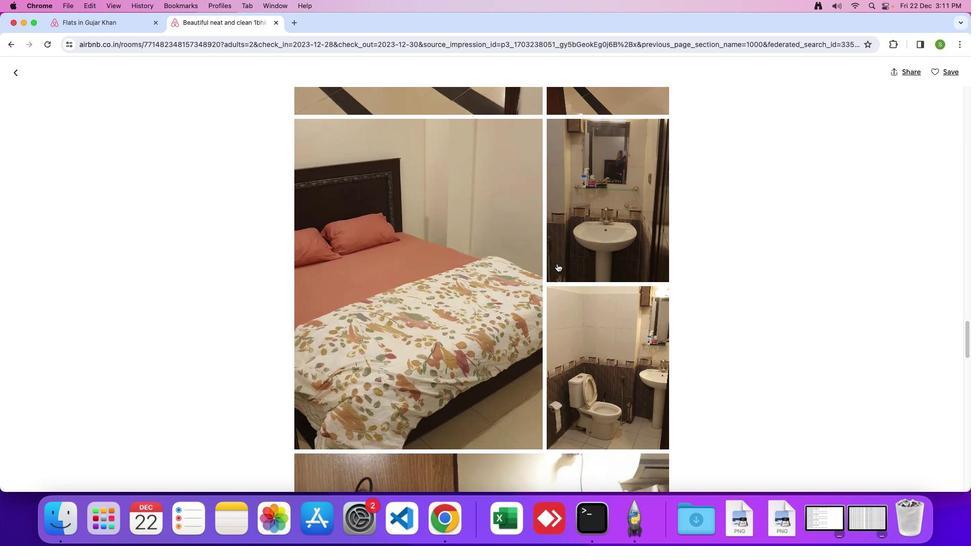 
Action: Mouse scrolled (554, 261) with delta (-2, -2)
Screenshot: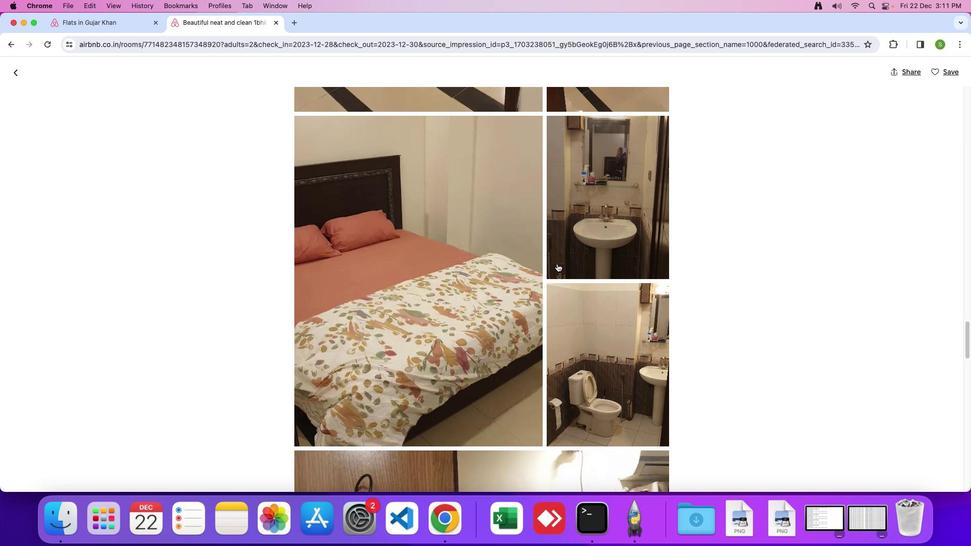 
Action: Mouse scrolled (554, 261) with delta (-2, -3)
Screenshot: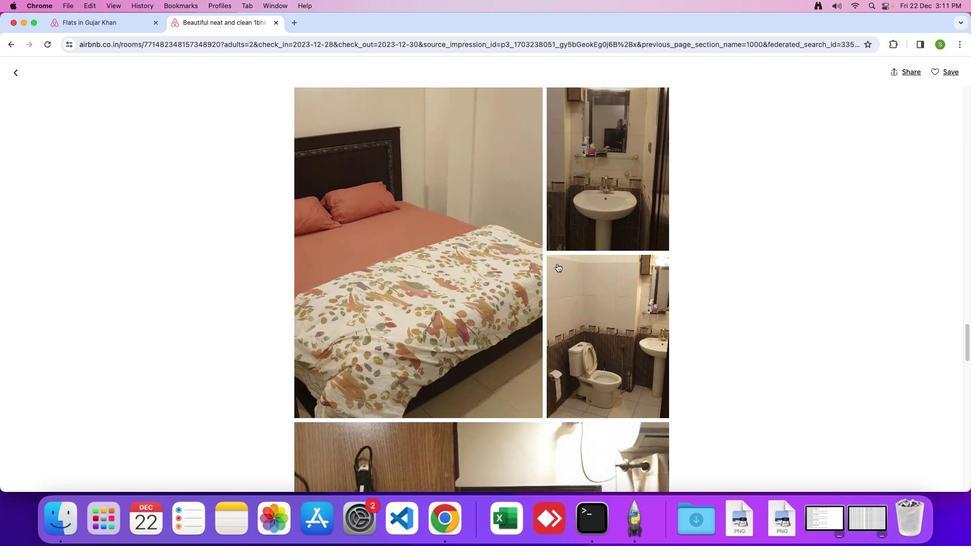 
Action: Mouse scrolled (554, 261) with delta (-2, -2)
Screenshot: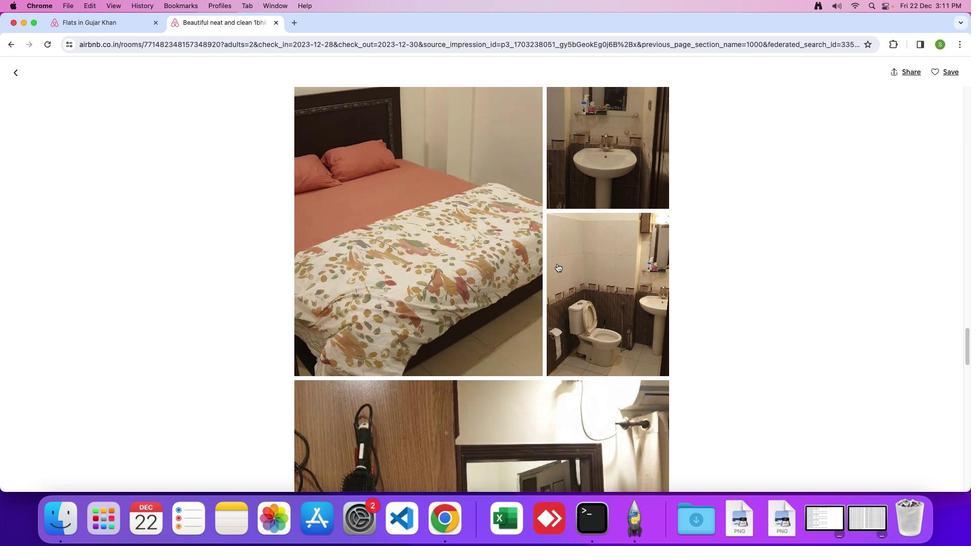 
Action: Mouse scrolled (554, 261) with delta (-2, -2)
Screenshot: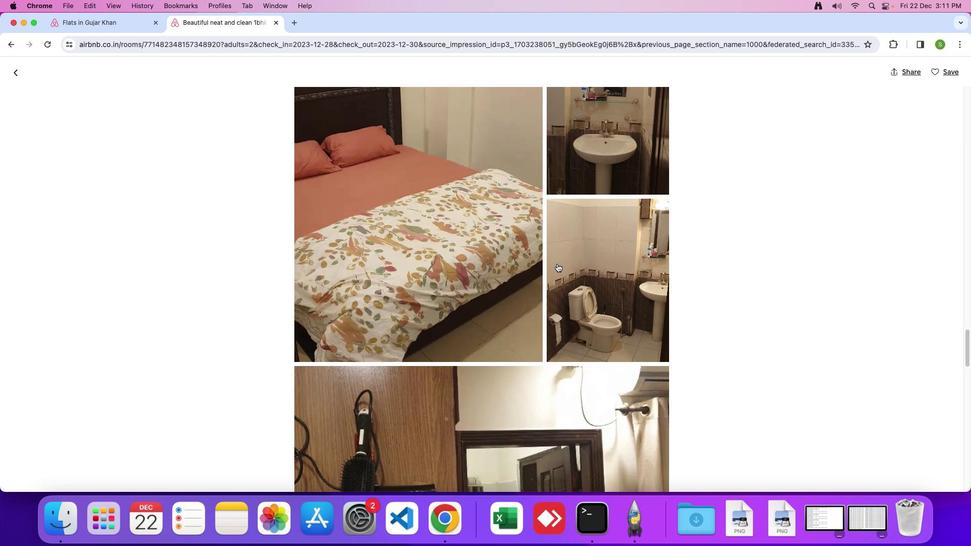 
Action: Mouse scrolled (554, 261) with delta (-2, -2)
Screenshot: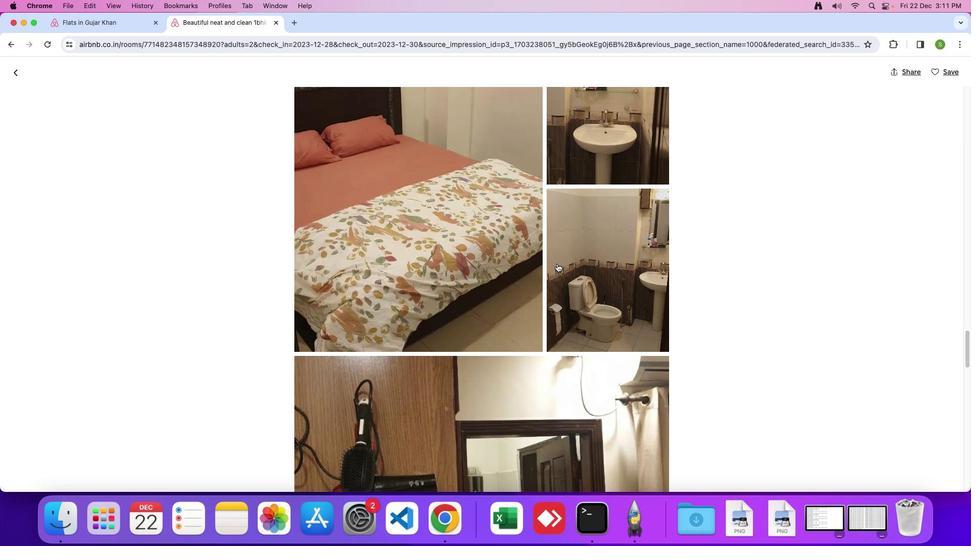 
Action: Mouse scrolled (554, 261) with delta (-2, -2)
